 Task: Look for space in Abinsk, Russia from 6th September, 2023 to 15th September, 2023 for 6 adults in price range Rs.8000 to Rs.12000. Place can be entire place or private room with 6 bedrooms having 6 beds and 6 bathrooms. Property type can be house, flat, guest house. Amenities needed are: wifi, TV, free parkinig on premises, gym, breakfast. Booking option can be shelf check-in. Required host language is English.
Action: Mouse moved to (469, 100)
Screenshot: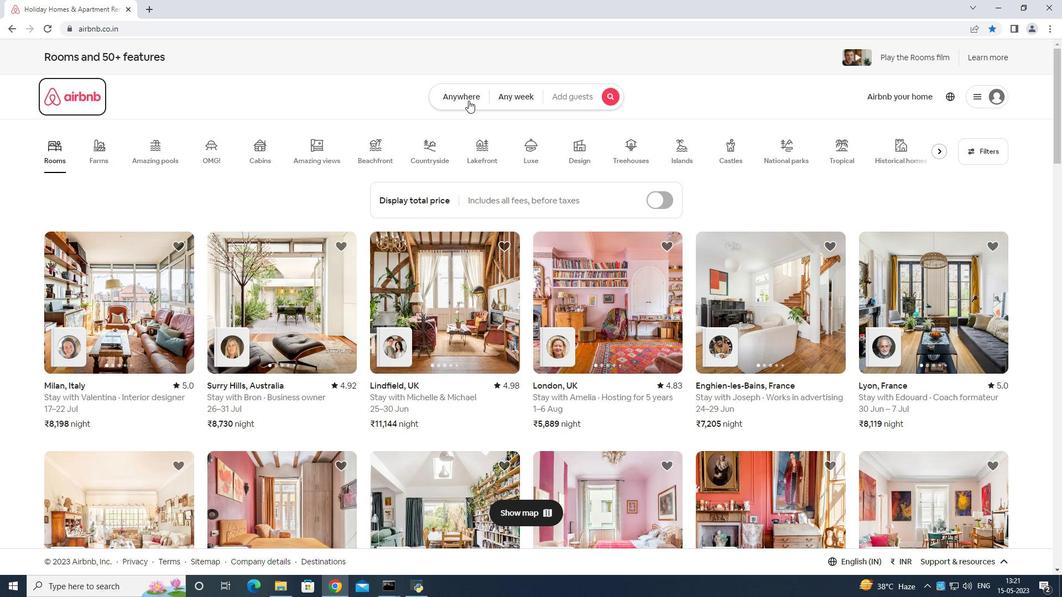 
Action: Mouse pressed left at (469, 100)
Screenshot: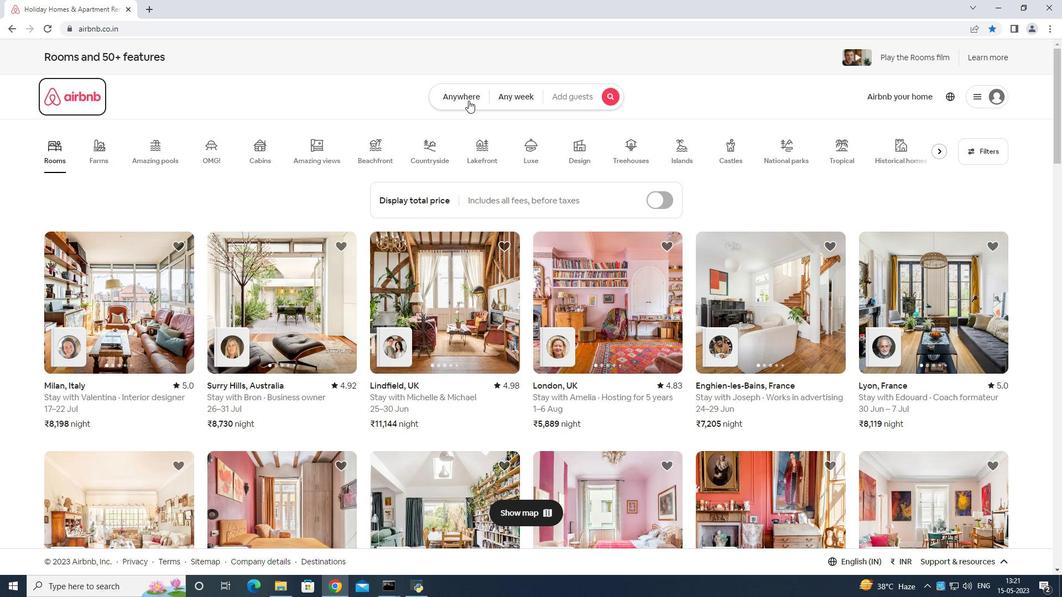 
Action: Mouse moved to (443, 127)
Screenshot: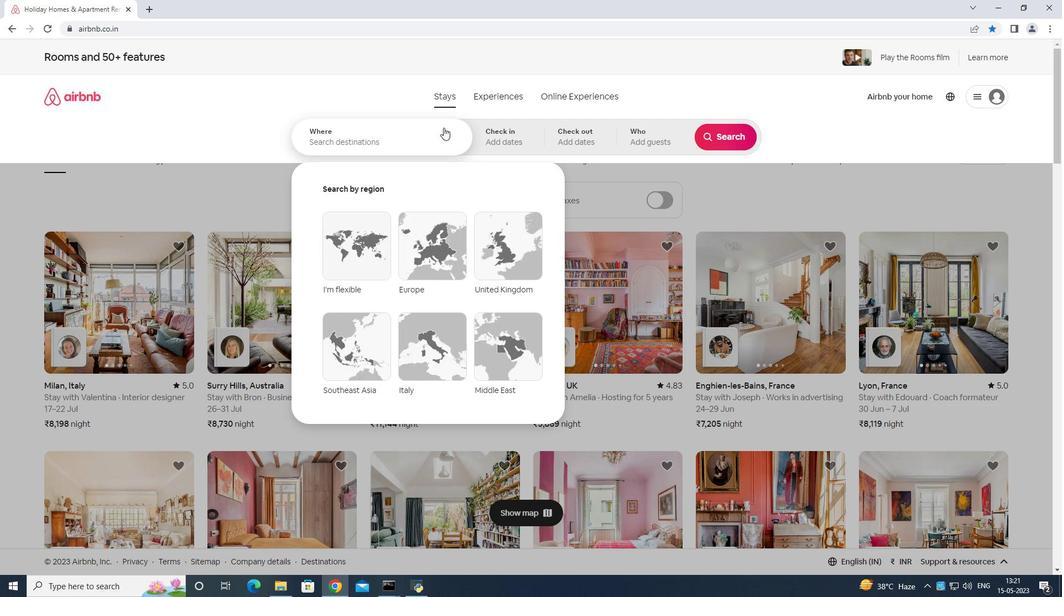 
Action: Mouse pressed left at (443, 127)
Screenshot: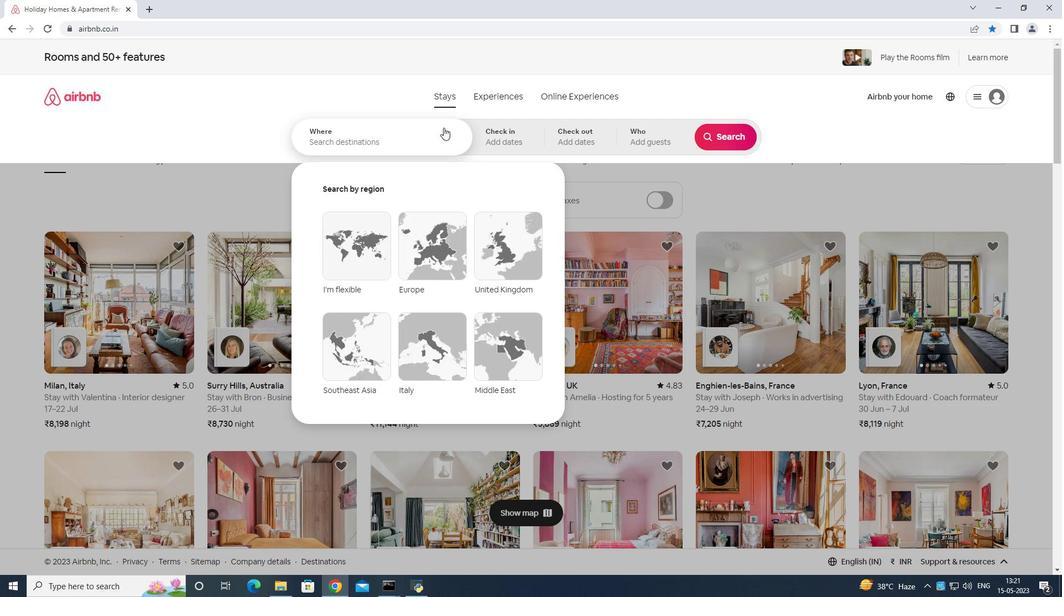 
Action: Mouse moved to (428, 129)
Screenshot: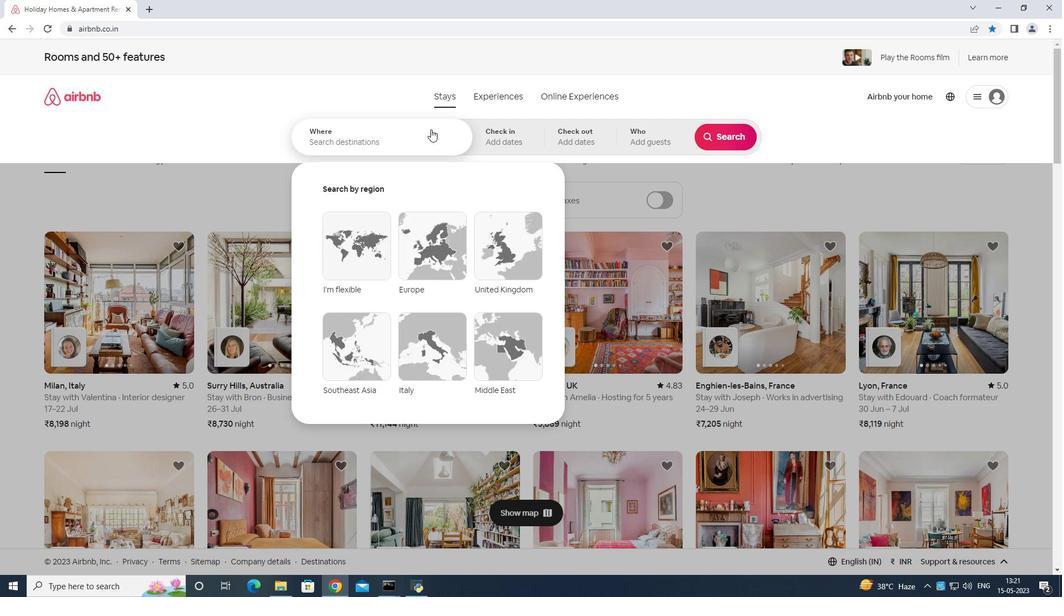 
Action: Key pressed <Key.shift>Abinsk<Key.space><Key.shift>Russia<Key.enter>
Screenshot: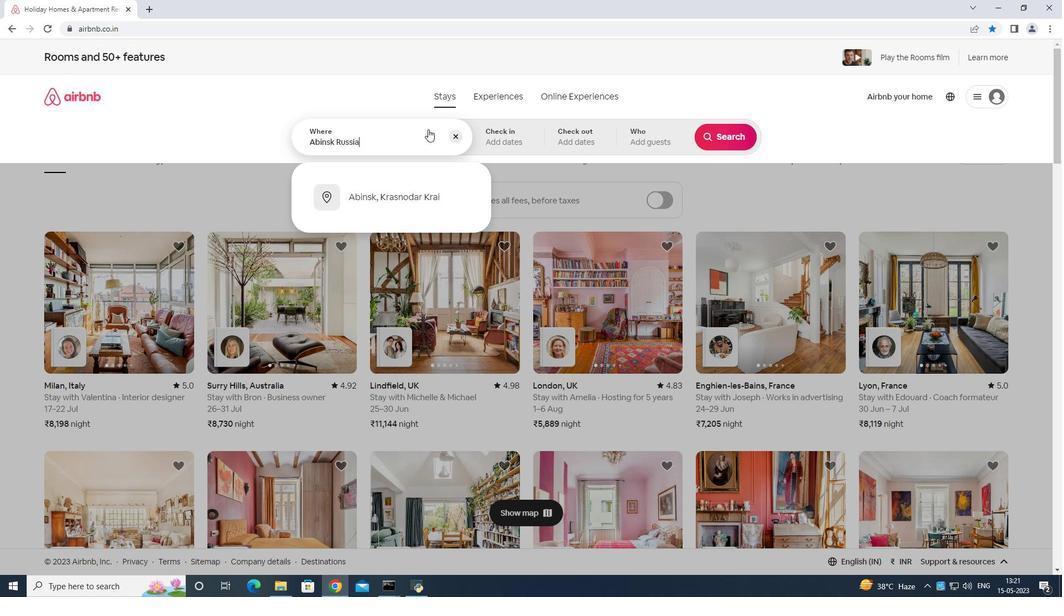 
Action: Mouse moved to (719, 232)
Screenshot: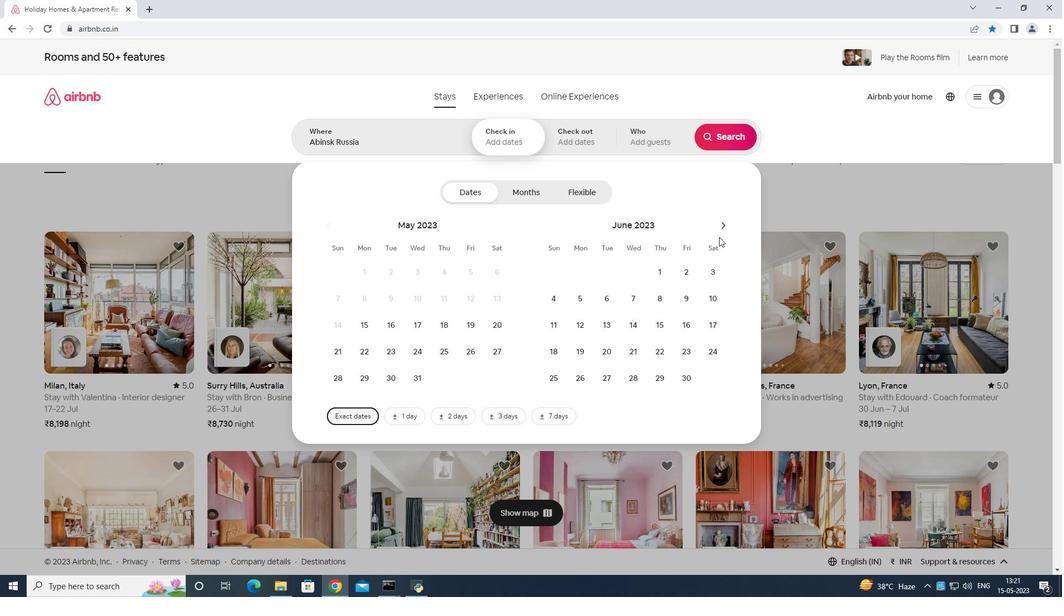 
Action: Mouse pressed left at (719, 232)
Screenshot: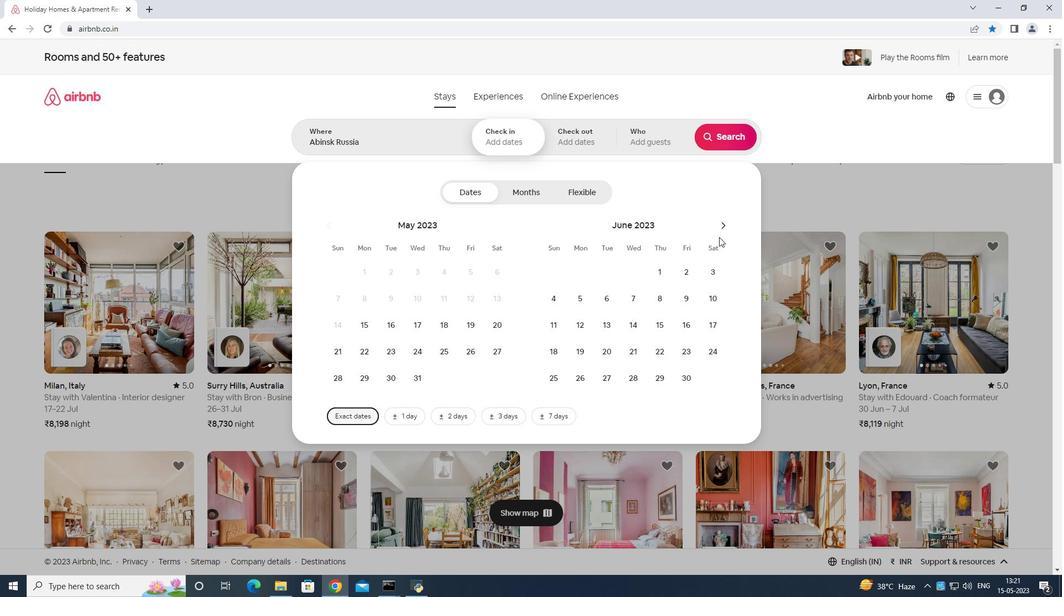 
Action: Mouse moved to (719, 231)
Screenshot: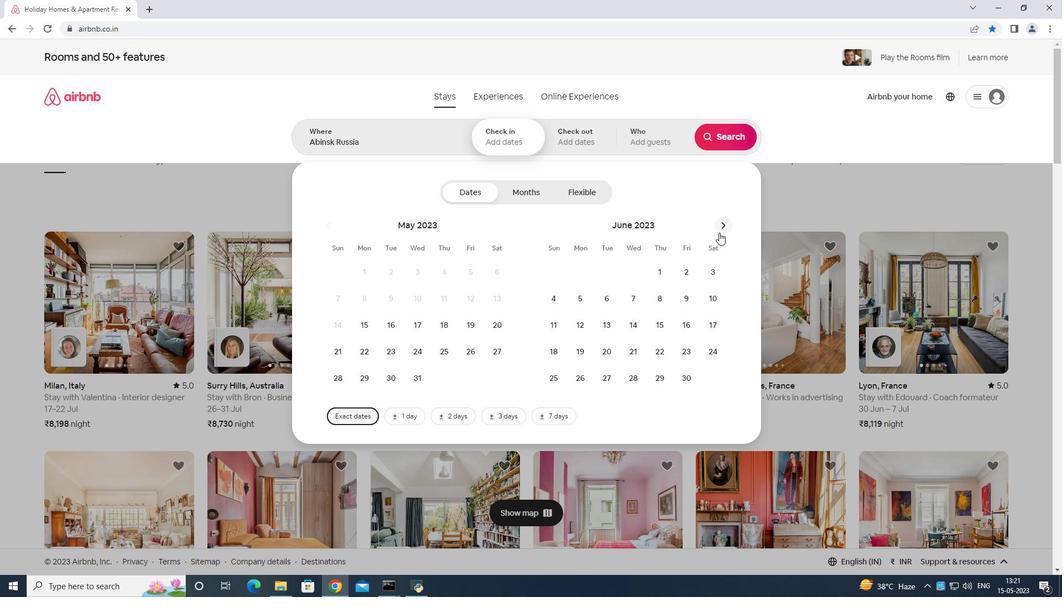
Action: Mouse pressed left at (719, 231)
Screenshot: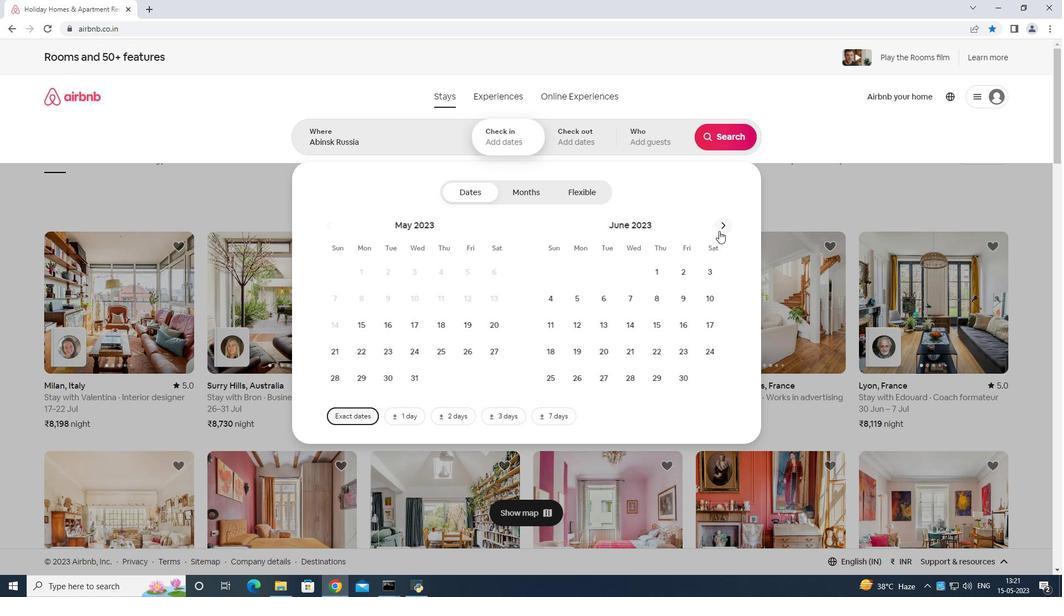 
Action: Mouse moved to (718, 230)
Screenshot: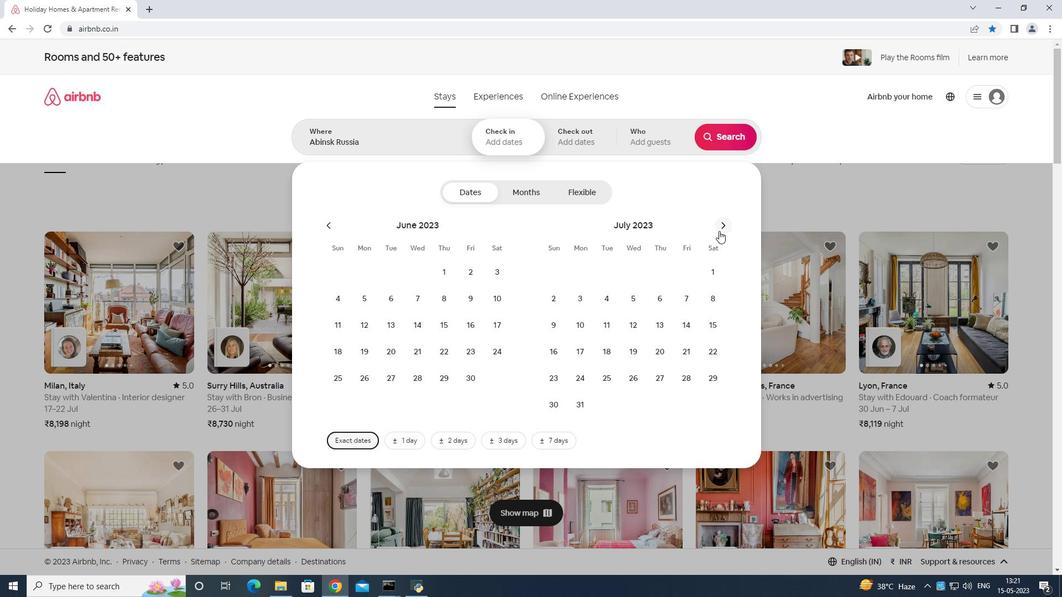 
Action: Mouse pressed left at (718, 230)
Screenshot: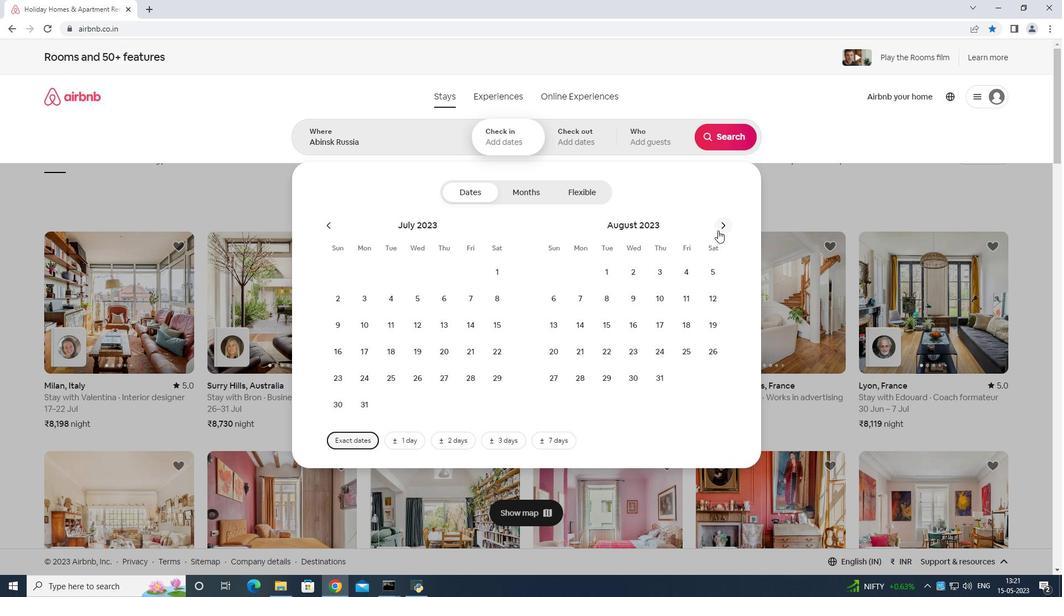 
Action: Mouse moved to (679, 295)
Screenshot: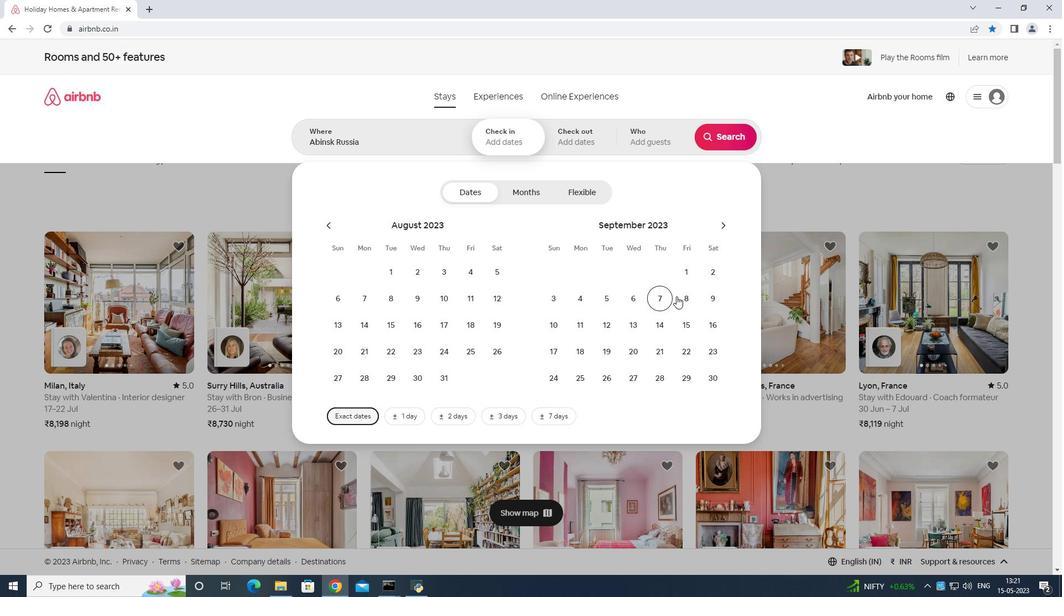 
Action: Mouse pressed left at (679, 295)
Screenshot: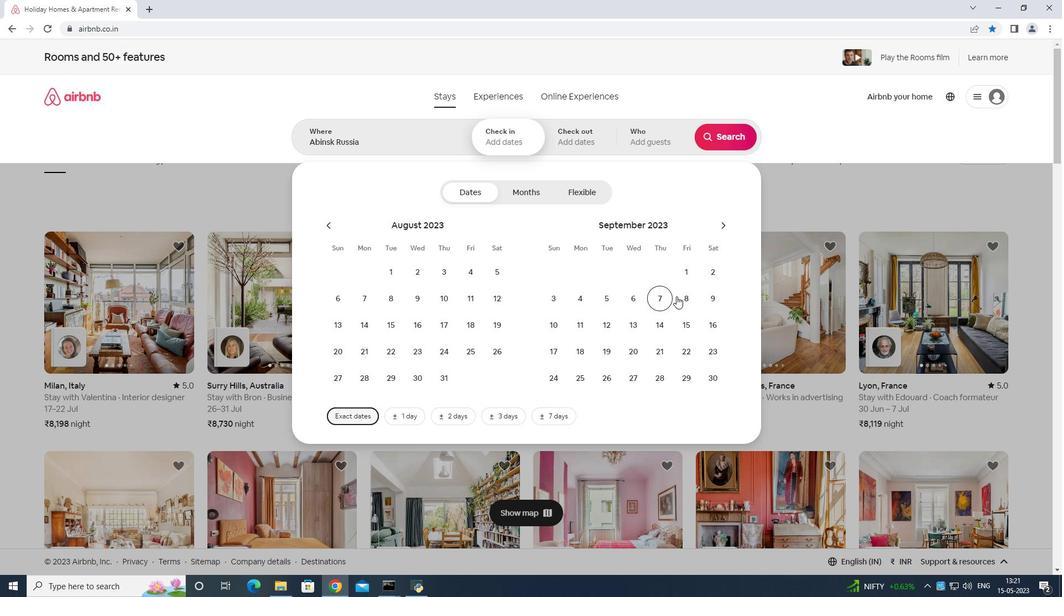 
Action: Mouse moved to (672, 318)
Screenshot: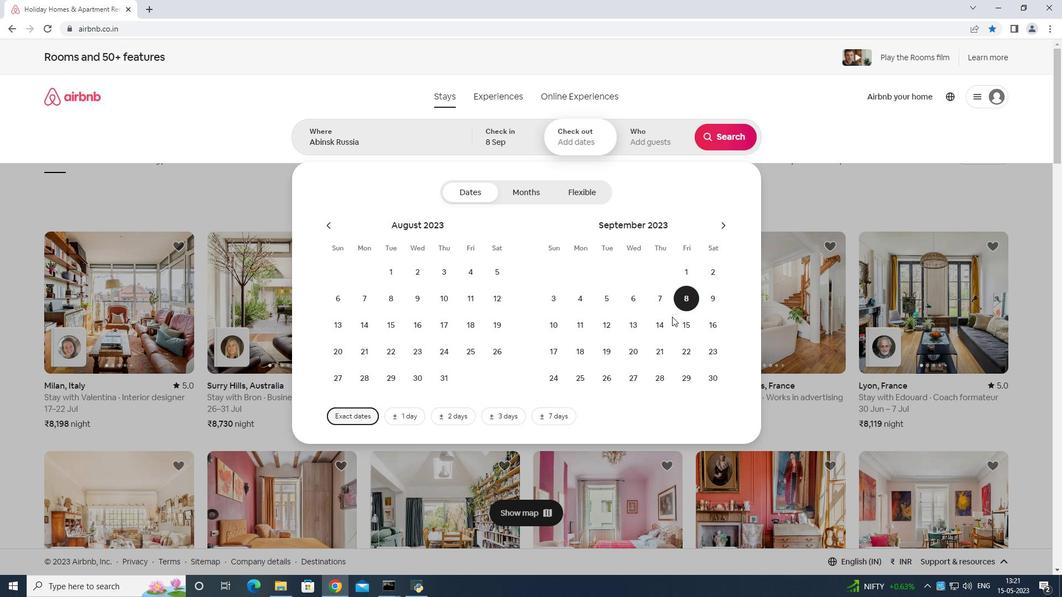 
Action: Mouse pressed left at (672, 318)
Screenshot: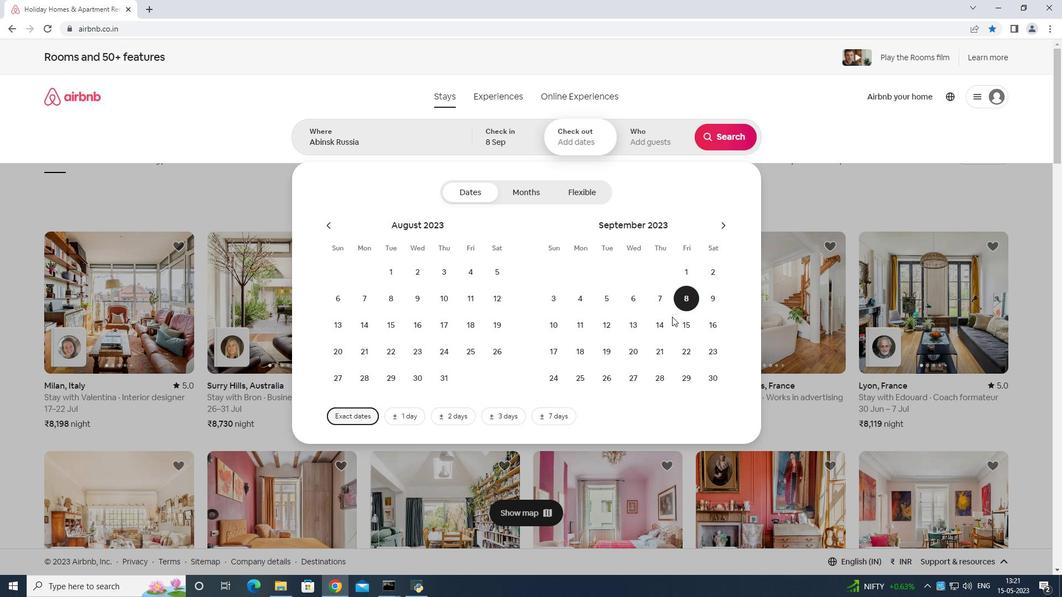 
Action: Mouse moved to (676, 317)
Screenshot: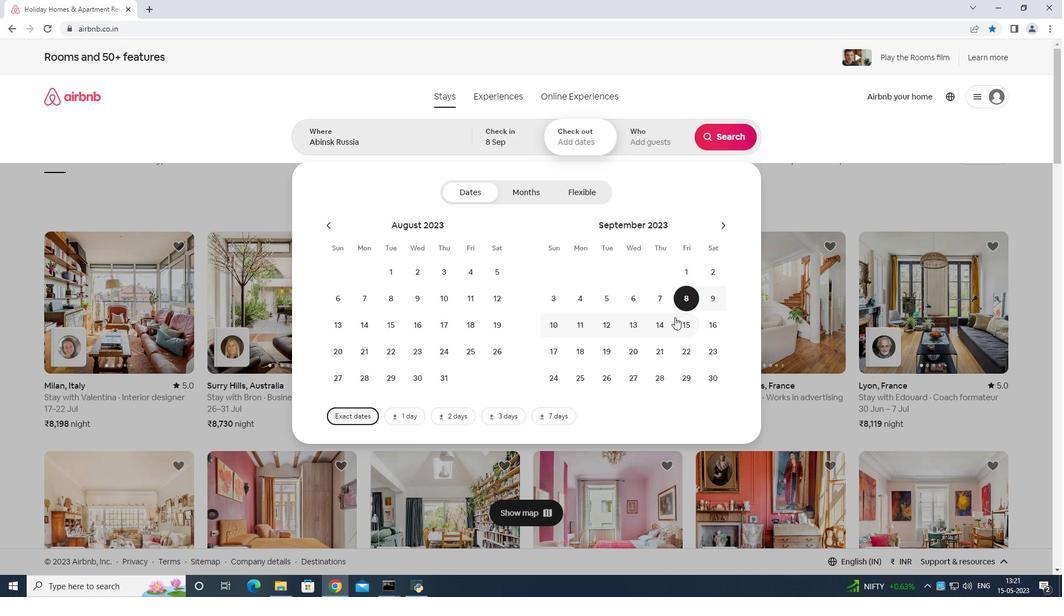 
Action: Mouse pressed left at (676, 317)
Screenshot: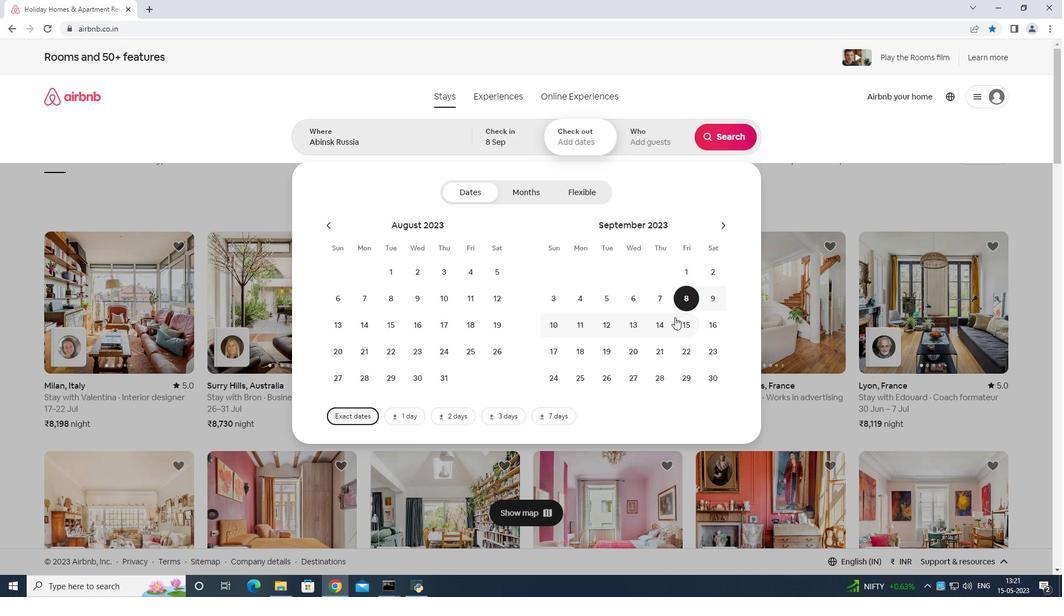 
Action: Mouse moved to (660, 137)
Screenshot: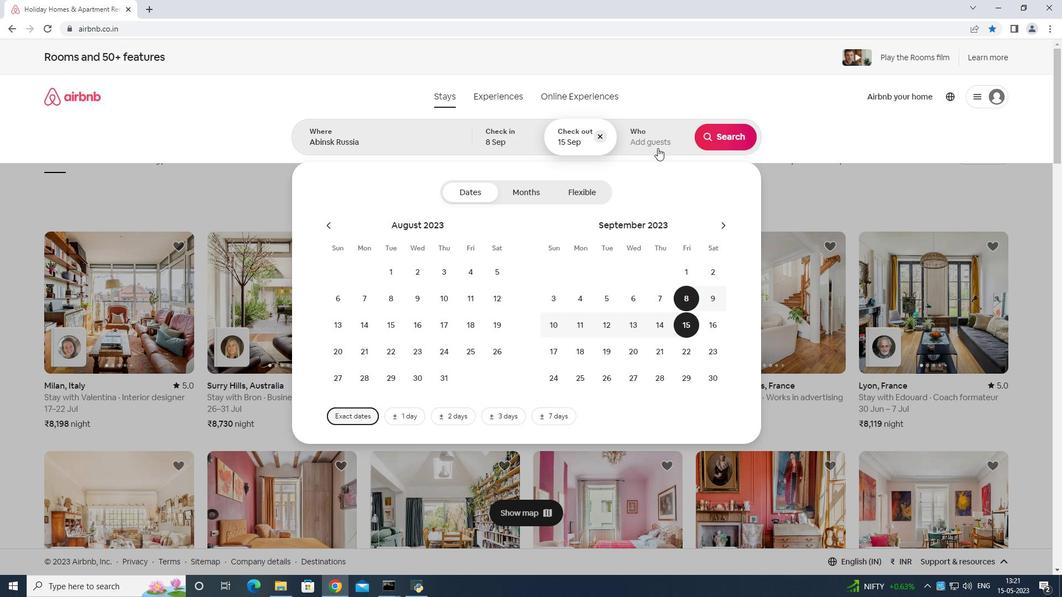 
Action: Mouse pressed left at (660, 137)
Screenshot: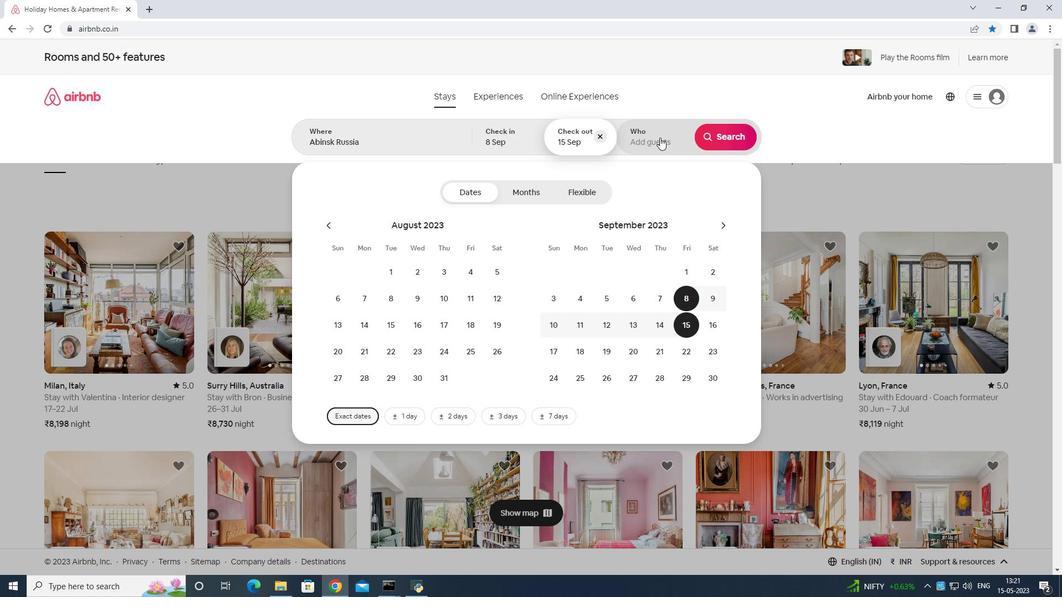 
Action: Mouse moved to (731, 198)
Screenshot: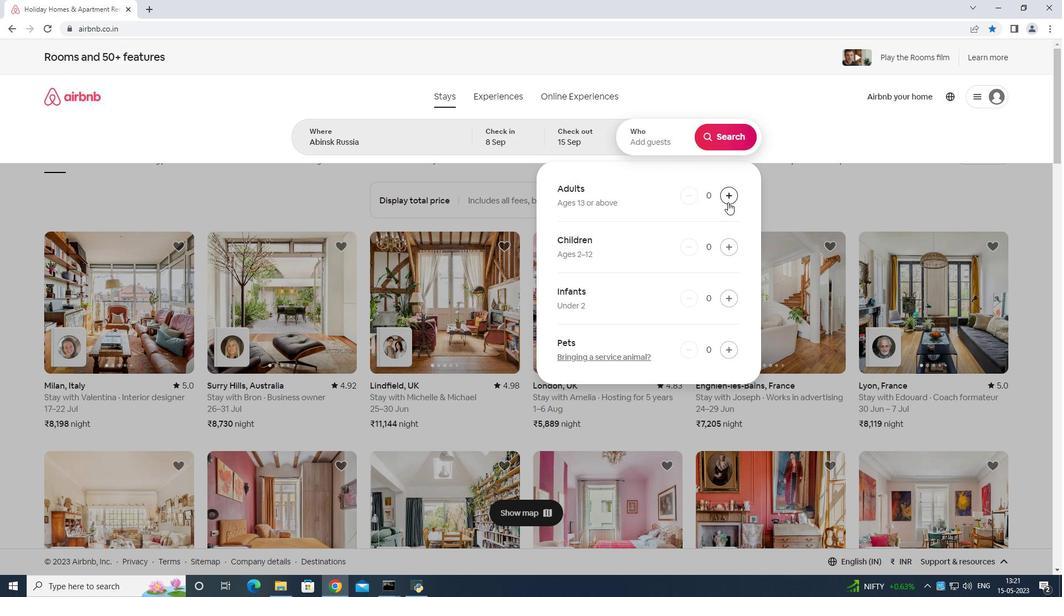 
Action: Mouse pressed left at (731, 198)
Screenshot: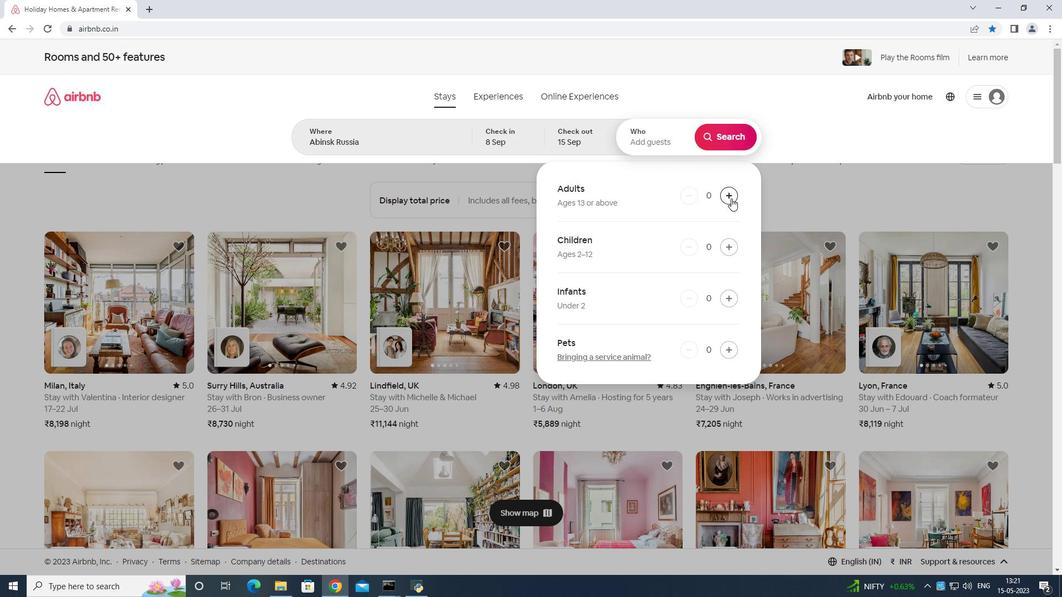
Action: Mouse pressed left at (731, 198)
Screenshot: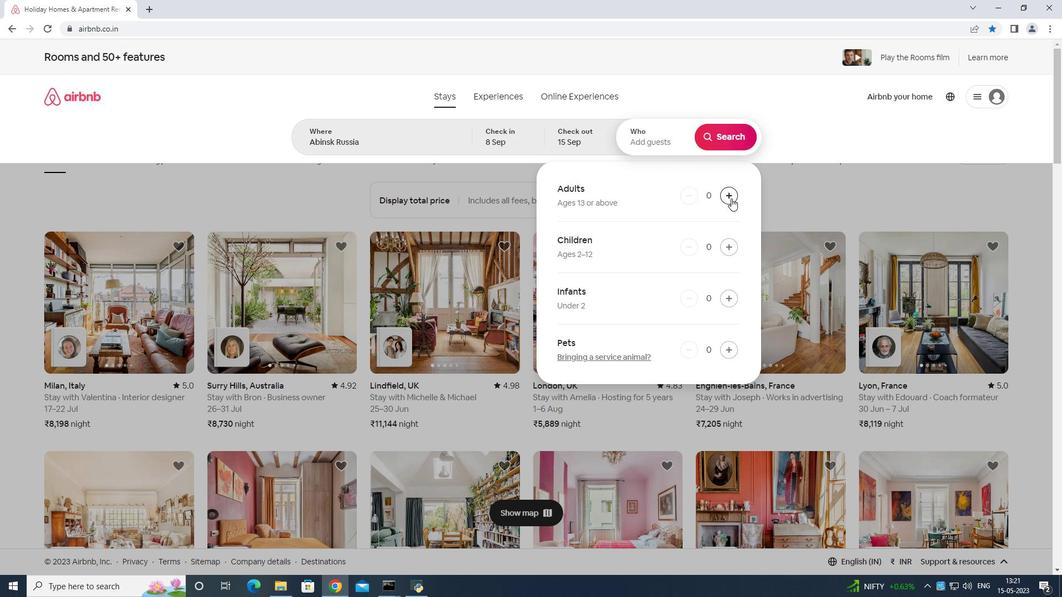 
Action: Mouse moved to (732, 198)
Screenshot: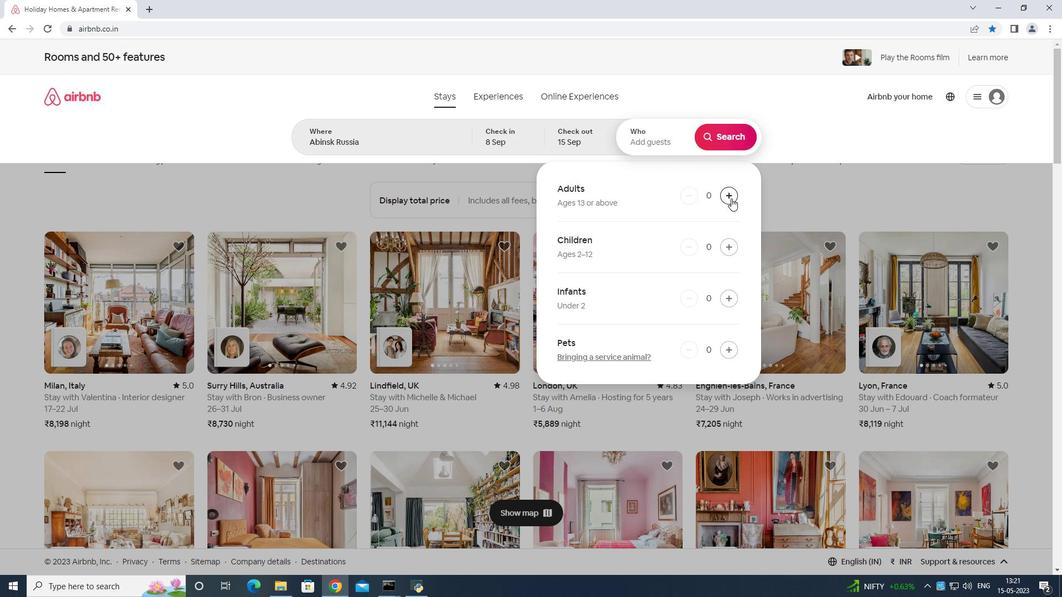 
Action: Mouse pressed left at (732, 198)
Screenshot: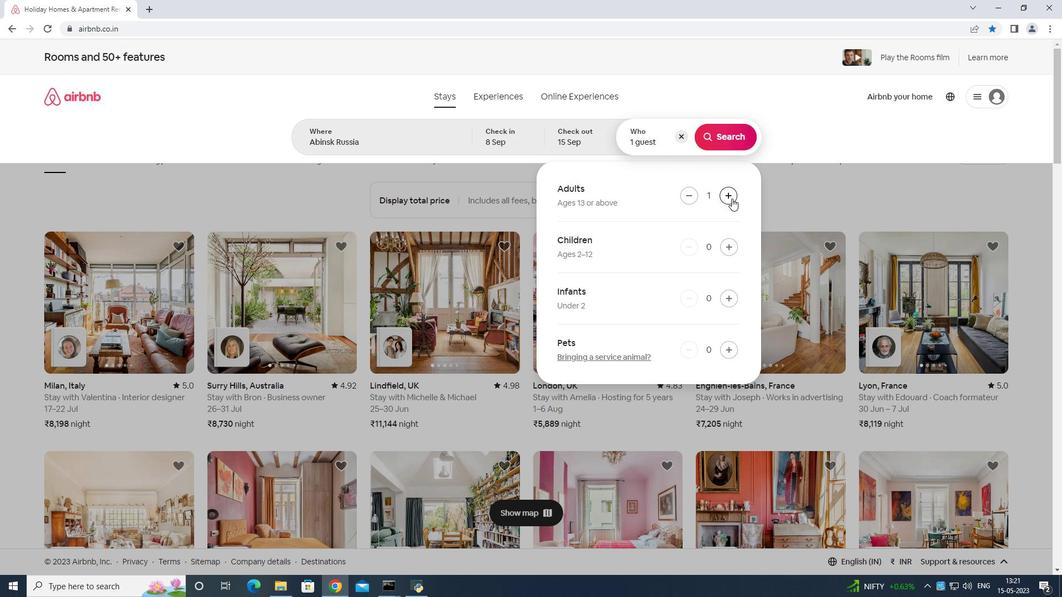 
Action: Mouse pressed left at (732, 198)
Screenshot: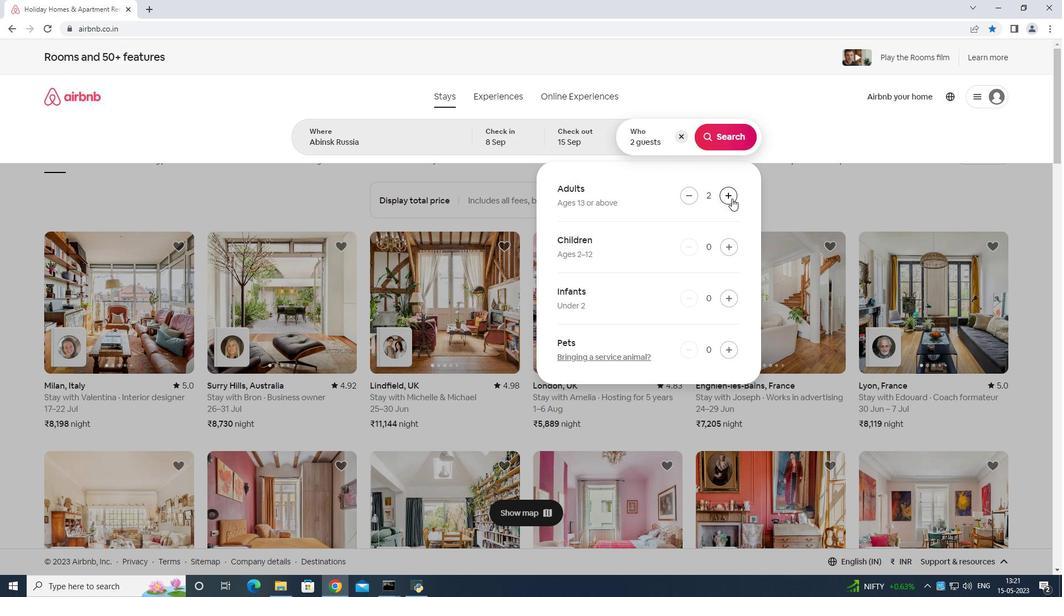 
Action: Mouse pressed left at (732, 198)
Screenshot: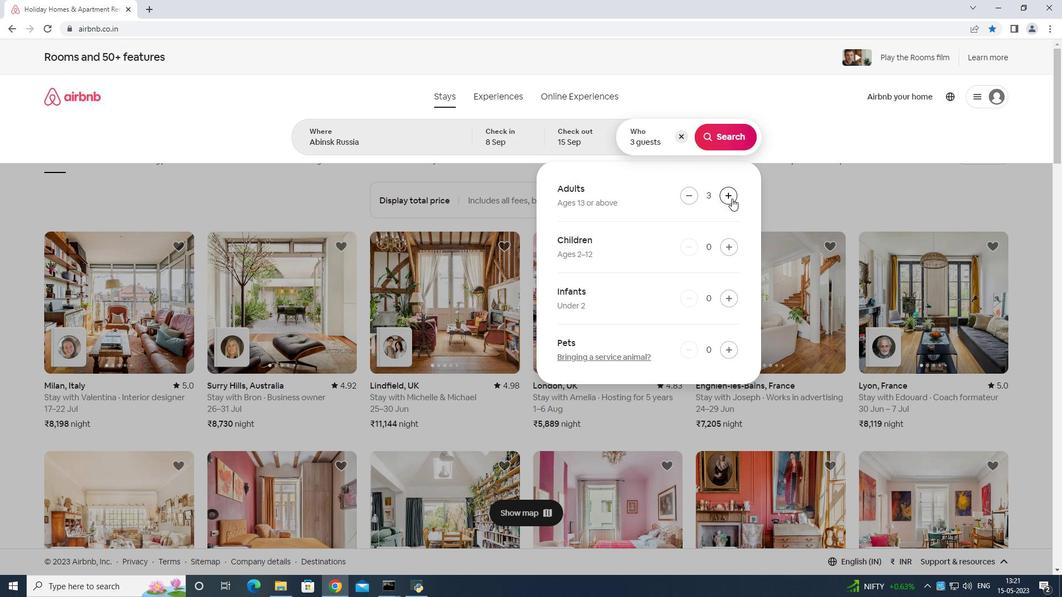 
Action: Mouse pressed left at (732, 198)
Screenshot: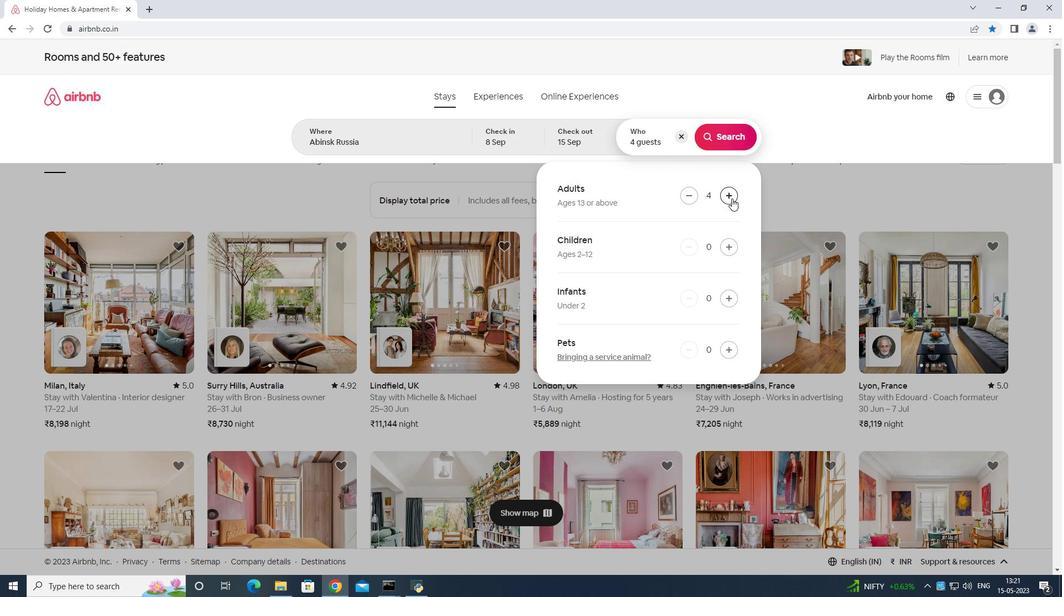 
Action: Mouse moved to (720, 133)
Screenshot: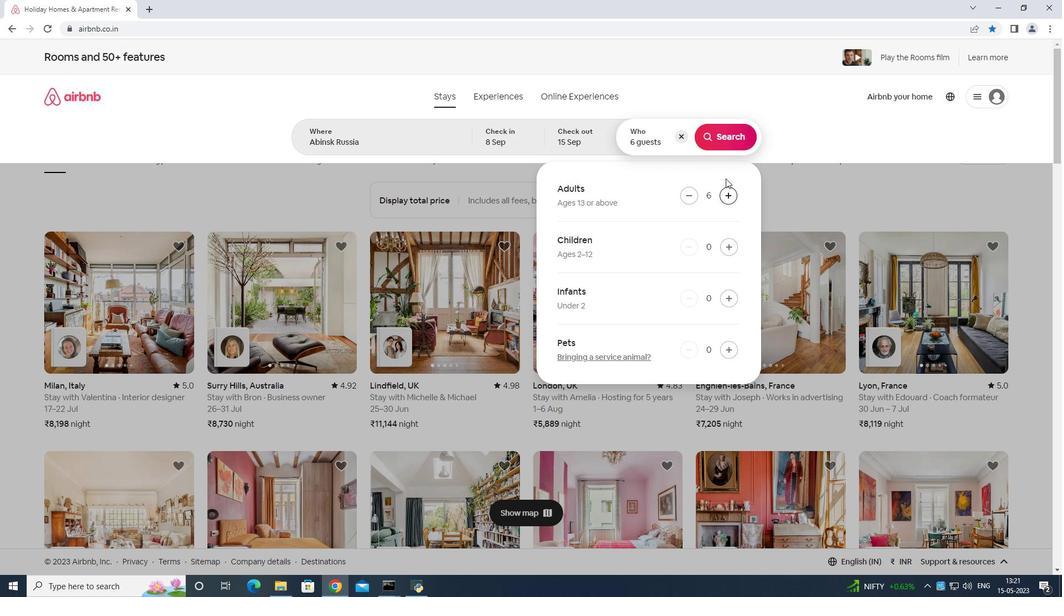 
Action: Mouse pressed left at (720, 133)
Screenshot: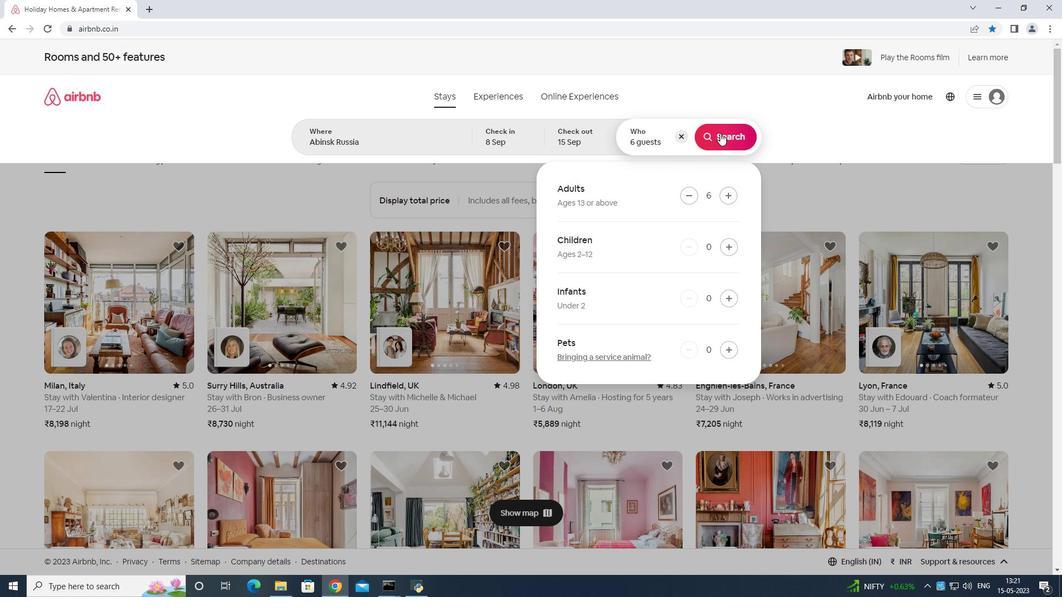 
Action: Mouse moved to (998, 109)
Screenshot: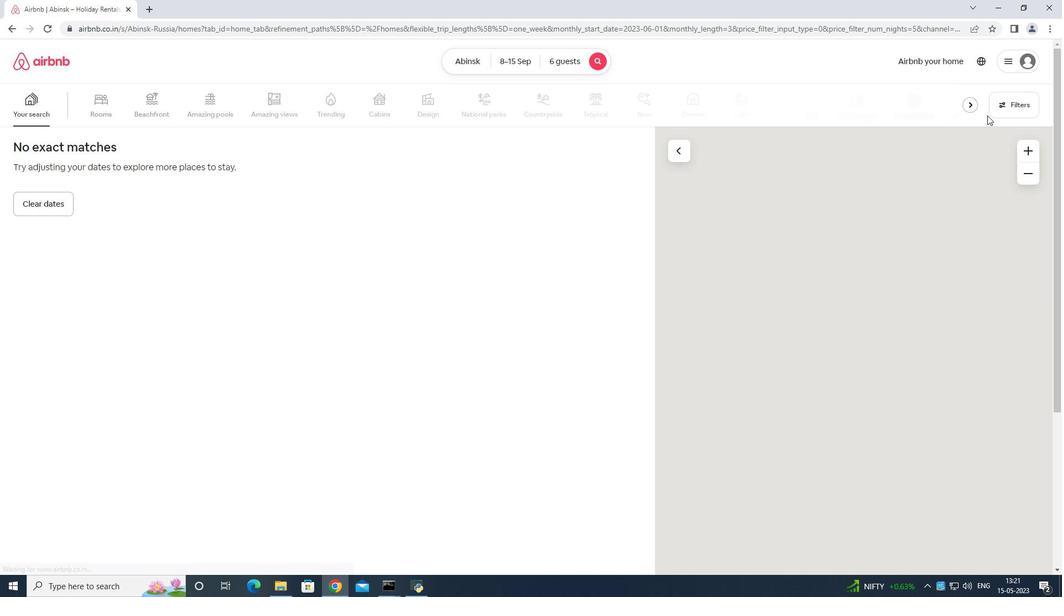
Action: Mouse pressed left at (998, 109)
Screenshot: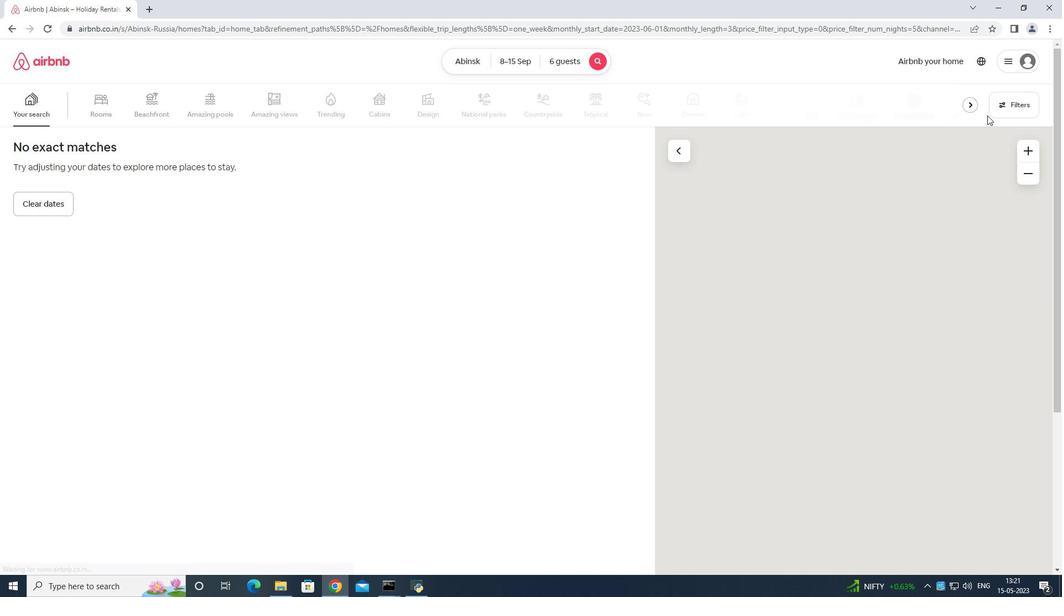 
Action: Mouse moved to (424, 372)
Screenshot: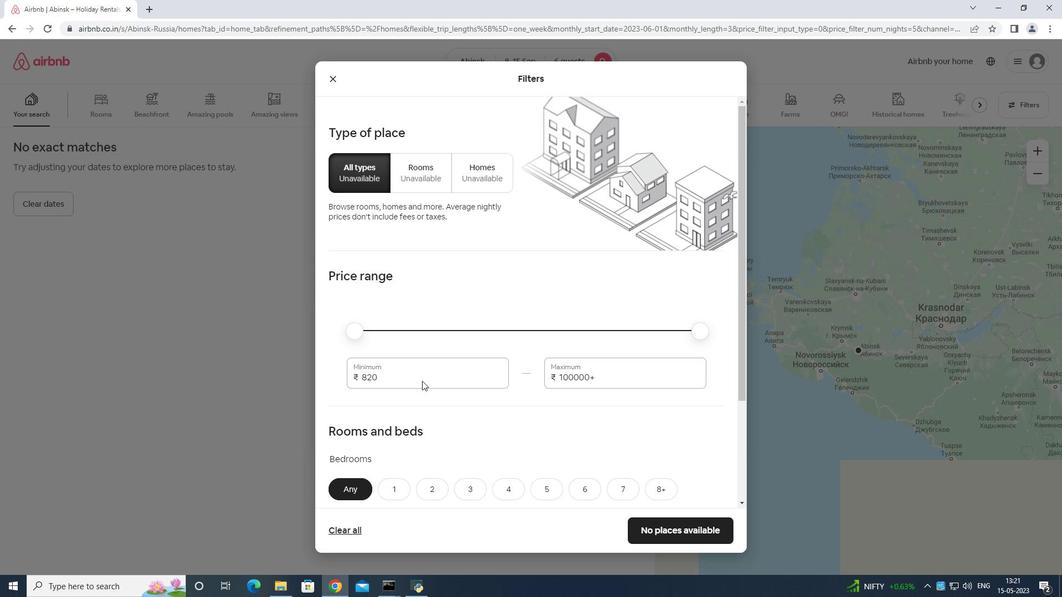 
Action: Mouse pressed left at (424, 372)
Screenshot: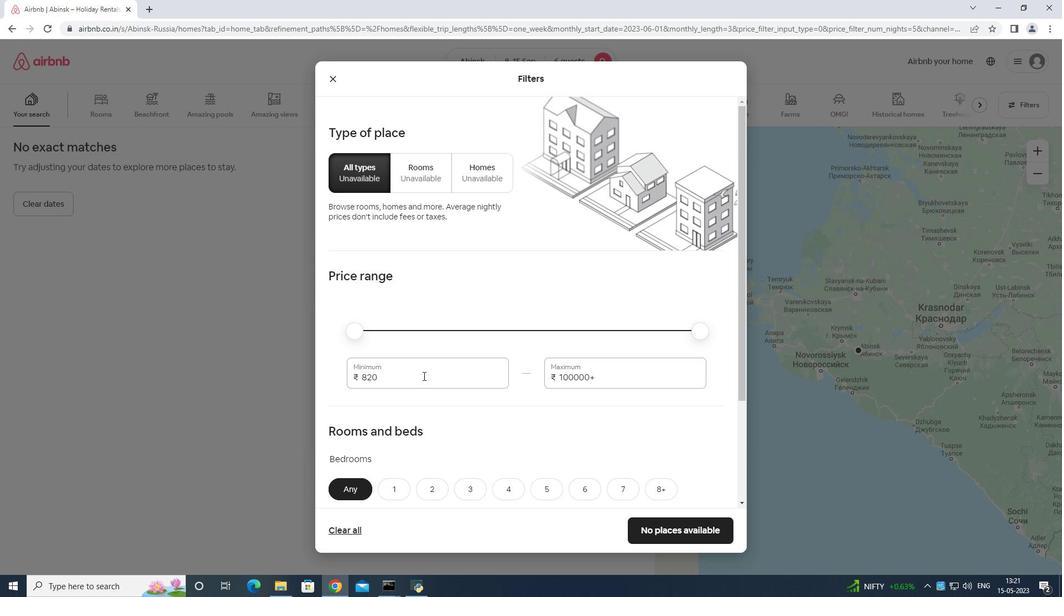 
Action: Key pressed <Key.backspace>
Screenshot: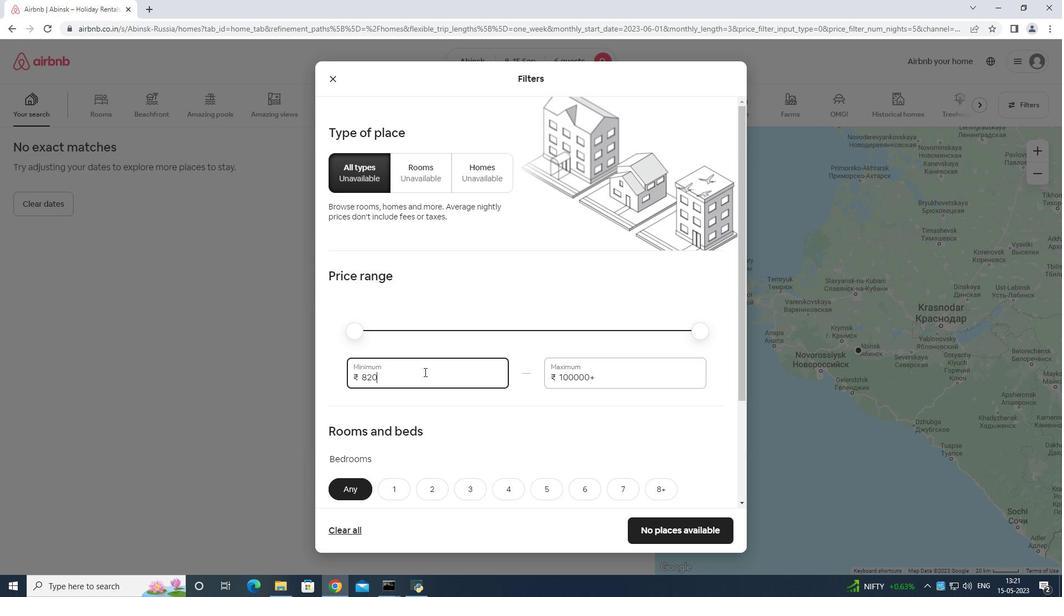 
Action: Mouse moved to (423, 373)
Screenshot: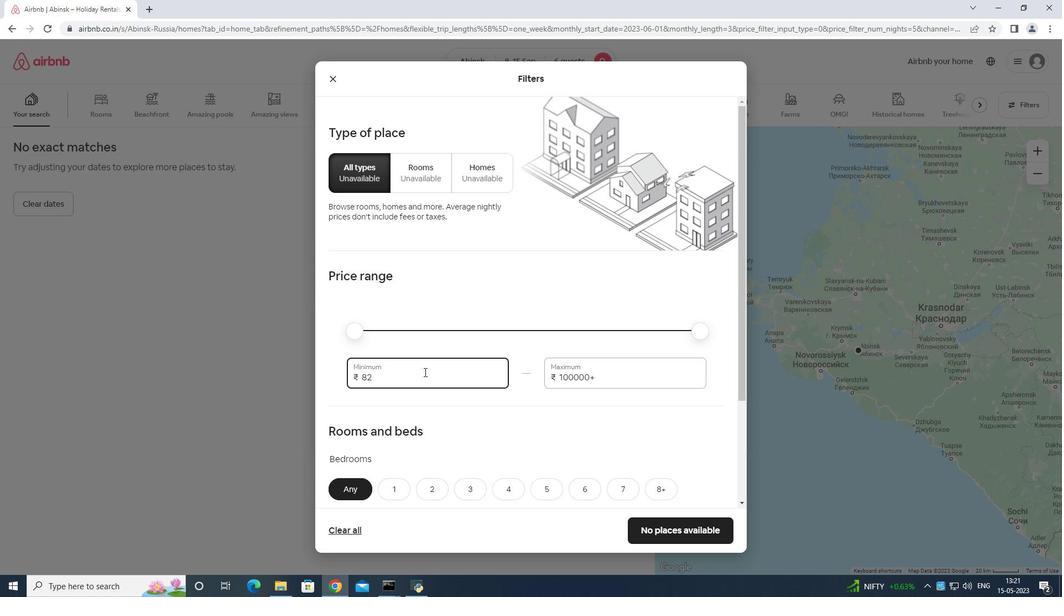 
Action: Key pressed <Key.backspace><Key.backspace><Key.backspace><Key.backspace><Key.backspace><Key.backspace><Key.backspace>
Screenshot: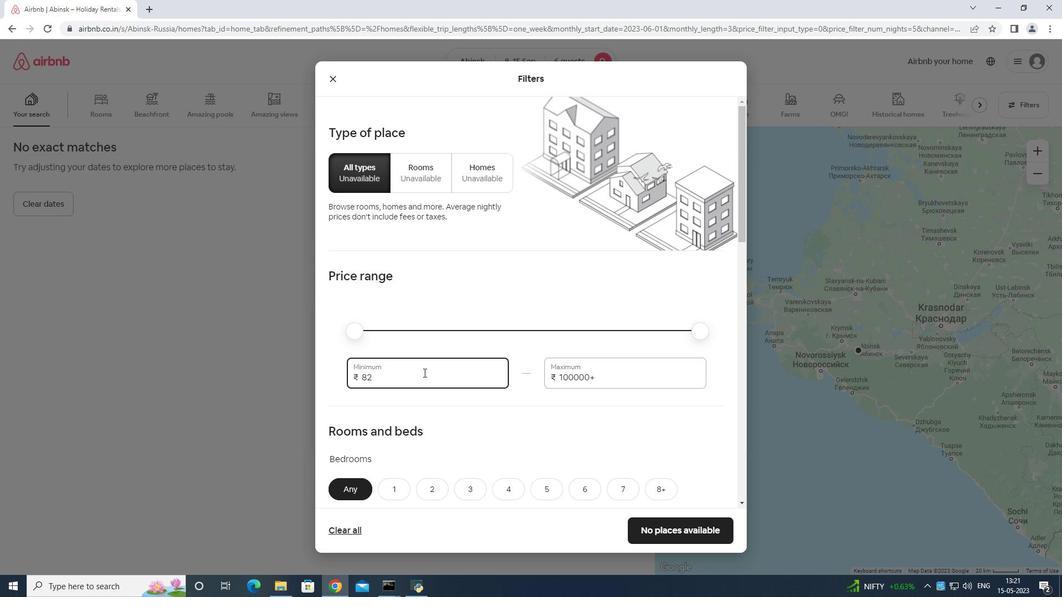 
Action: Mouse moved to (423, 374)
Screenshot: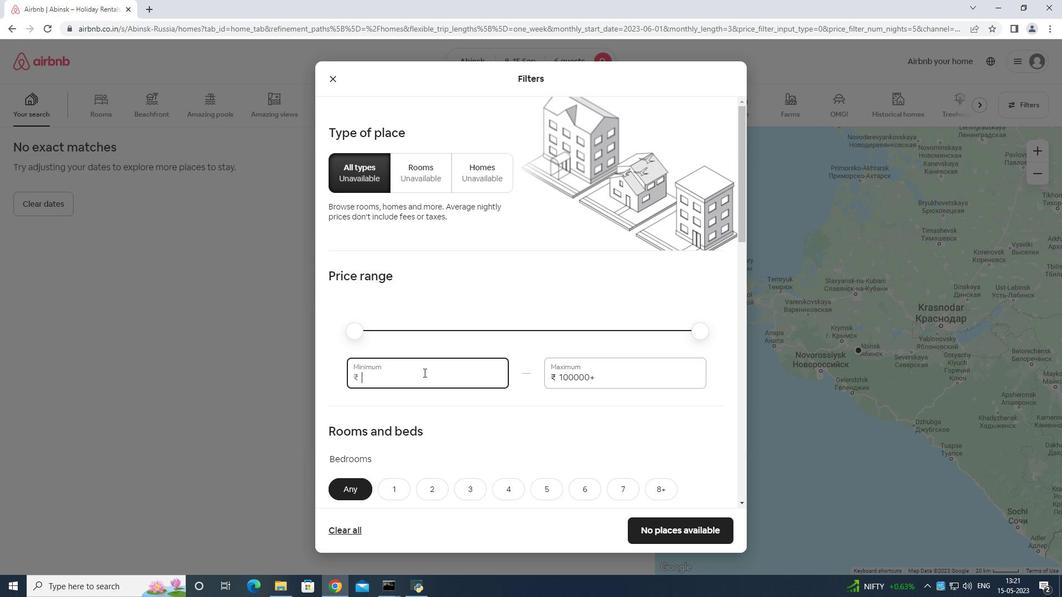 
Action: Key pressed 8
Screenshot: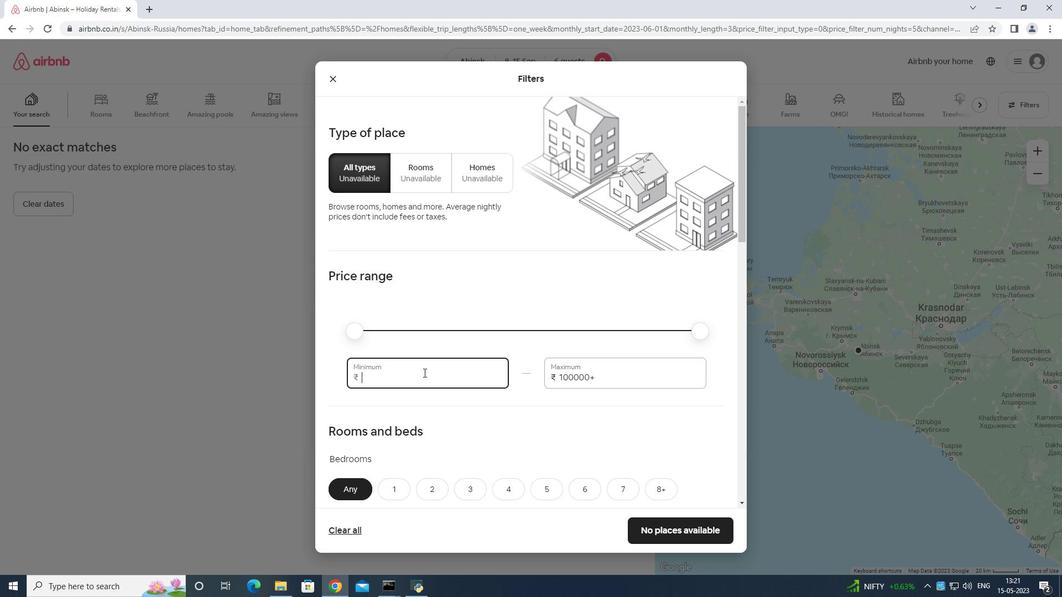 
Action: Mouse moved to (421, 376)
Screenshot: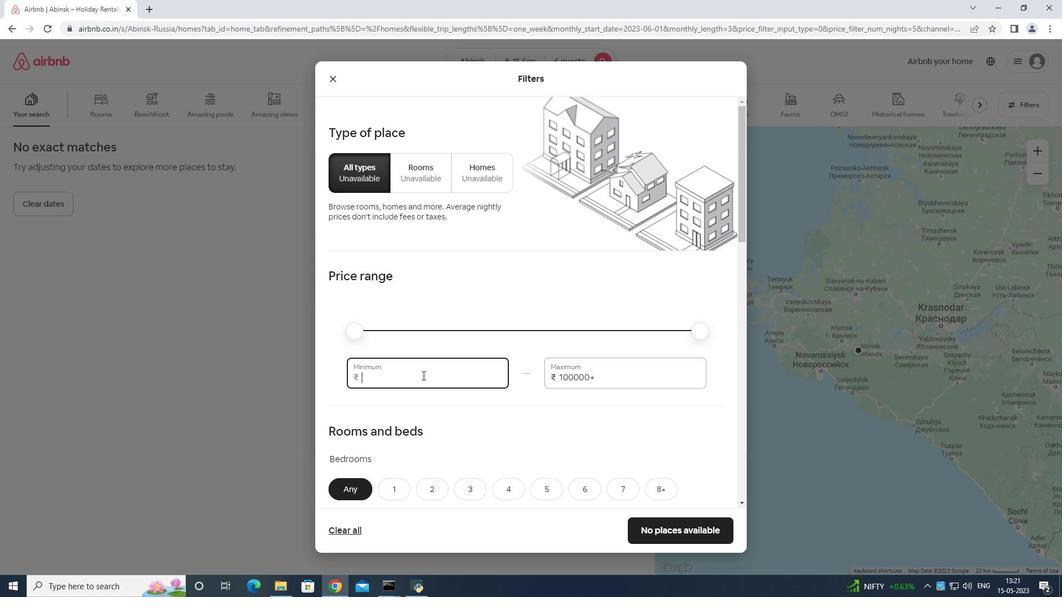 
Action: Key pressed 0
Screenshot: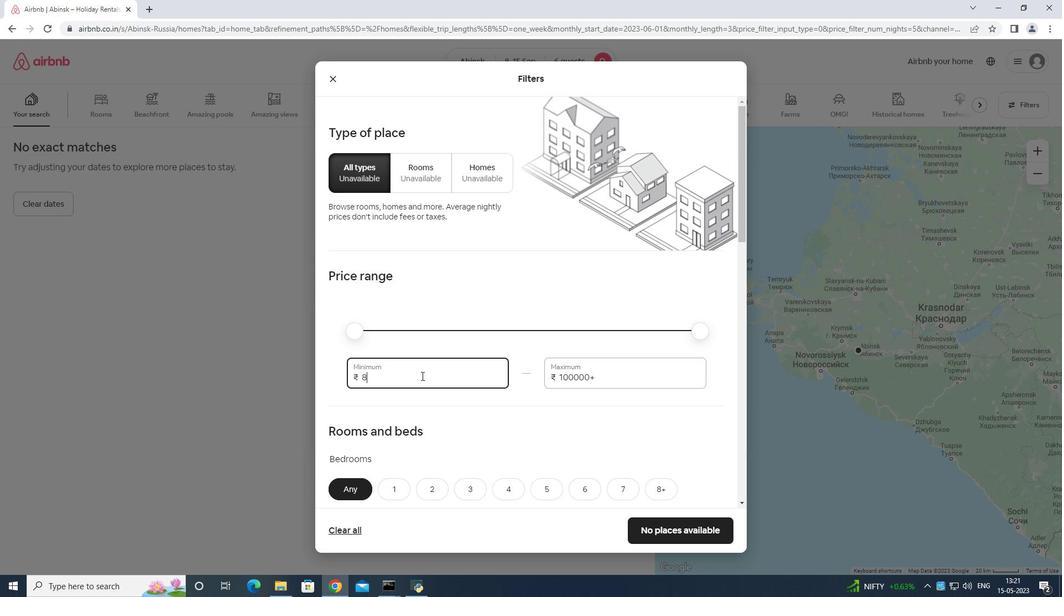 
Action: Mouse moved to (418, 377)
Screenshot: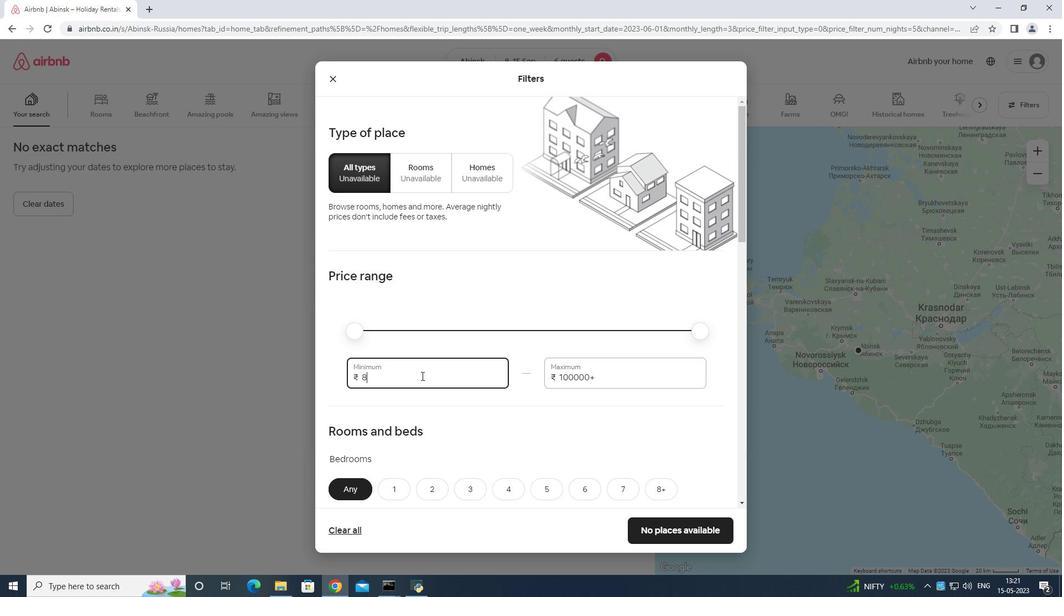 
Action: Key pressed 0
Screenshot: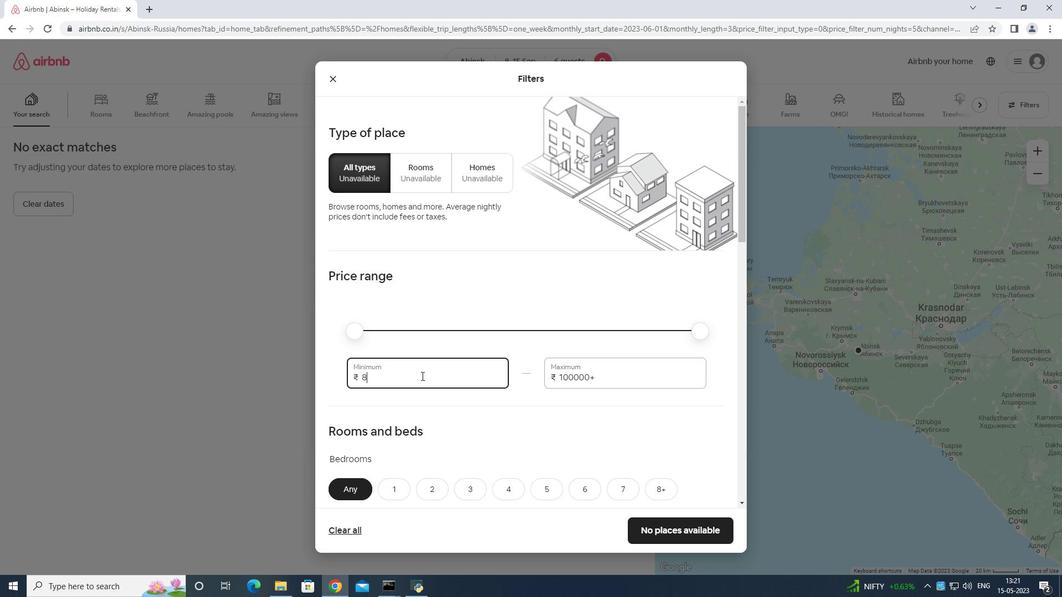 
Action: Mouse moved to (414, 380)
Screenshot: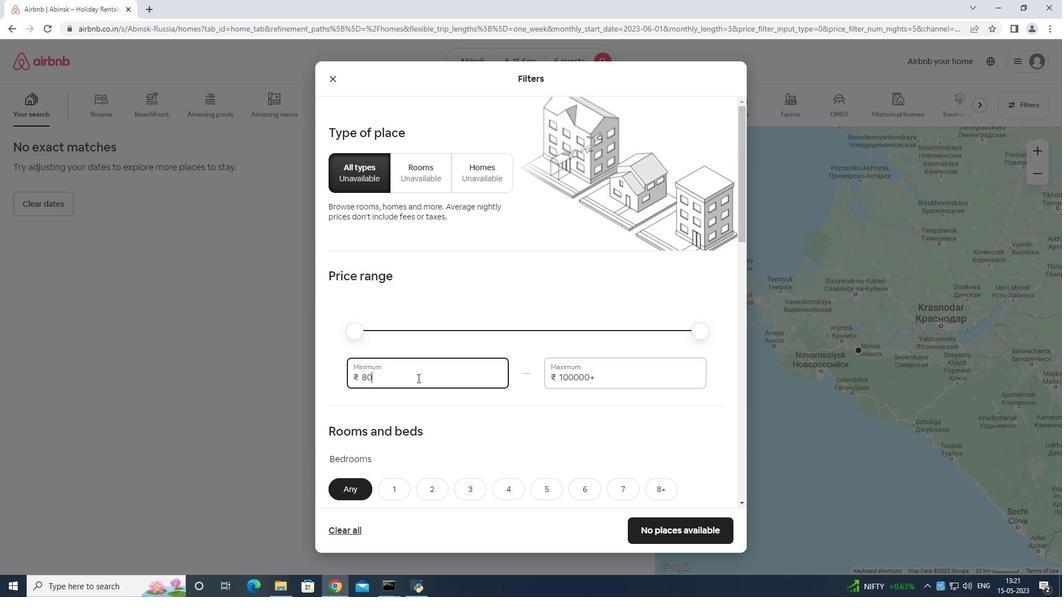 
Action: Key pressed 0
Screenshot: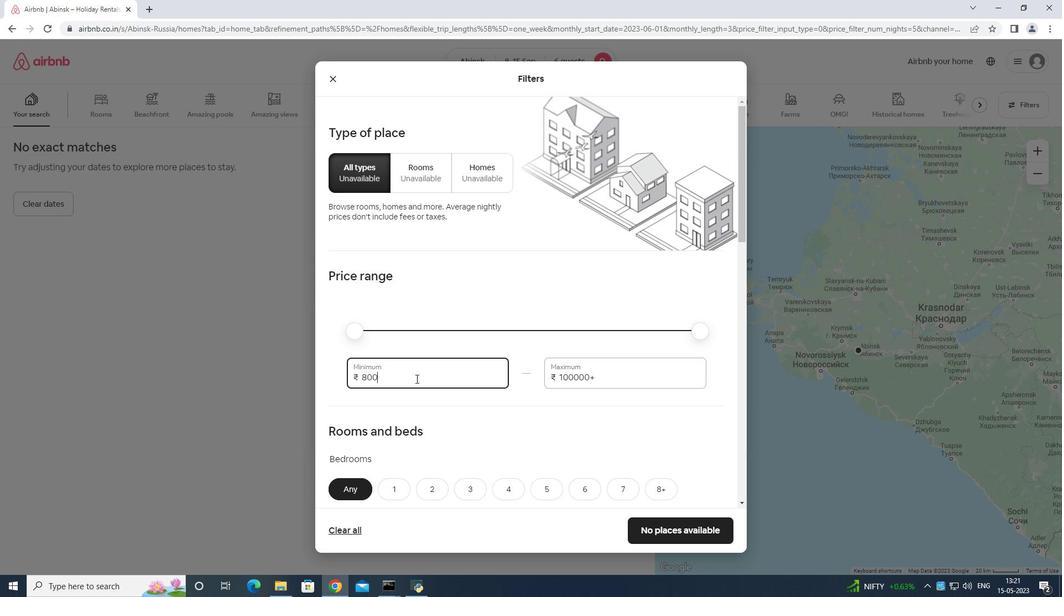
Action: Mouse moved to (591, 368)
Screenshot: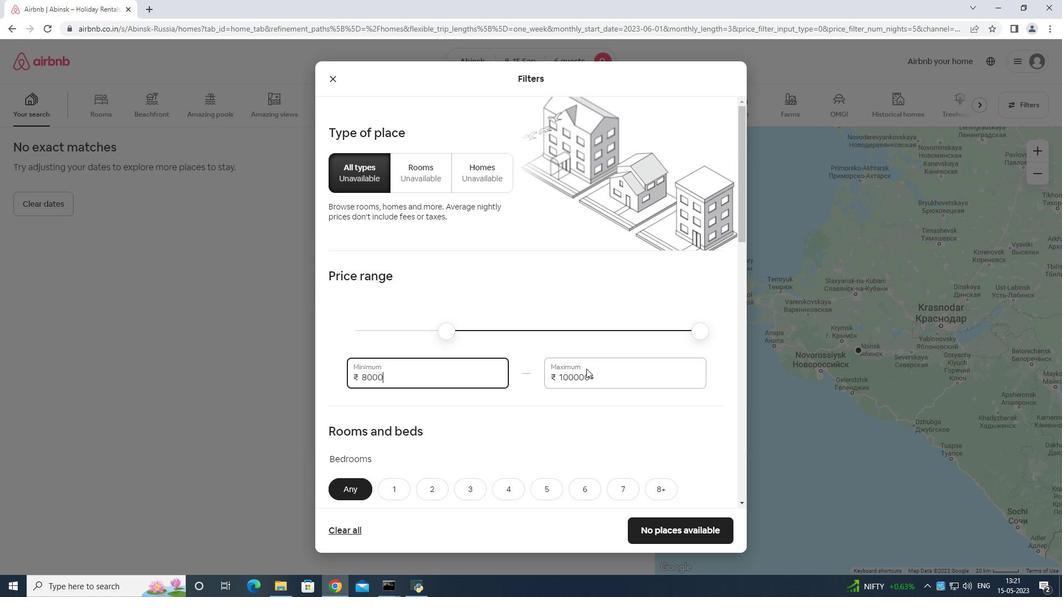 
Action: Mouse pressed left at (591, 368)
Screenshot: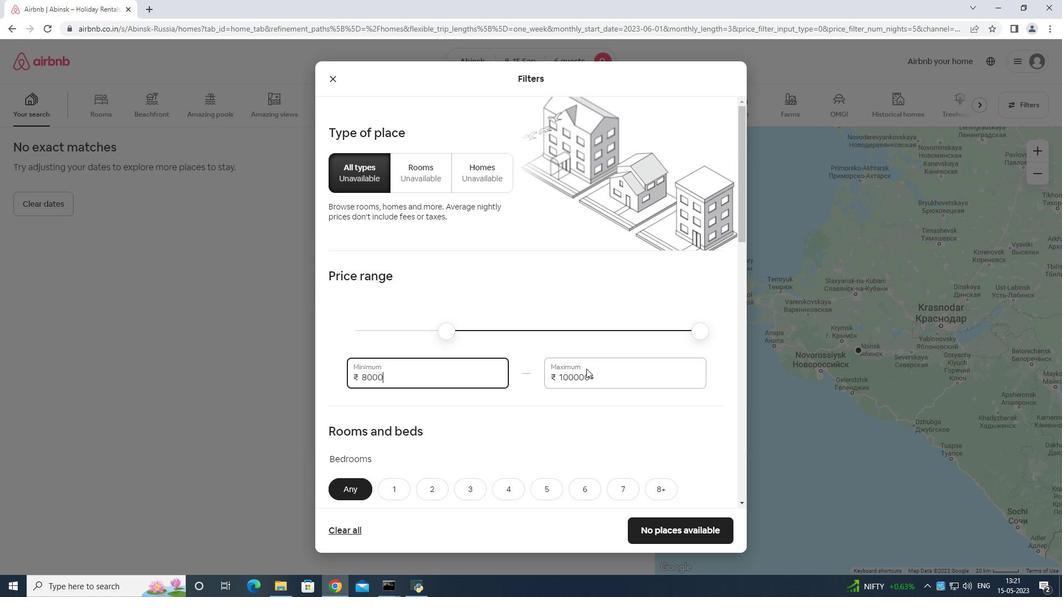 
Action: Mouse moved to (590, 371)
Screenshot: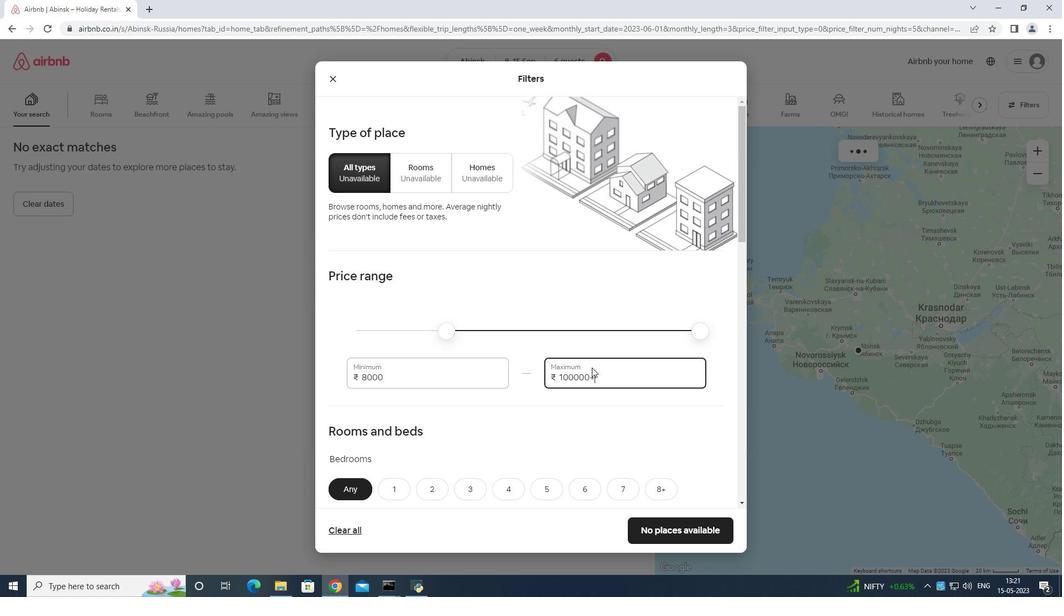 
Action: Key pressed <Key.backspace>
Screenshot: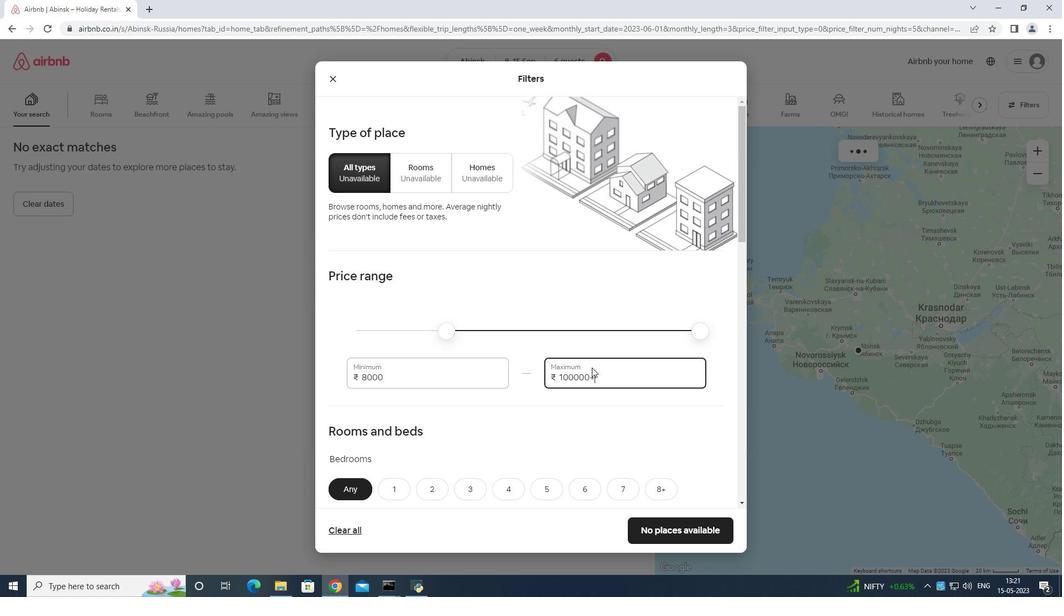 
Action: Mouse moved to (584, 383)
Screenshot: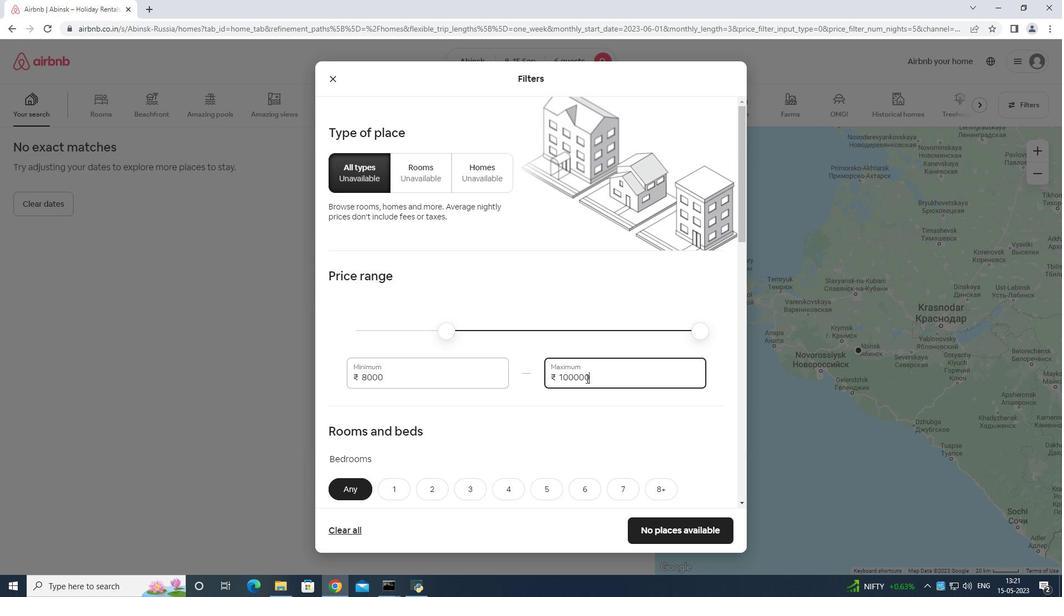 
Action: Key pressed <Key.backspace><Key.backspace>
Screenshot: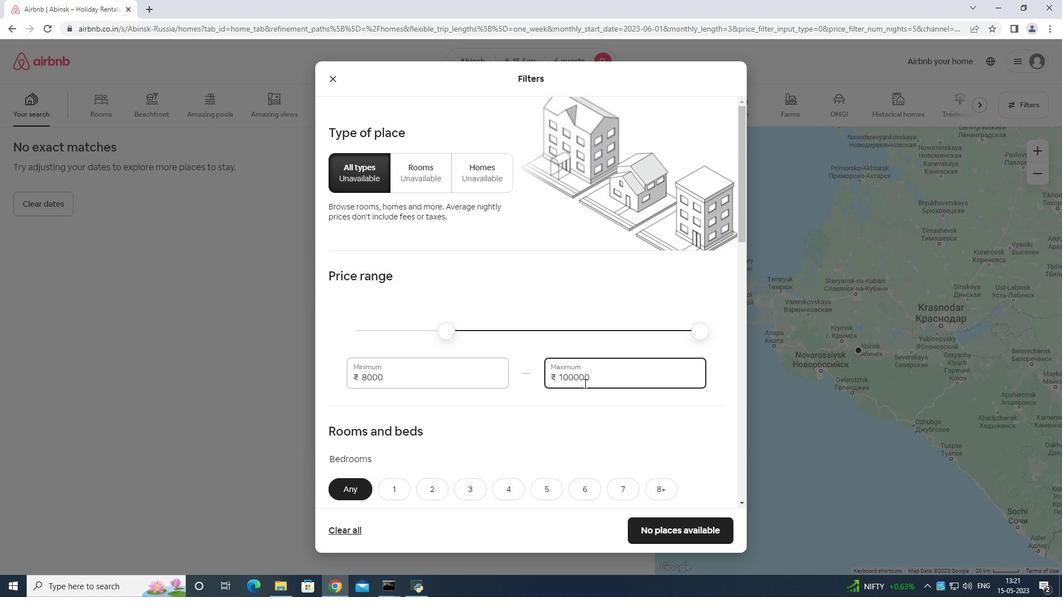 
Action: Mouse moved to (583, 383)
Screenshot: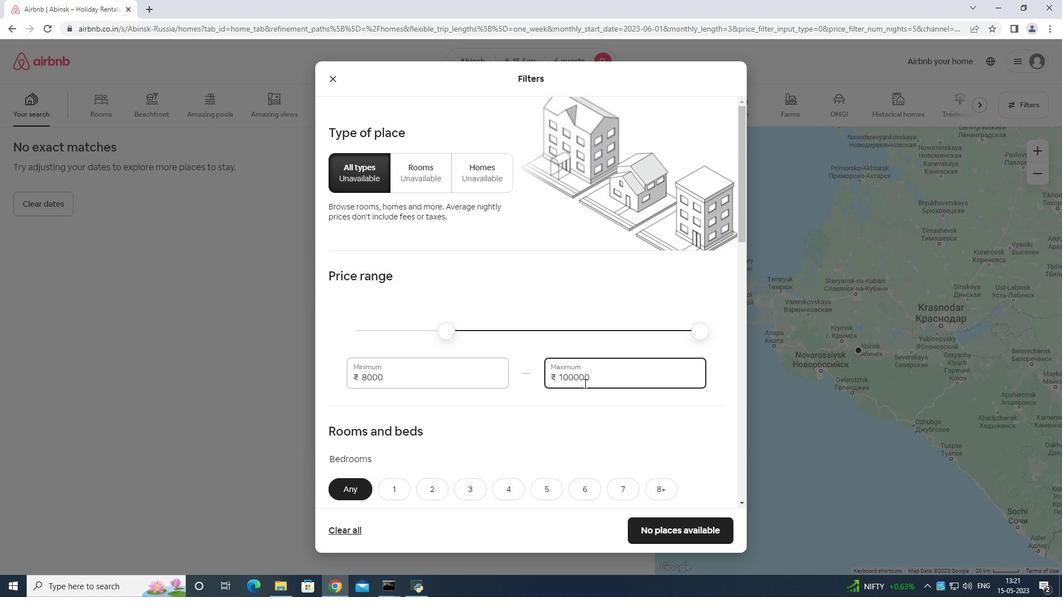 
Action: Key pressed <Key.backspace>
Screenshot: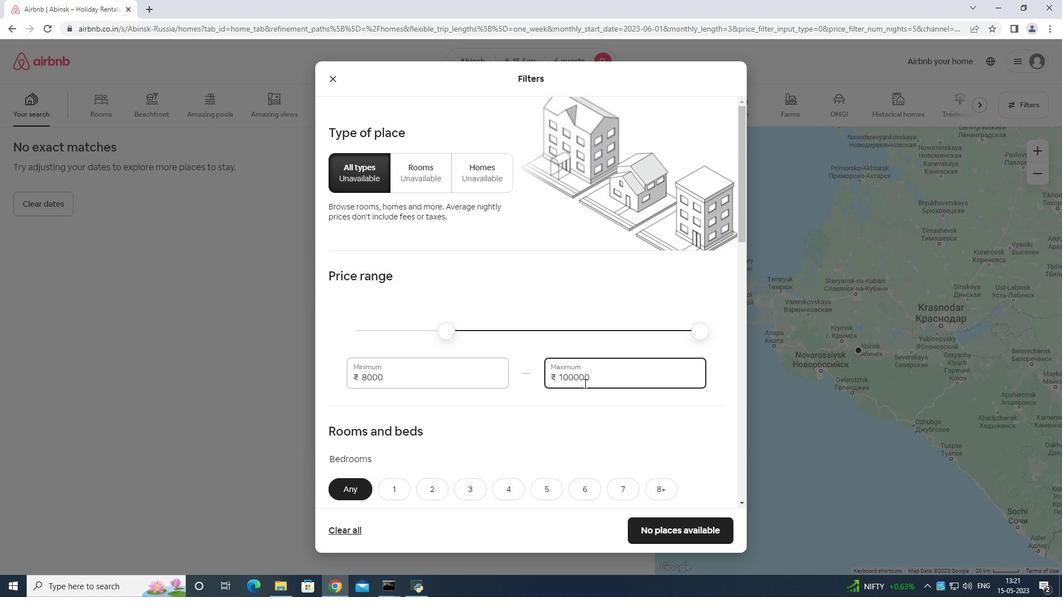
Action: Mouse moved to (583, 383)
Screenshot: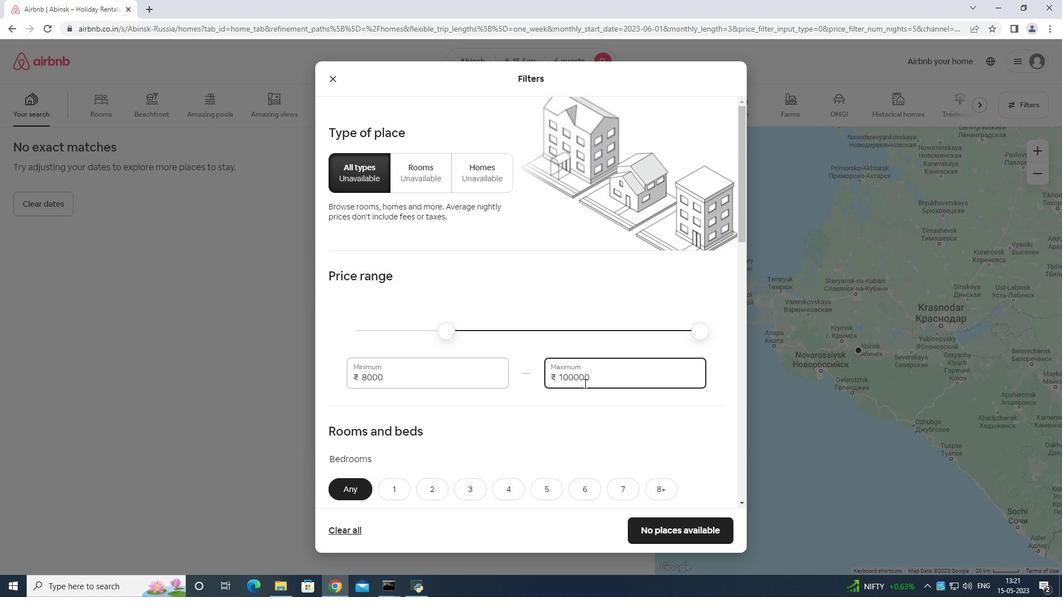 
Action: Key pressed <Key.backspace><Key.backspace><Key.backspace><Key.backspace><Key.backspace><Key.backspace><Key.backspace><Key.backspace><Key.backspace><Key.backspace>1
Screenshot: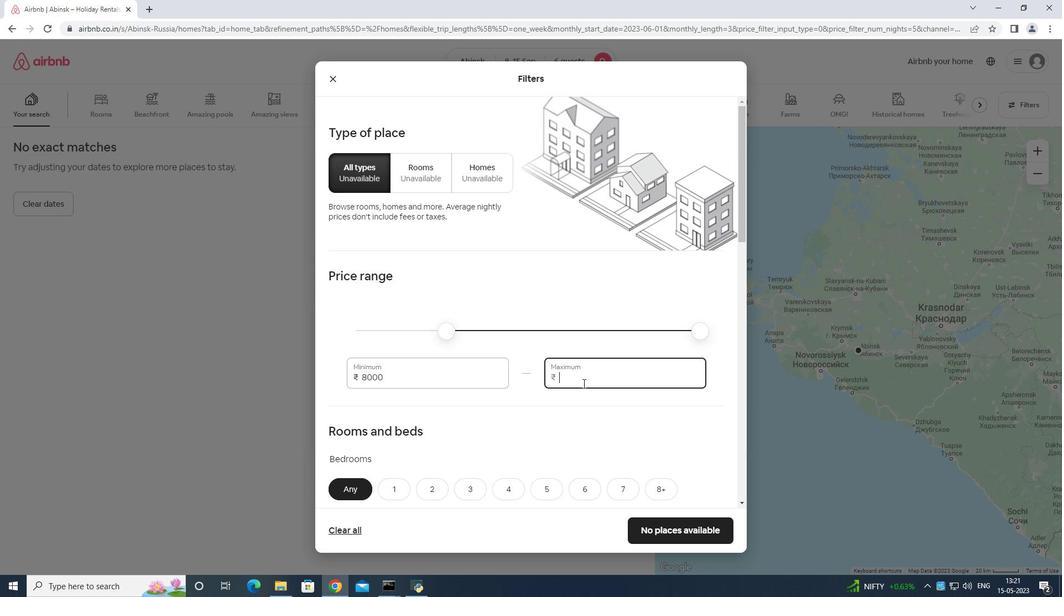 
Action: Mouse moved to (582, 384)
Screenshot: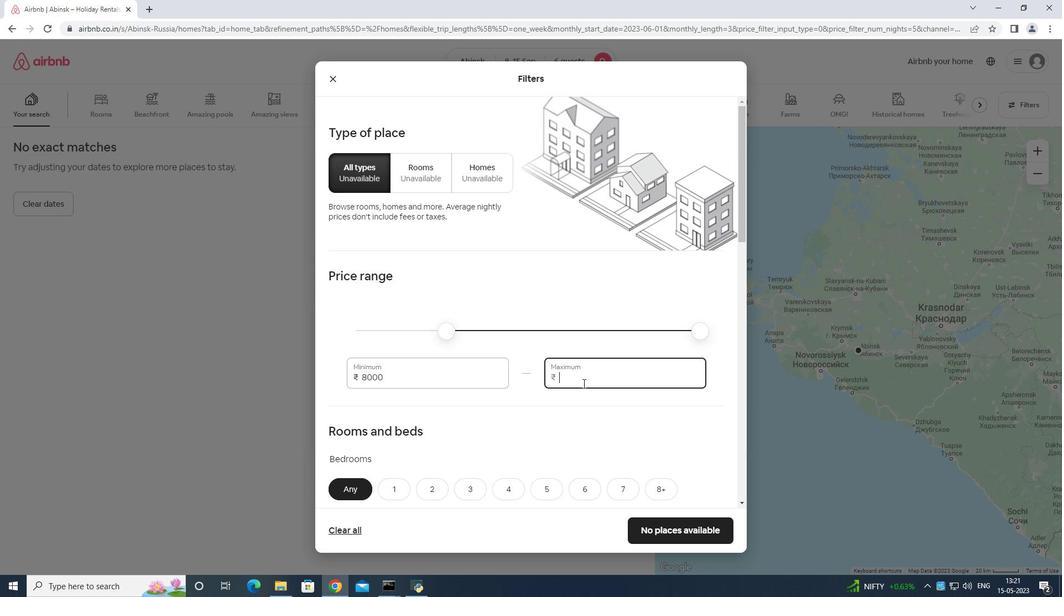 
Action: Key pressed 2
Screenshot: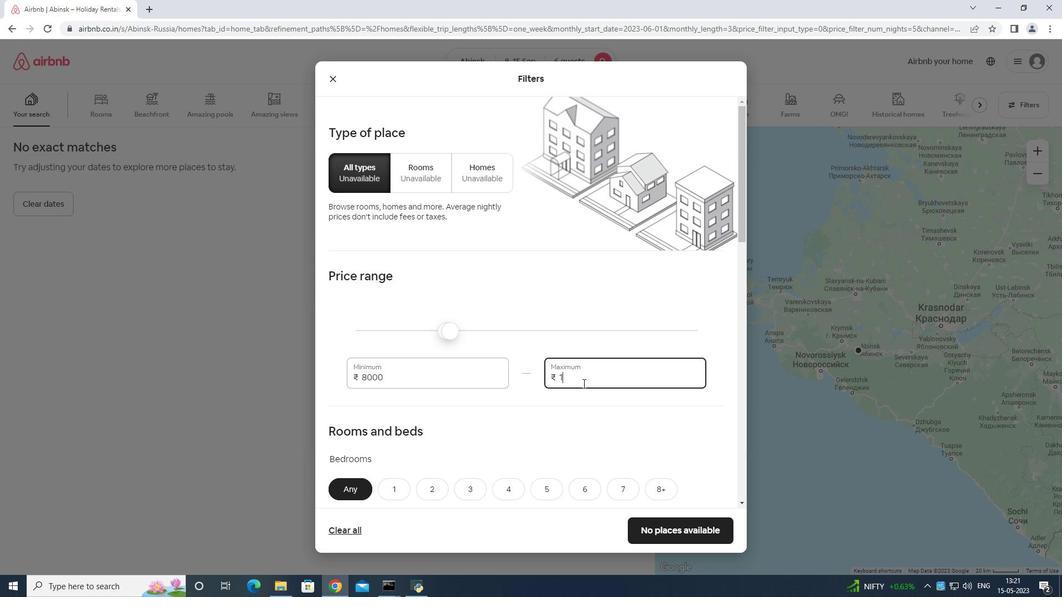 
Action: Mouse moved to (580, 387)
Screenshot: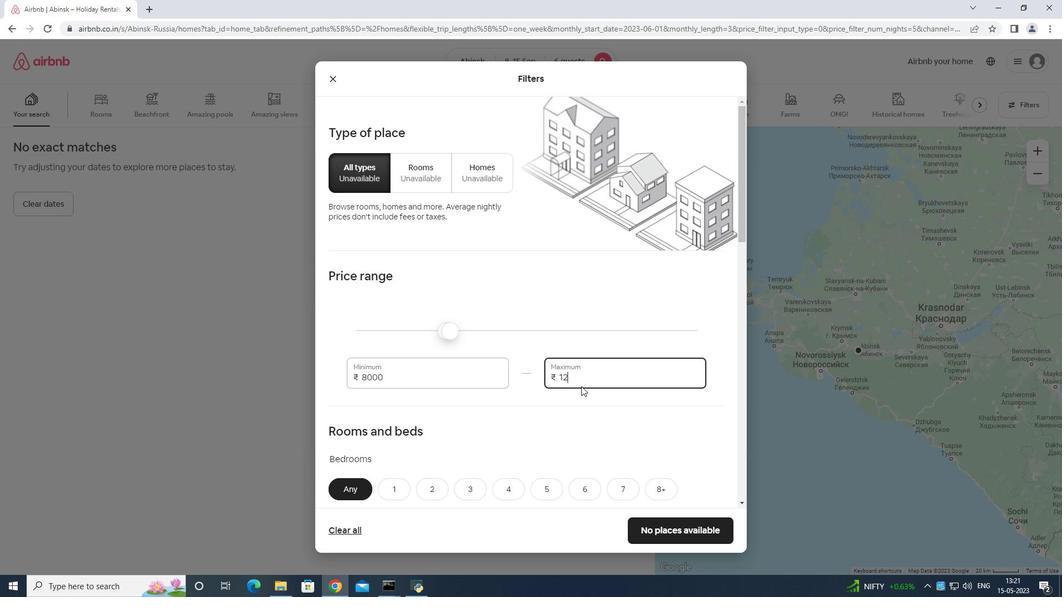 
Action: Key pressed 0
Screenshot: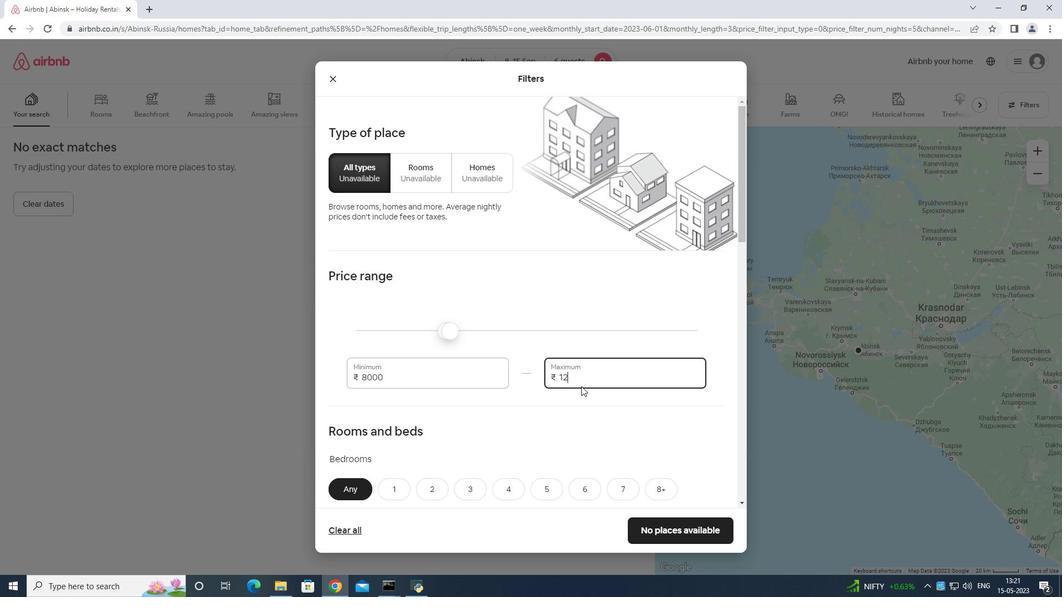 
Action: Mouse moved to (578, 386)
Screenshot: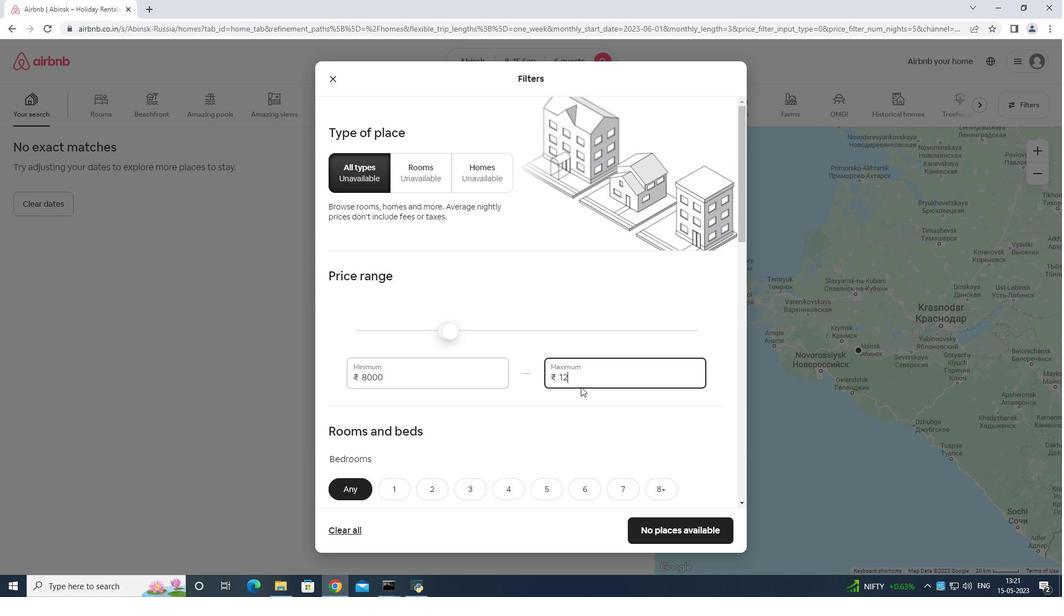 
Action: Key pressed 0
Screenshot: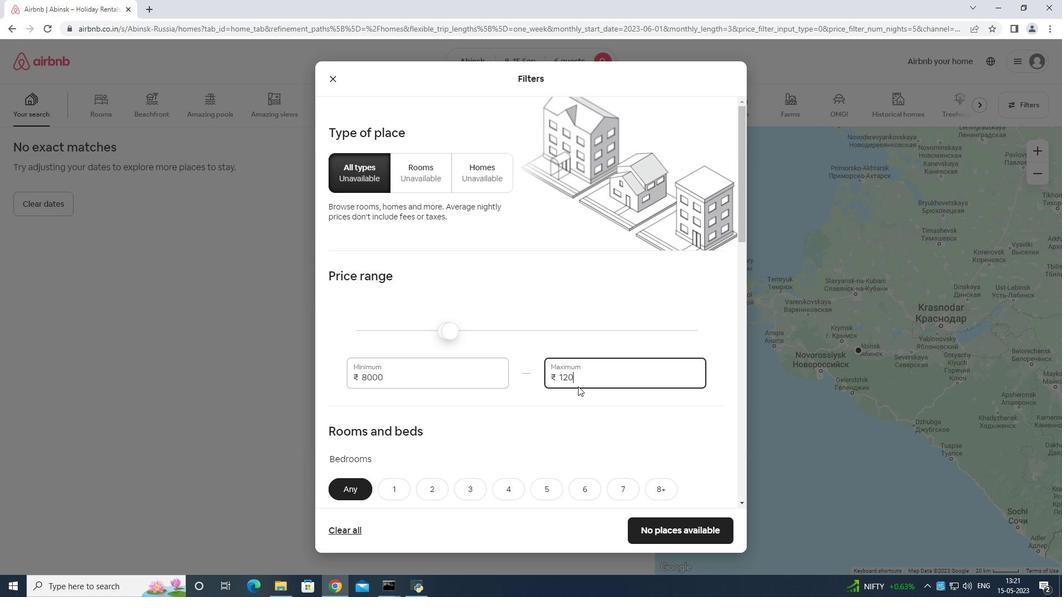 
Action: Mouse moved to (576, 387)
Screenshot: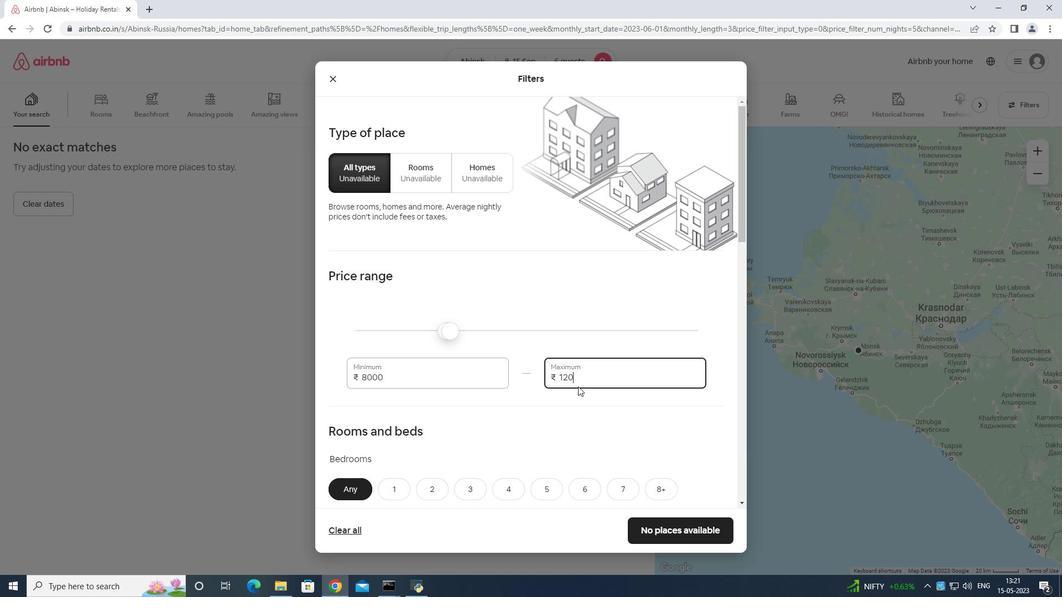 
Action: Key pressed 0
Screenshot: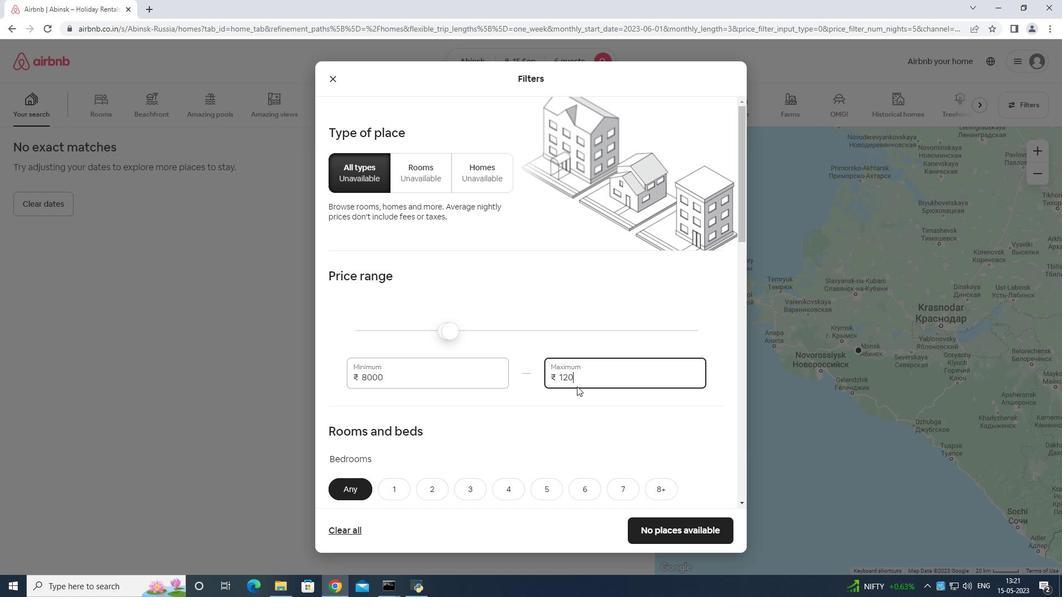 
Action: Mouse moved to (531, 421)
Screenshot: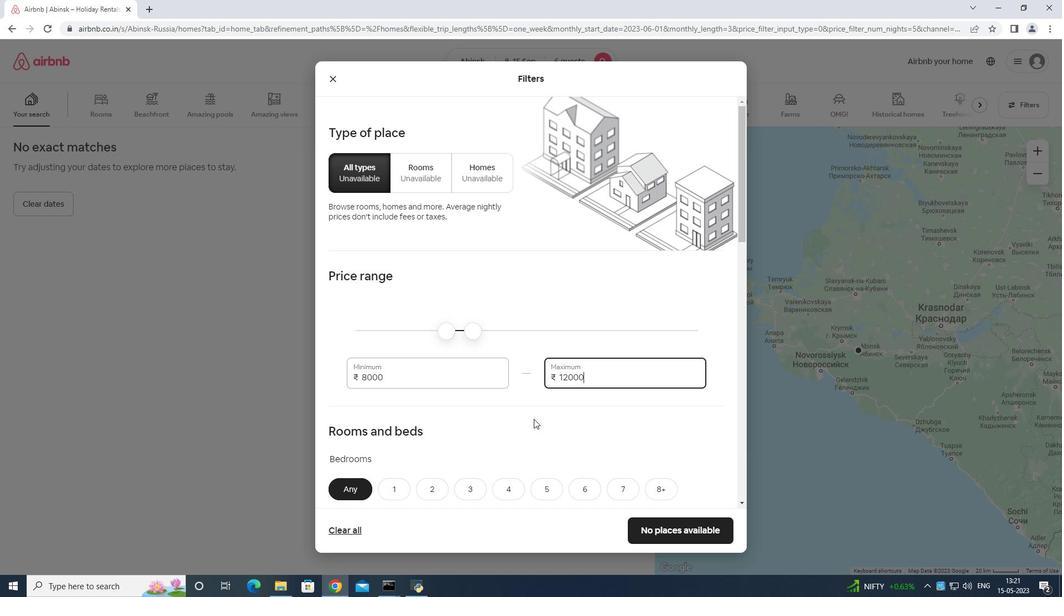
Action: Mouse scrolled (531, 421) with delta (0, 0)
Screenshot: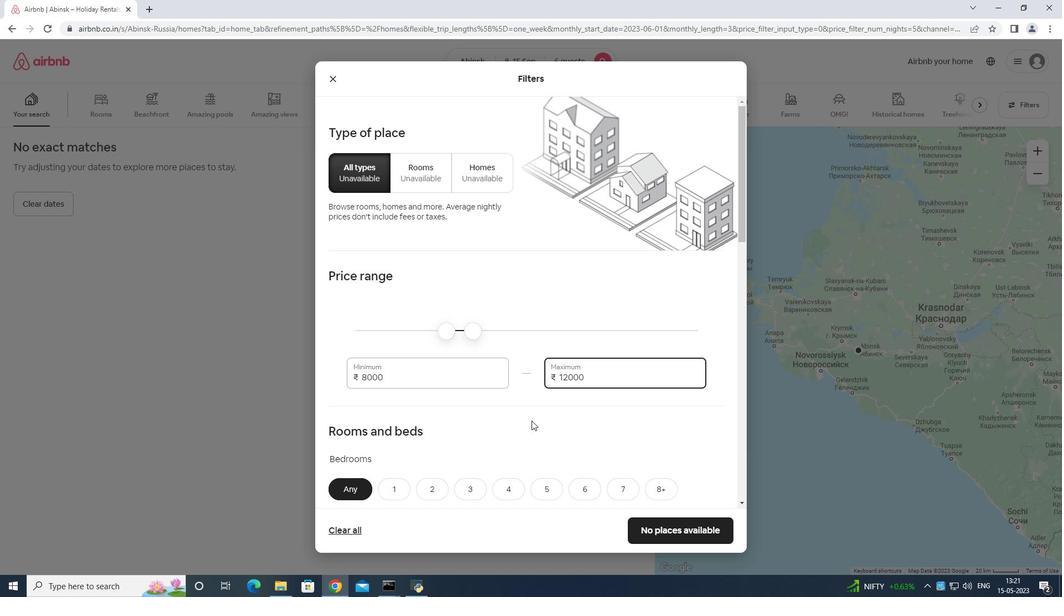 
Action: Mouse scrolled (531, 421) with delta (0, 0)
Screenshot: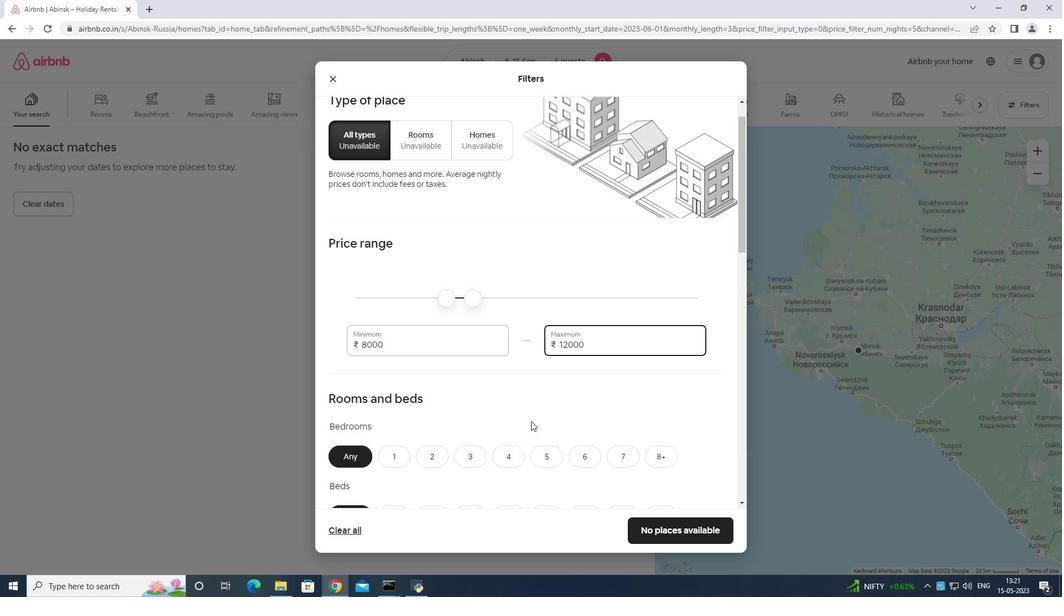 
Action: Mouse moved to (530, 422)
Screenshot: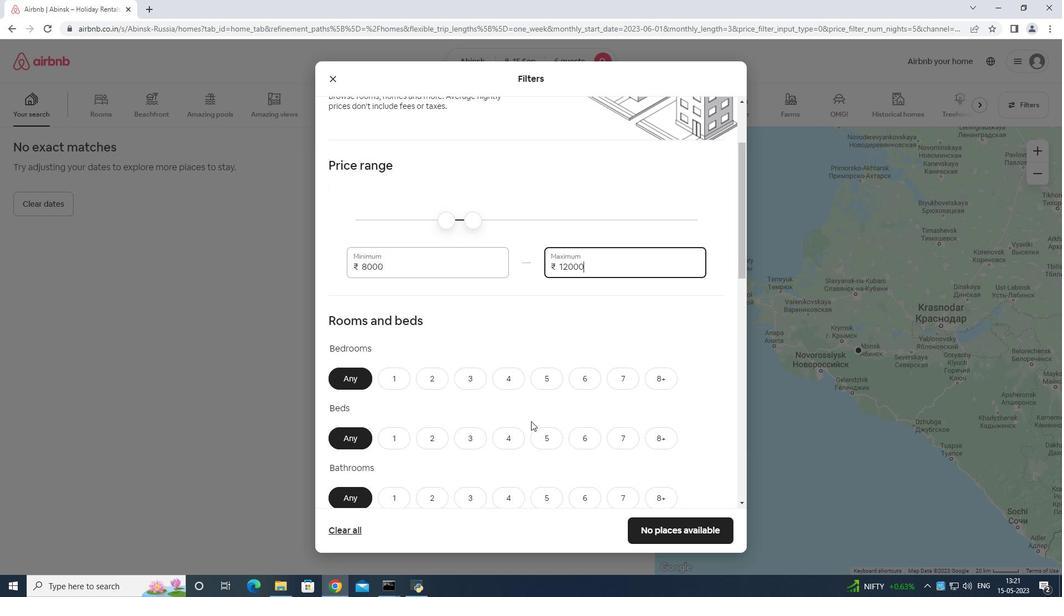 
Action: Mouse scrolled (530, 421) with delta (0, 0)
Screenshot: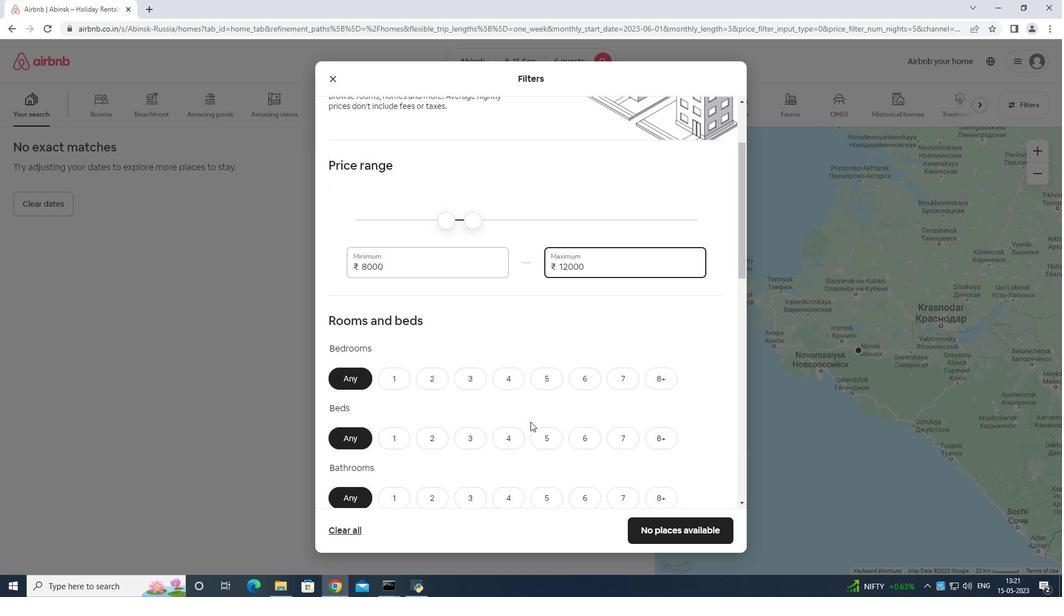 
Action: Mouse moved to (583, 331)
Screenshot: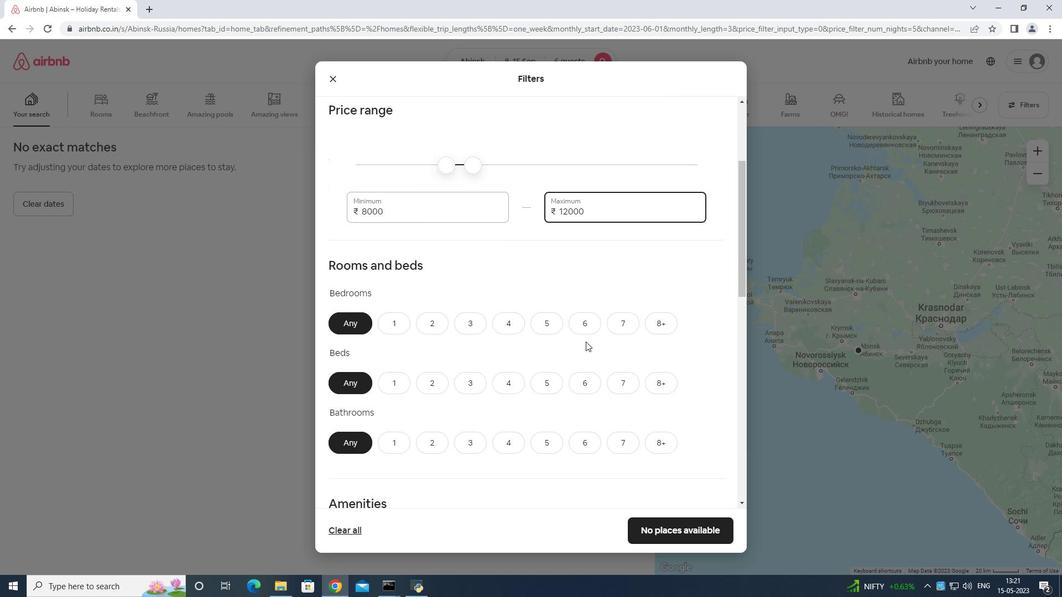 
Action: Mouse pressed left at (583, 331)
Screenshot: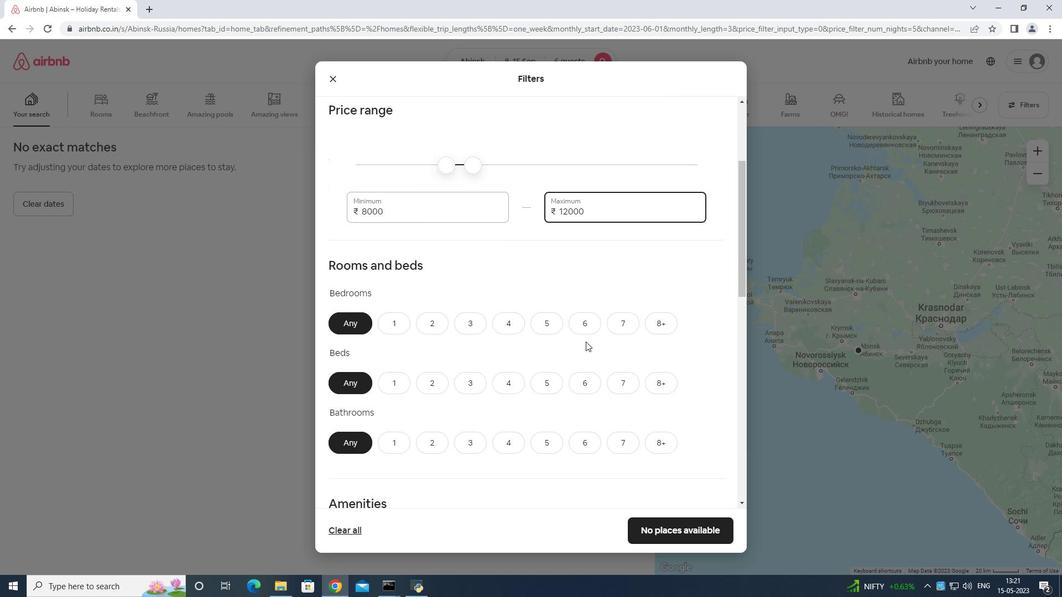 
Action: Mouse moved to (583, 384)
Screenshot: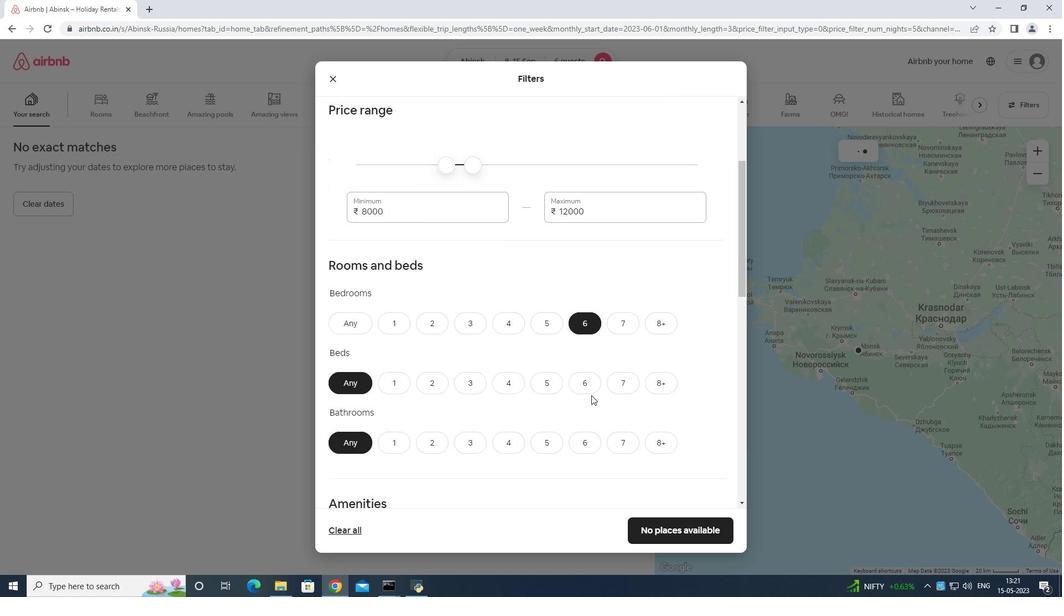 
Action: Mouse pressed left at (583, 384)
Screenshot: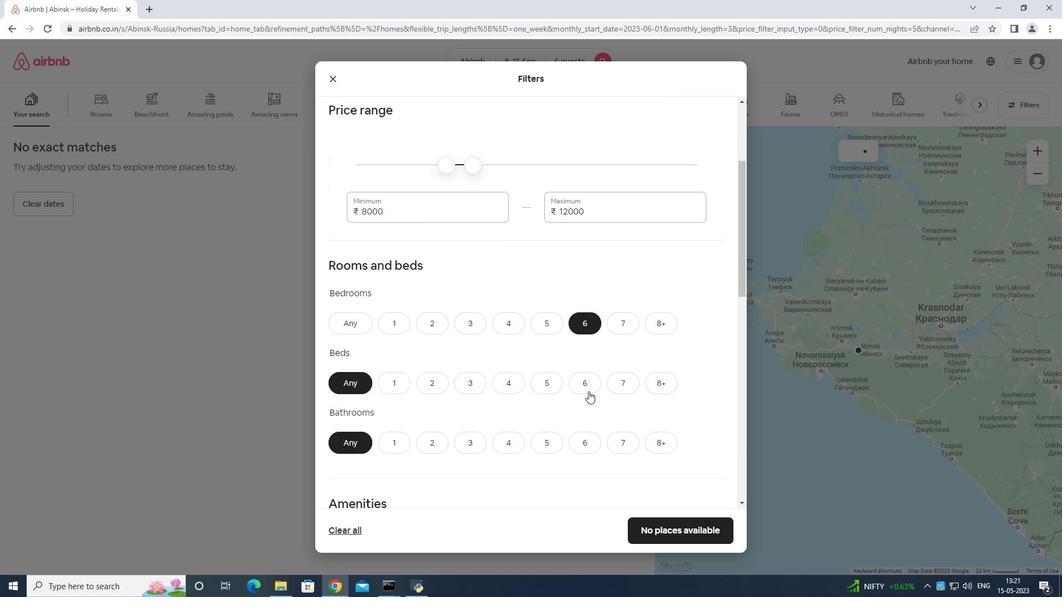 
Action: Mouse moved to (581, 441)
Screenshot: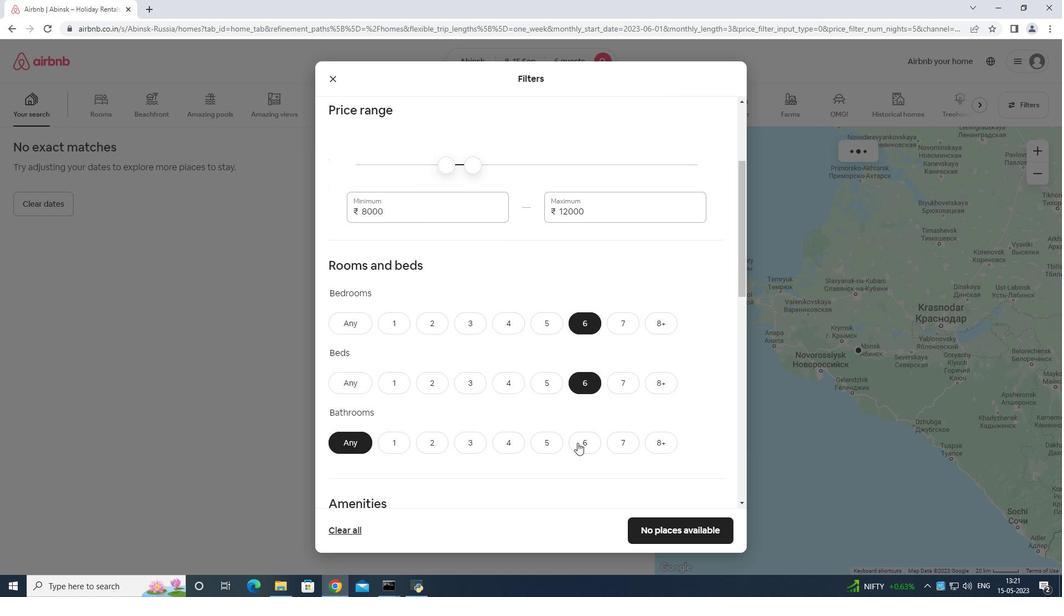 
Action: Mouse pressed left at (581, 441)
Screenshot: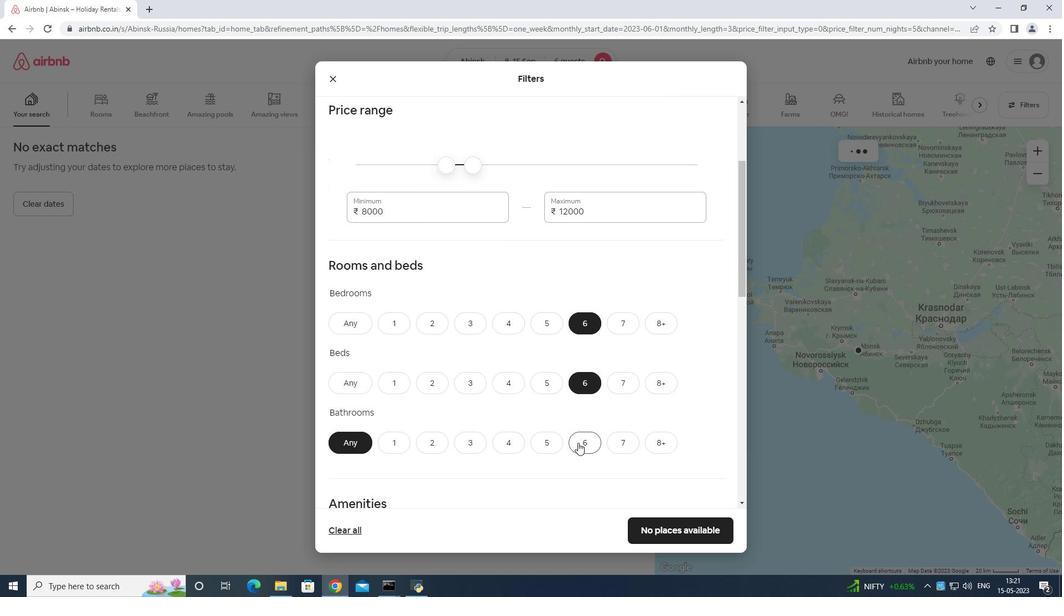 
Action: Mouse moved to (556, 487)
Screenshot: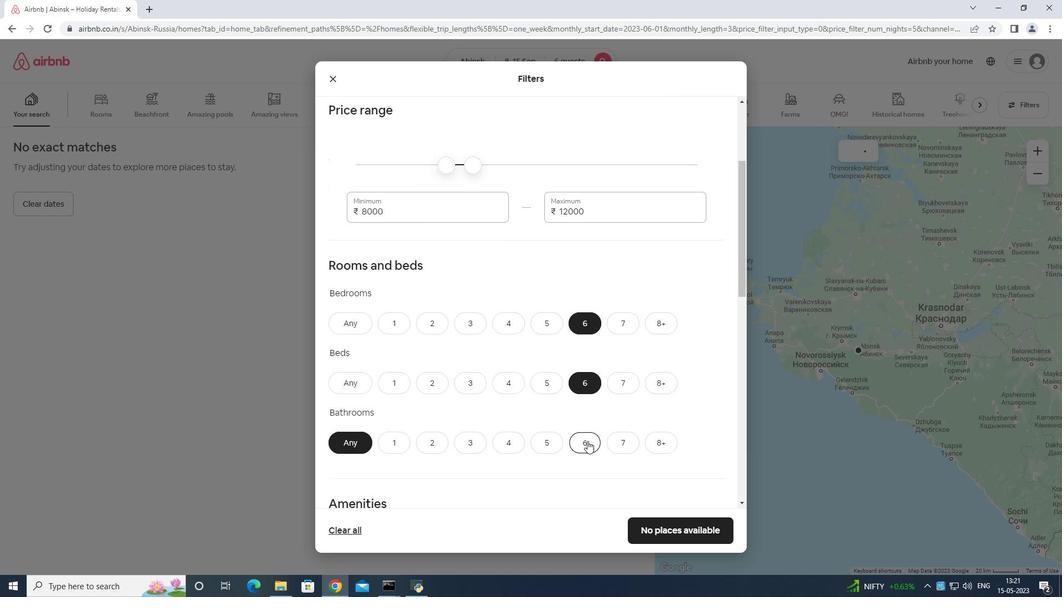 
Action: Mouse scrolled (556, 487) with delta (0, 0)
Screenshot: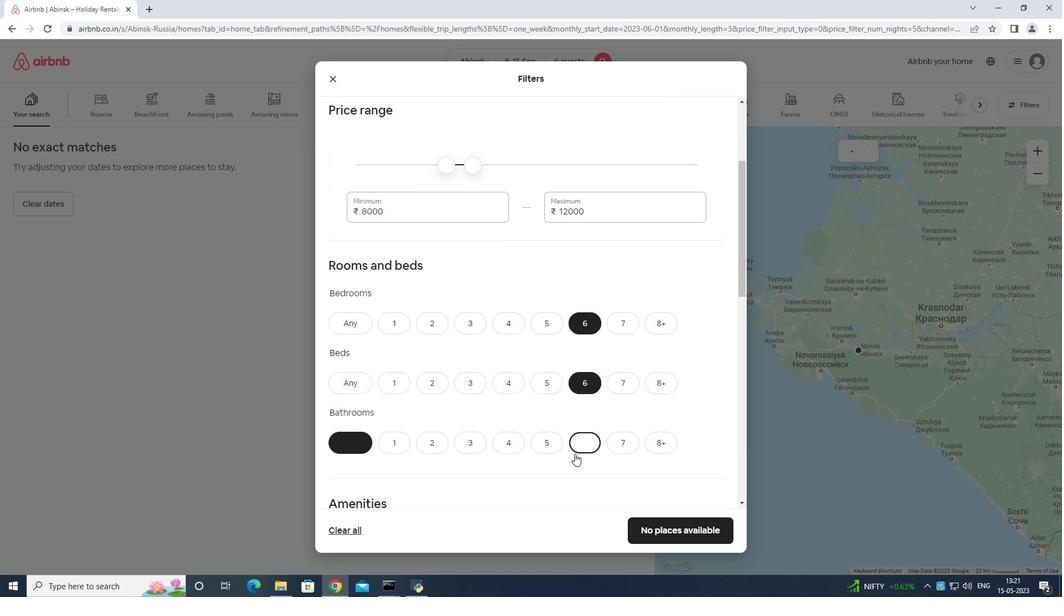 
Action: Mouse scrolled (556, 487) with delta (0, 0)
Screenshot: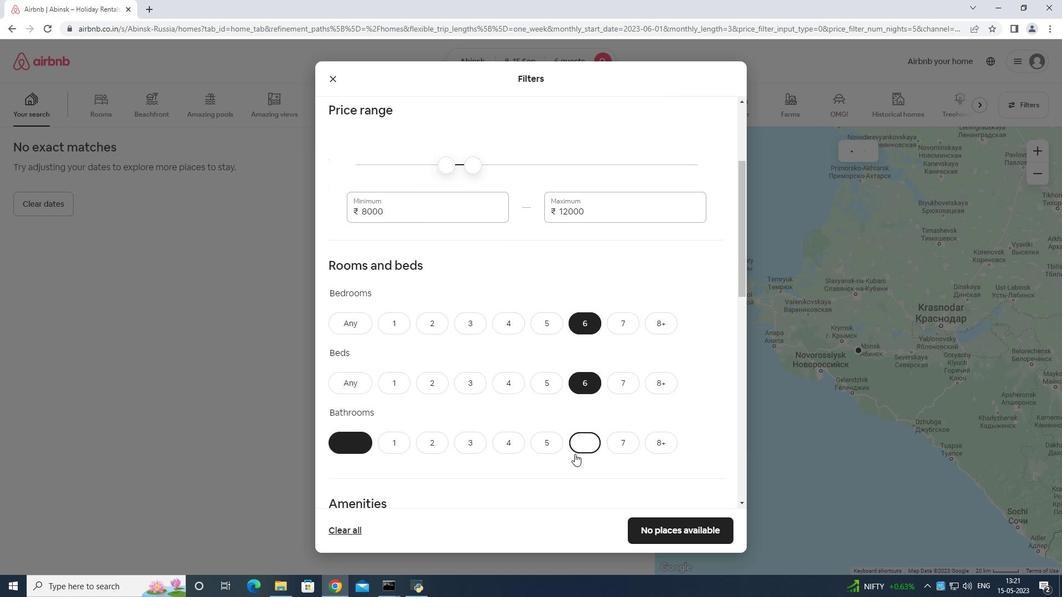 
Action: Mouse moved to (556, 485)
Screenshot: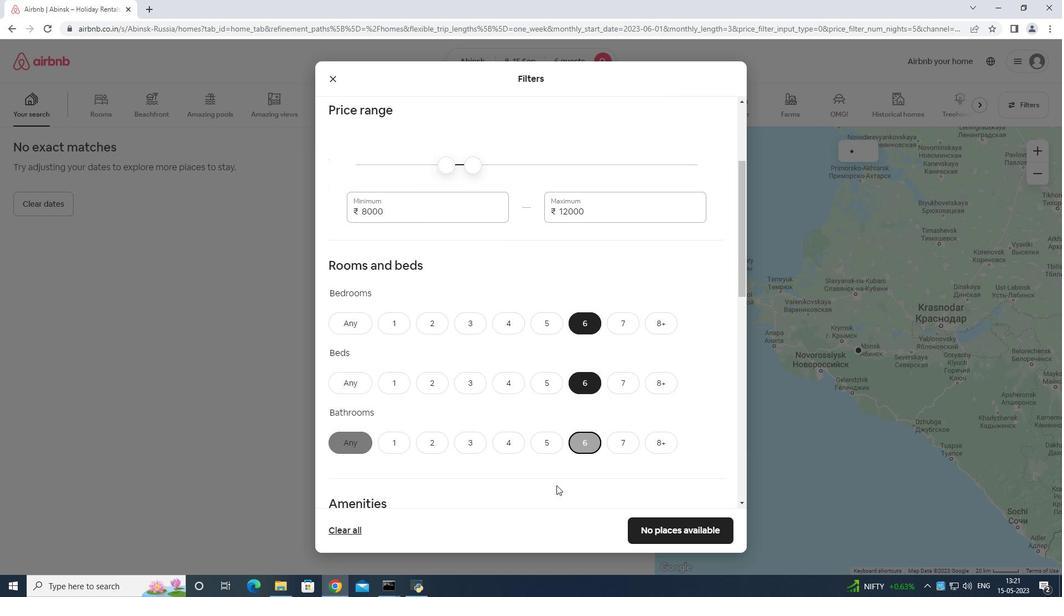 
Action: Mouse scrolled (556, 486) with delta (0, 0)
Screenshot: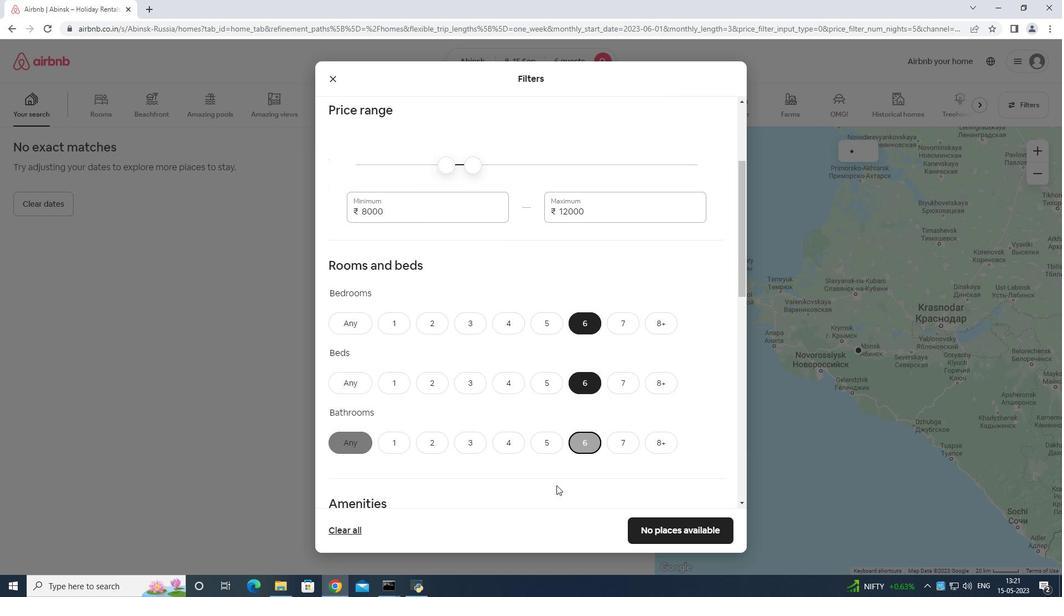 
Action: Mouse moved to (552, 475)
Screenshot: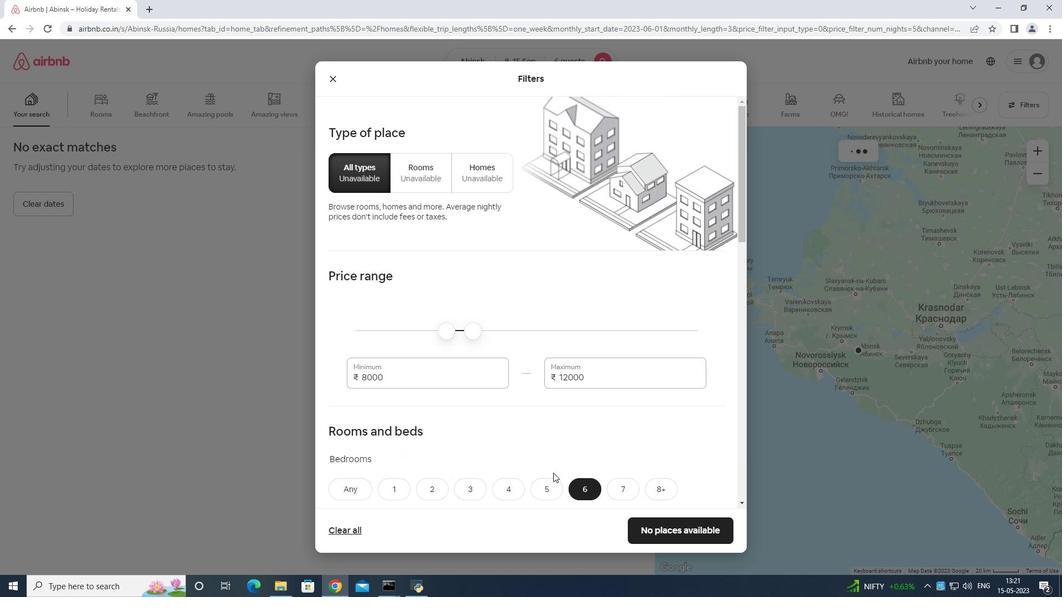 
Action: Mouse scrolled (552, 475) with delta (0, 0)
Screenshot: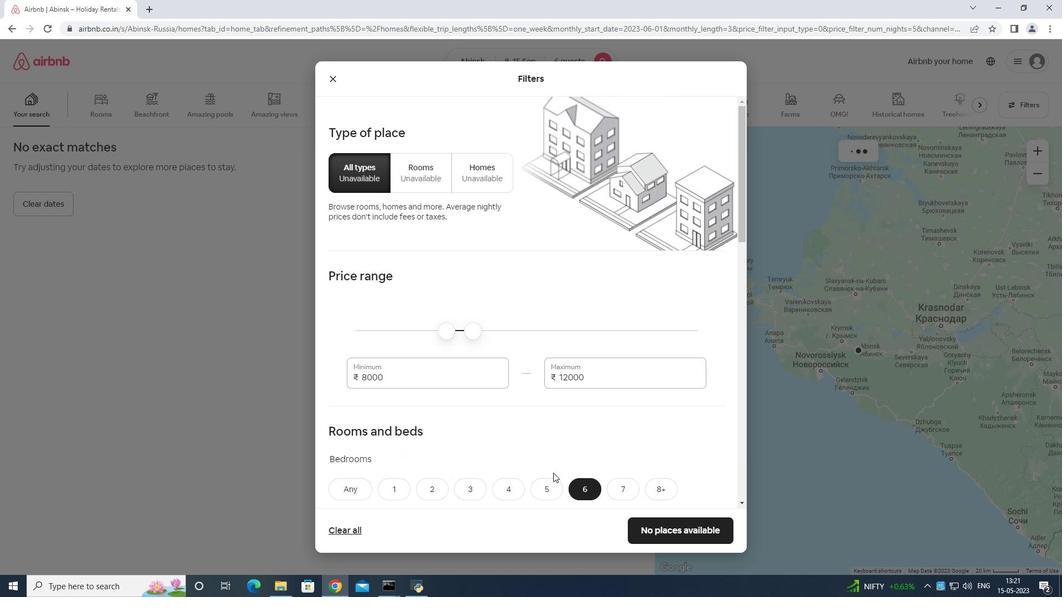 
Action: Mouse moved to (552, 477)
Screenshot: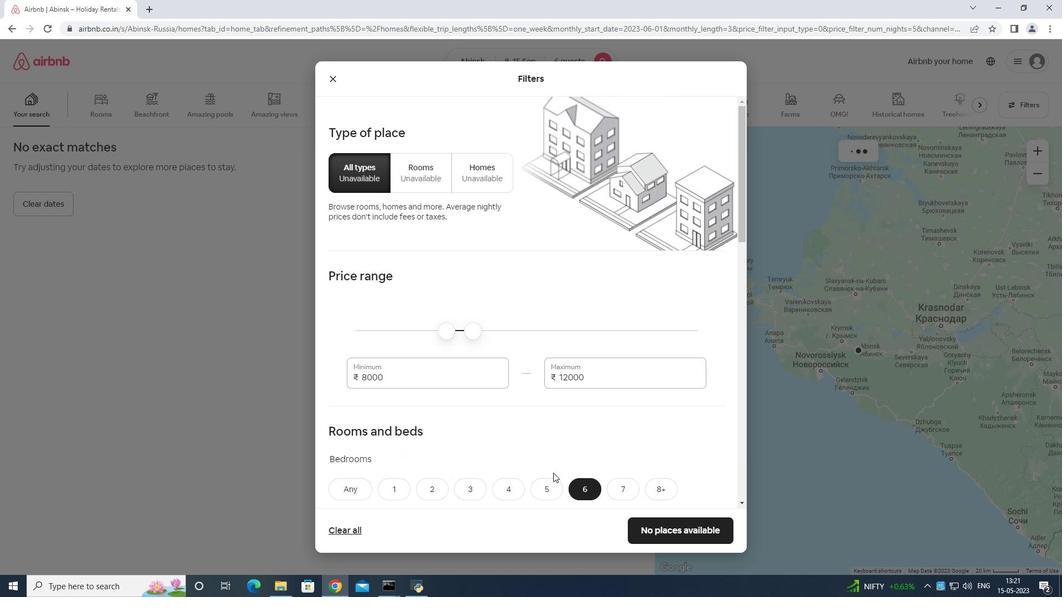 
Action: Mouse scrolled (552, 476) with delta (0, 0)
Screenshot: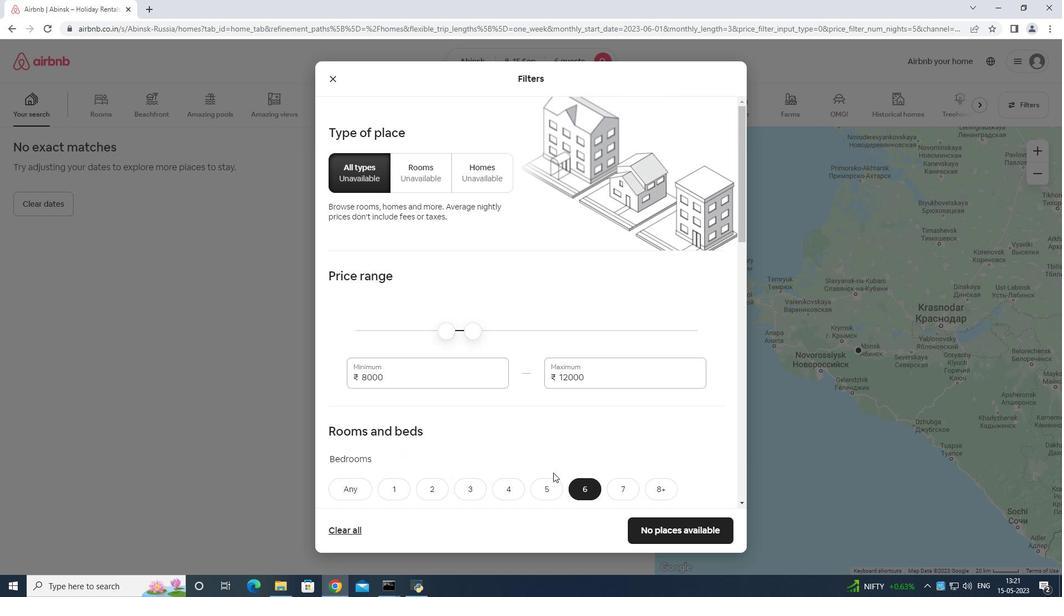 
Action: Mouse moved to (551, 477)
Screenshot: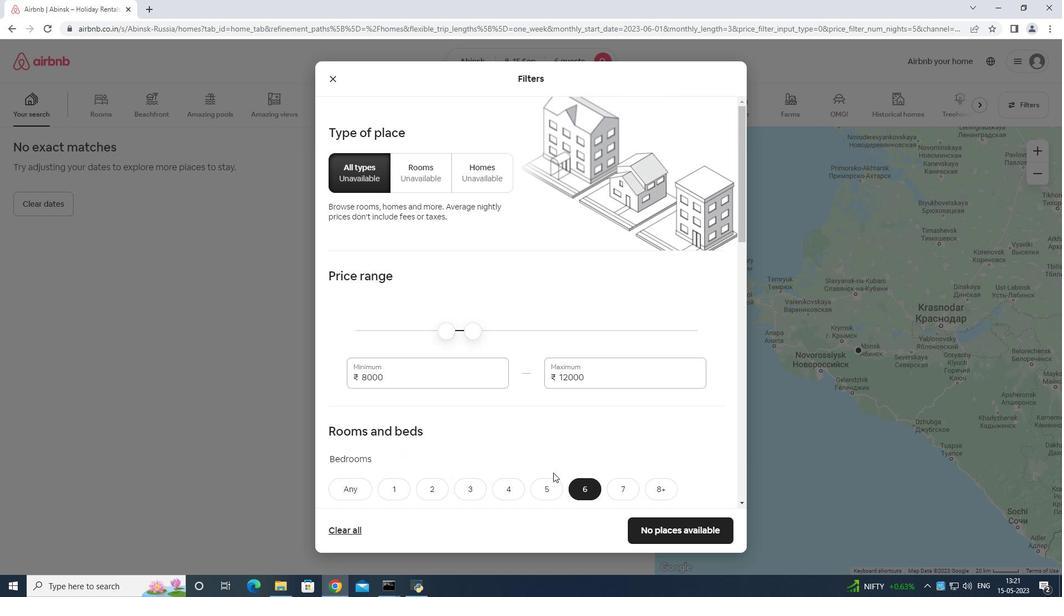 
Action: Mouse scrolled (551, 476) with delta (0, 0)
Screenshot: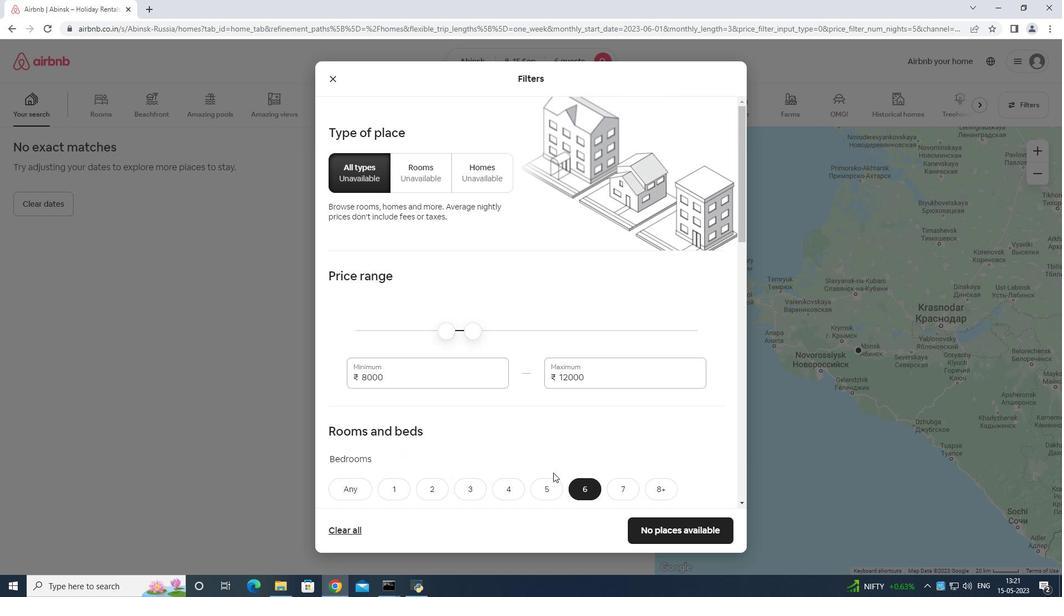 
Action: Mouse scrolled (551, 476) with delta (0, 0)
Screenshot: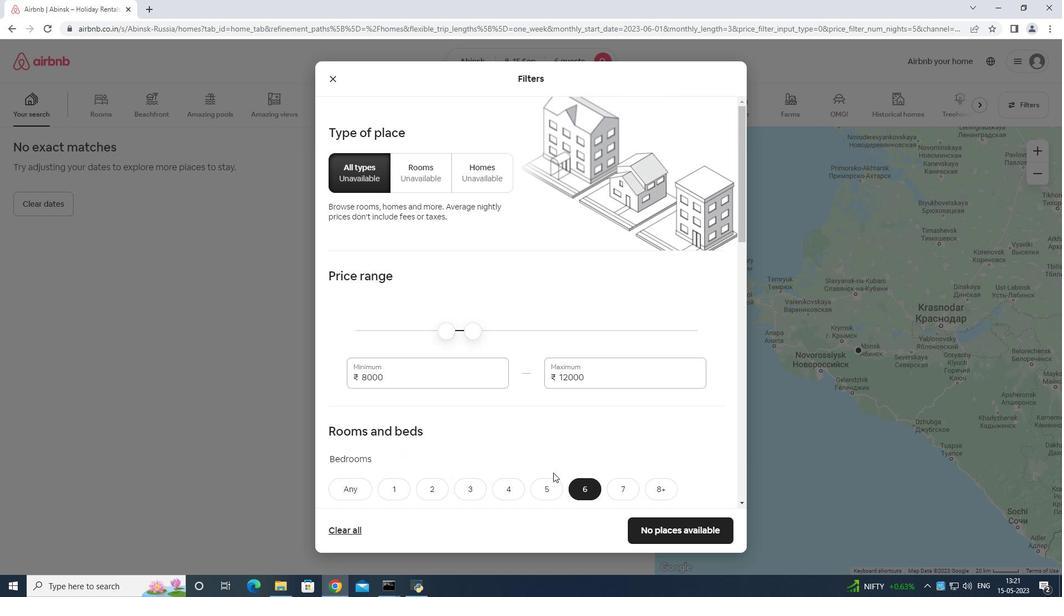
Action: Mouse moved to (551, 478)
Screenshot: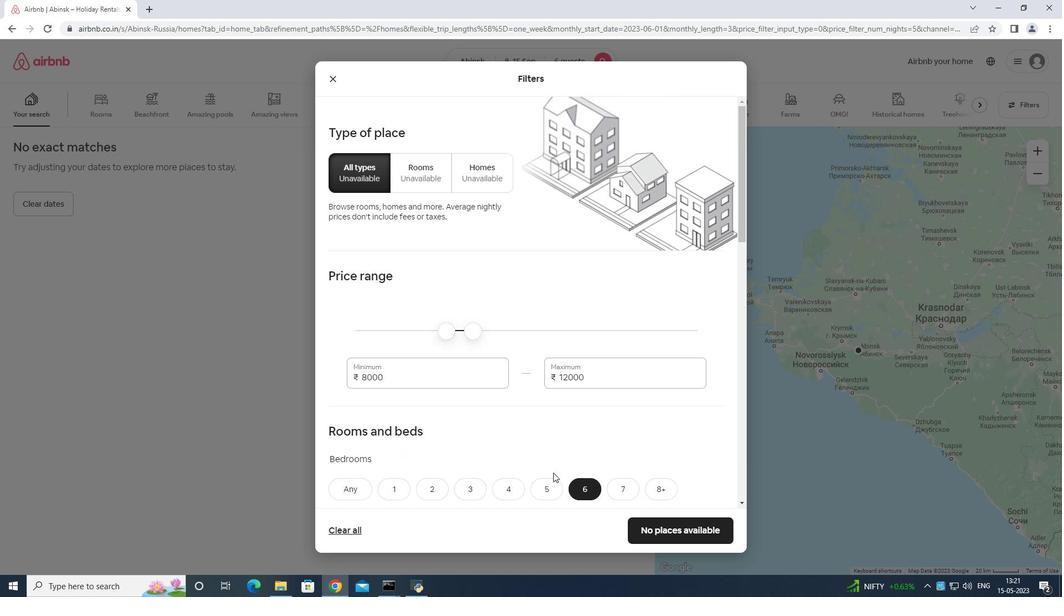 
Action: Mouse scrolled (551, 477) with delta (0, 0)
Screenshot: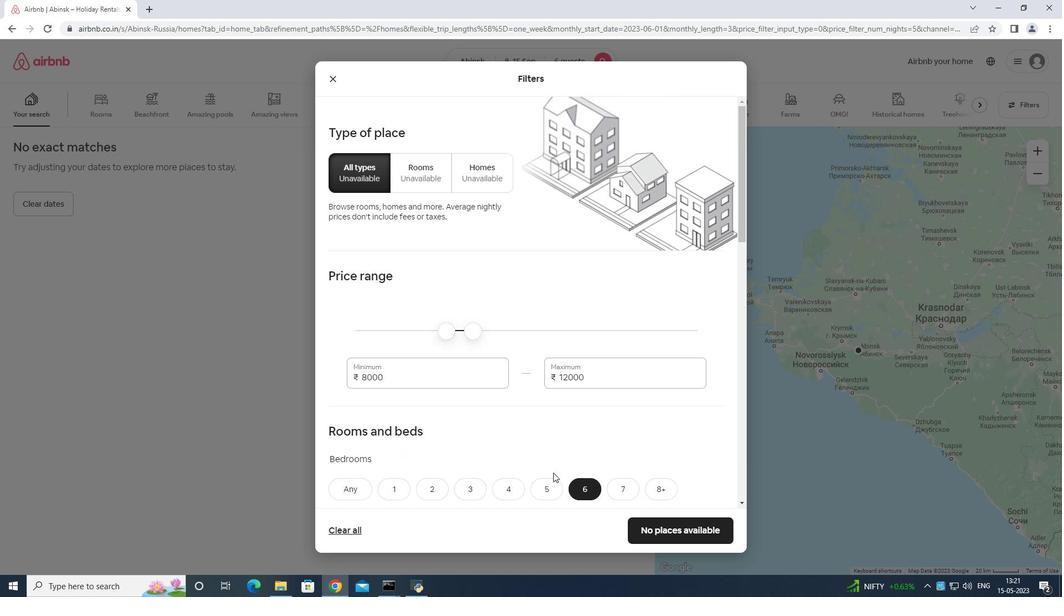 
Action: Mouse scrolled (551, 477) with delta (0, 0)
Screenshot: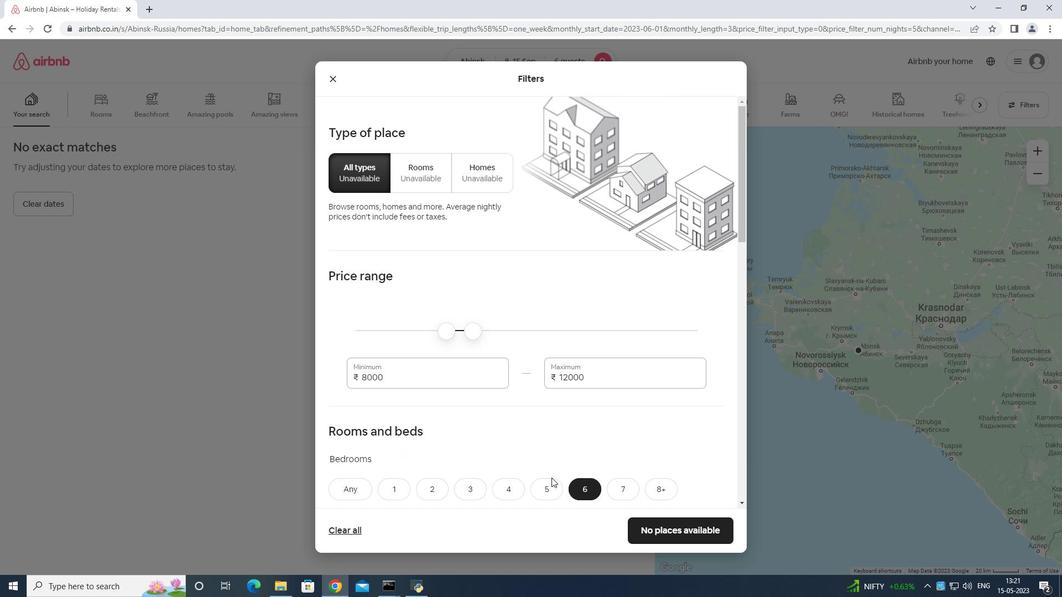 
Action: Mouse scrolled (551, 477) with delta (0, 0)
Screenshot: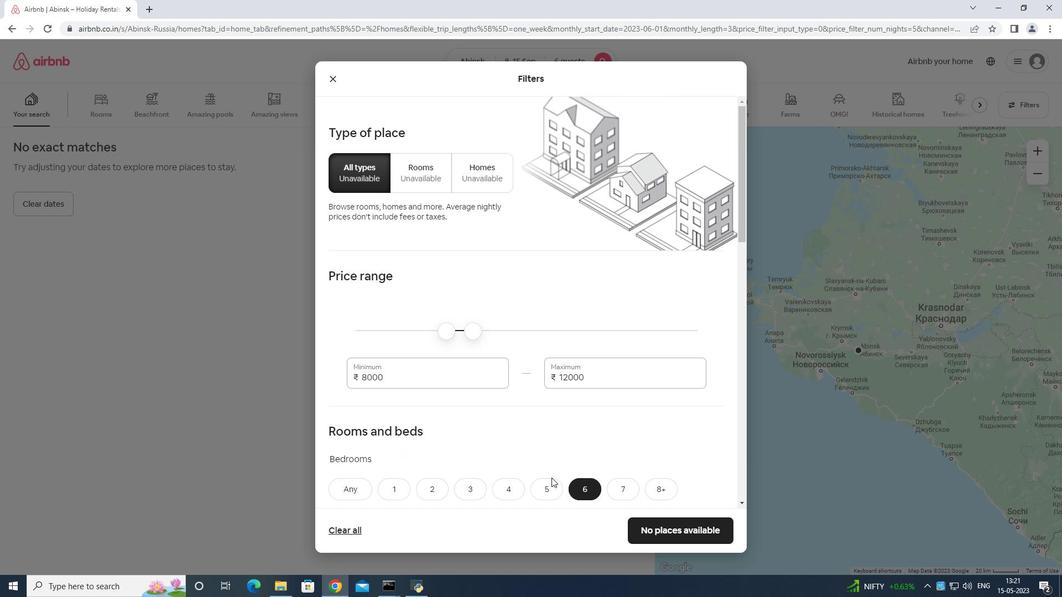 
Action: Mouse moved to (328, 327)
Screenshot: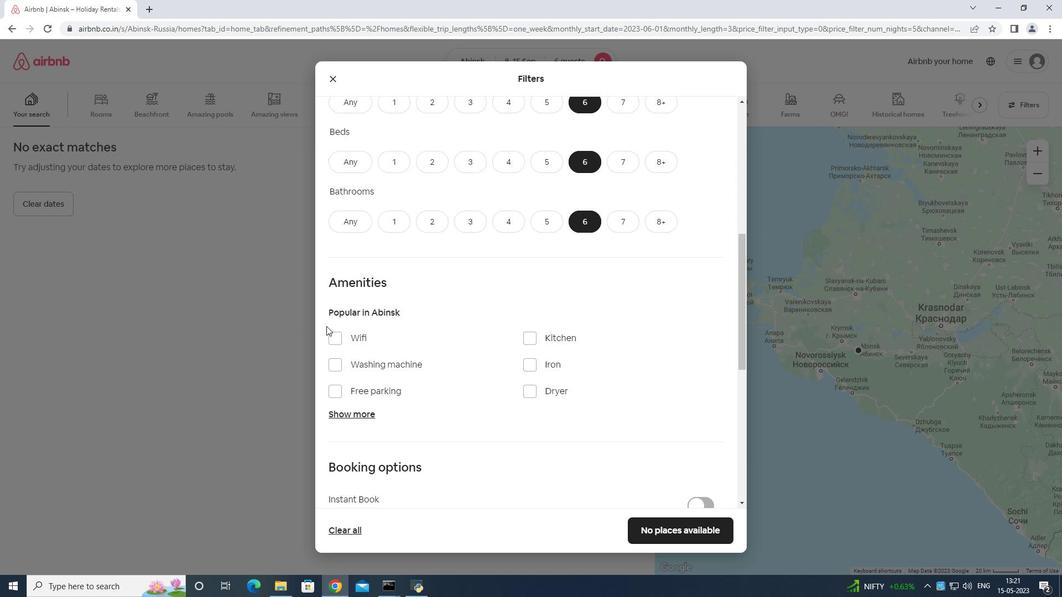 
Action: Mouse pressed left at (328, 327)
Screenshot: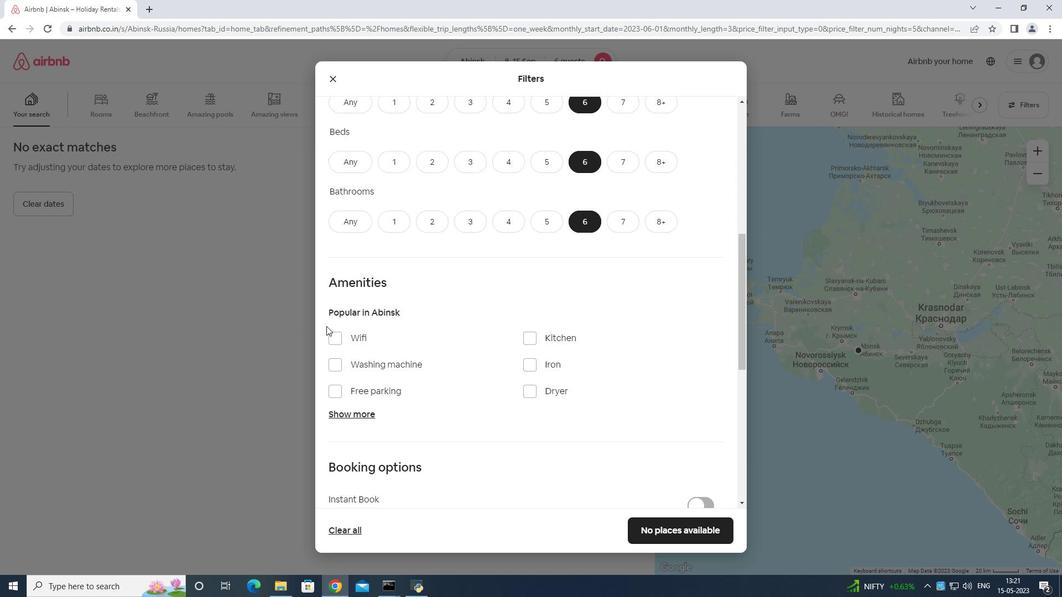 
Action: Mouse moved to (332, 334)
Screenshot: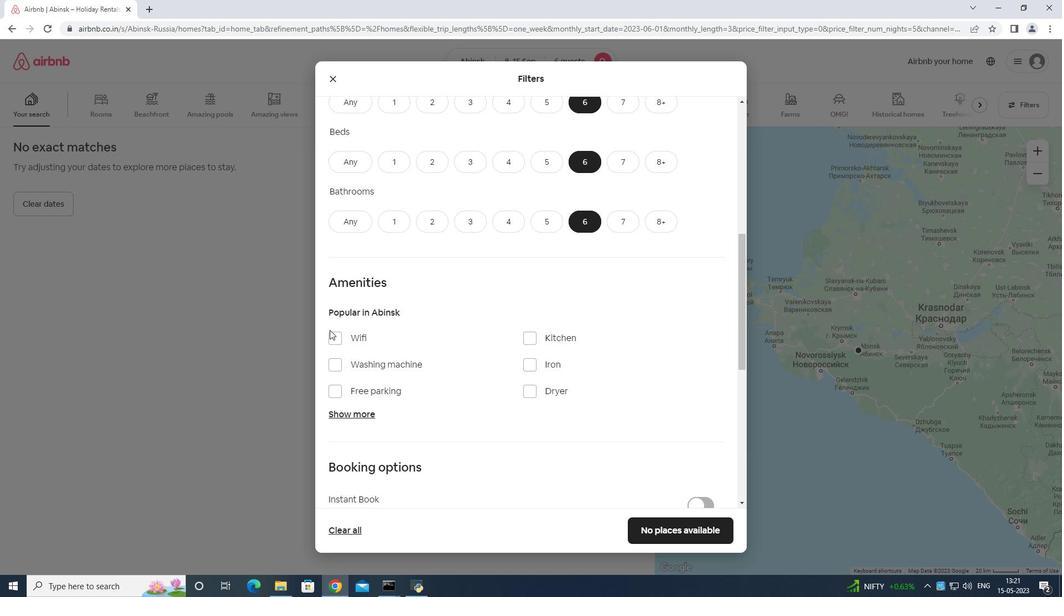 
Action: Mouse pressed left at (332, 334)
Screenshot: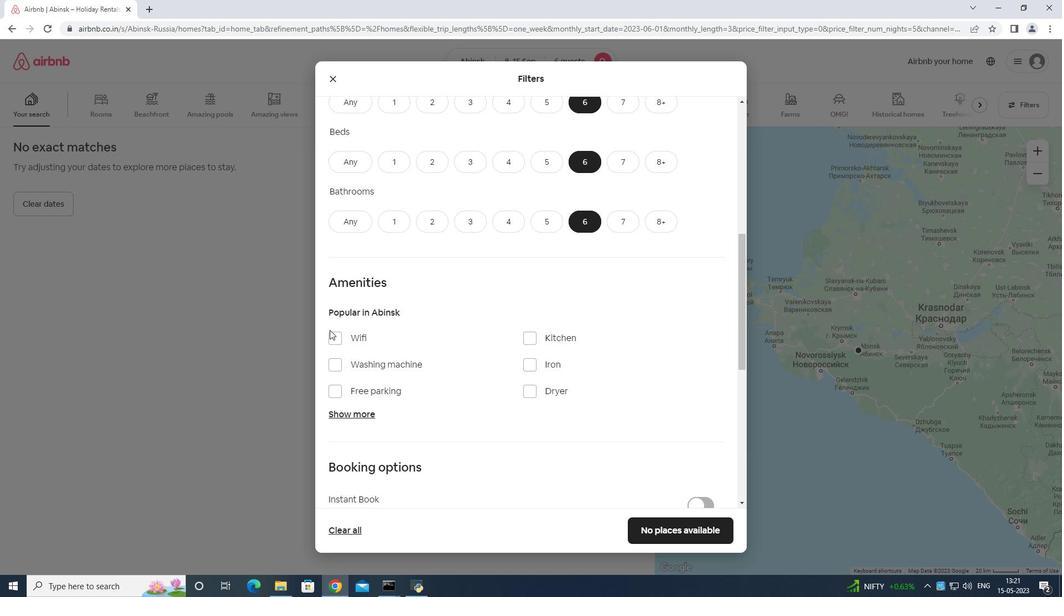 
Action: Mouse moved to (348, 389)
Screenshot: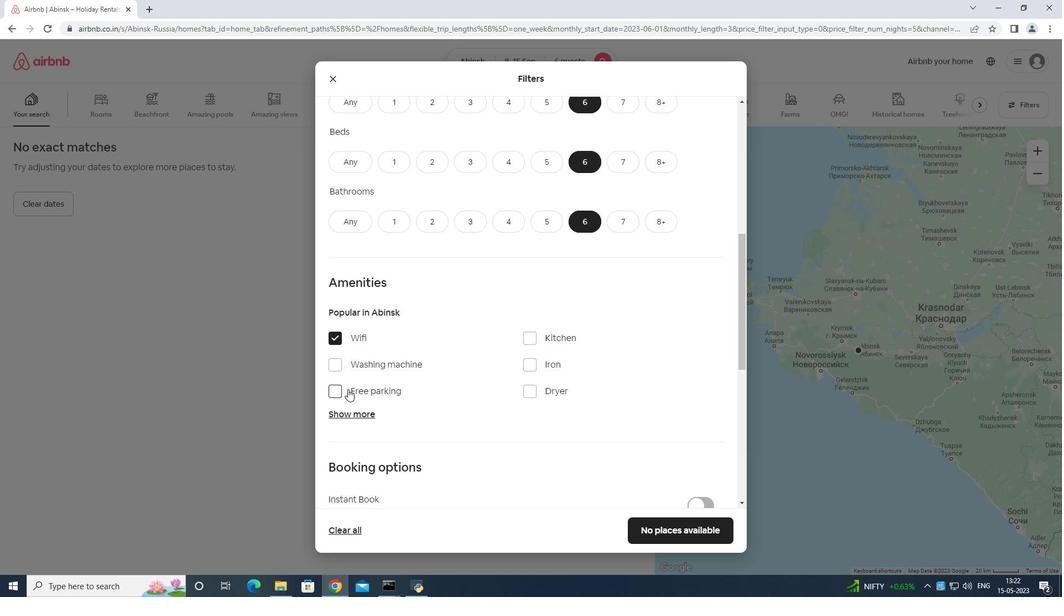 
Action: Mouse pressed left at (348, 389)
Screenshot: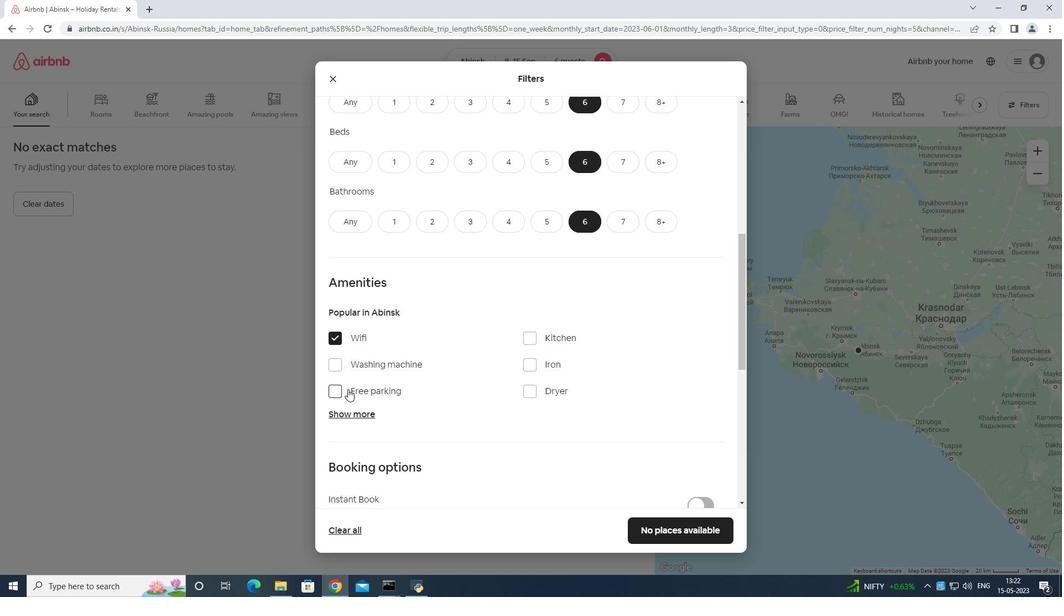 
Action: Mouse moved to (345, 408)
Screenshot: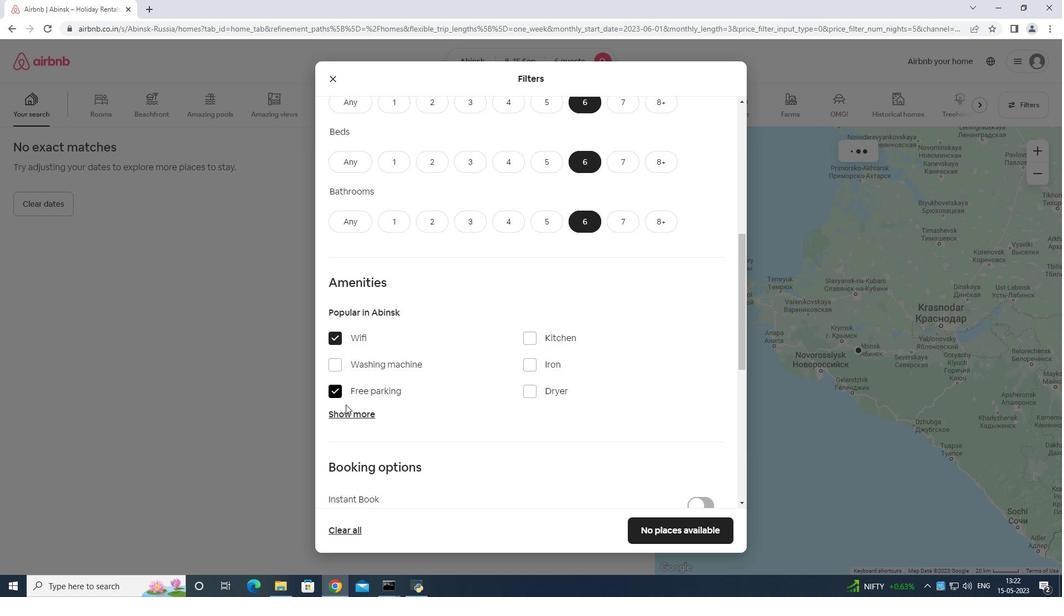 
Action: Mouse pressed left at (345, 408)
Screenshot: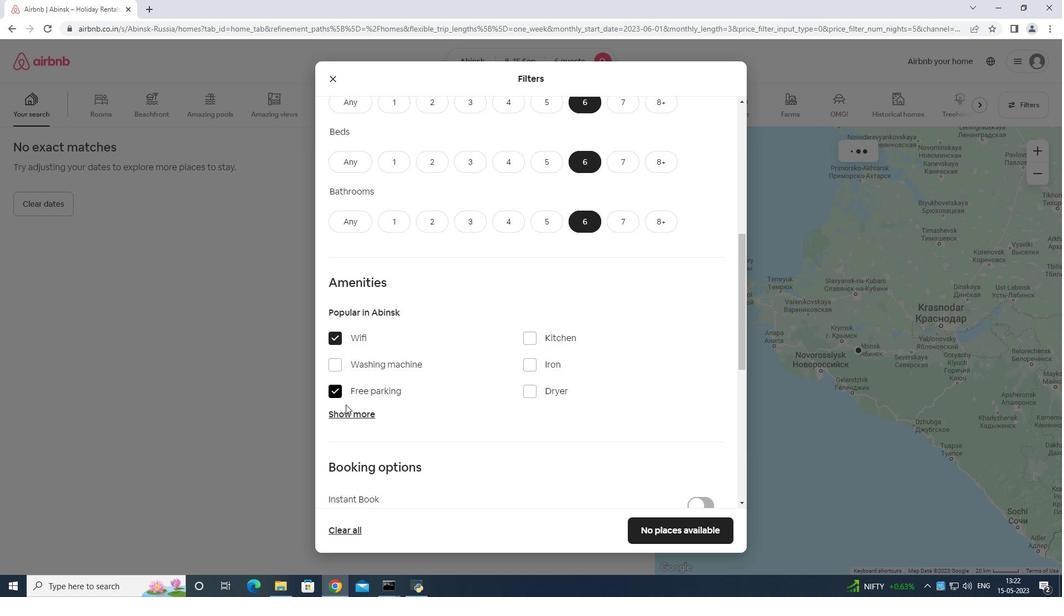 
Action: Mouse moved to (346, 412)
Screenshot: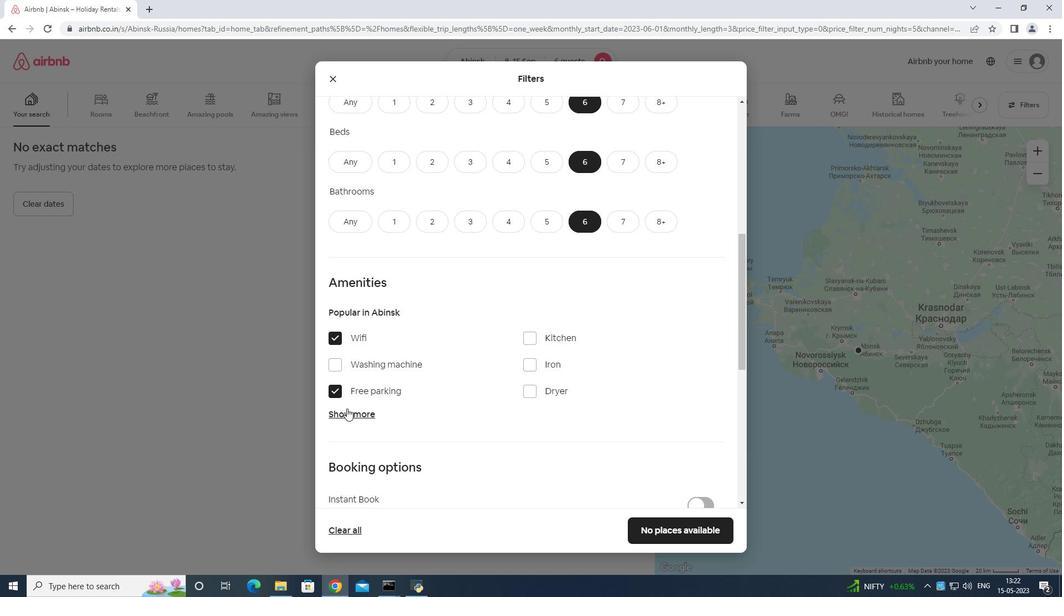 
Action: Mouse pressed left at (346, 412)
Screenshot: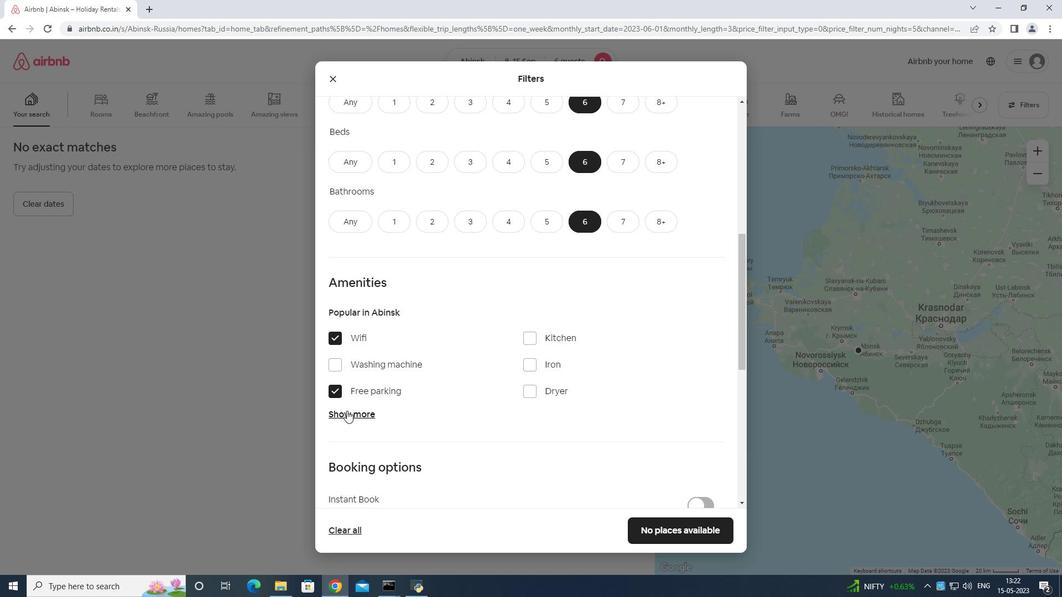 
Action: Mouse moved to (351, 409)
Screenshot: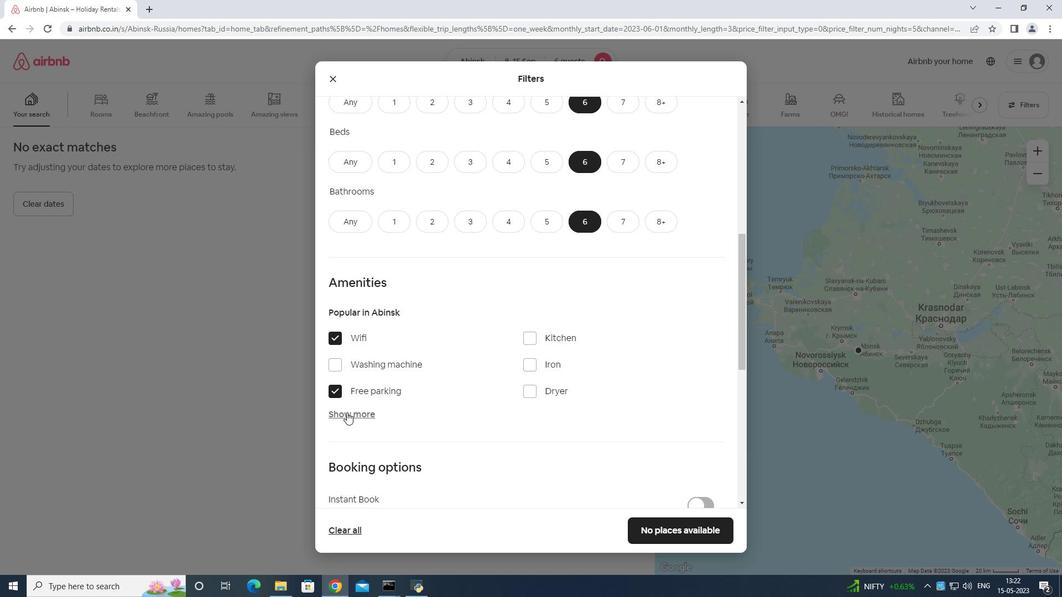 
Action: Mouse scrolled (351, 408) with delta (0, 0)
Screenshot: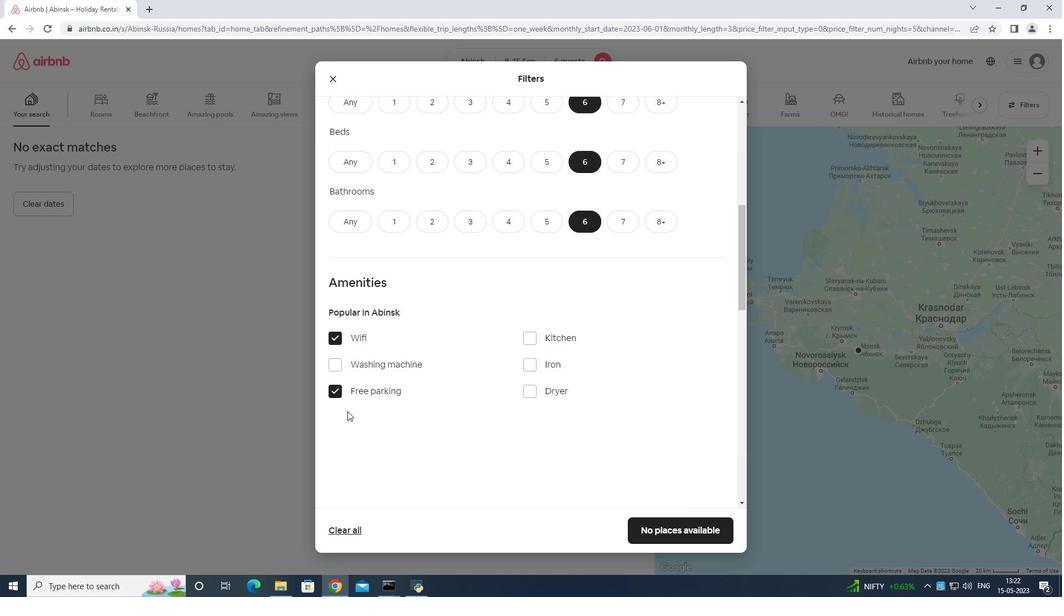 
Action: Mouse scrolled (351, 408) with delta (0, 0)
Screenshot: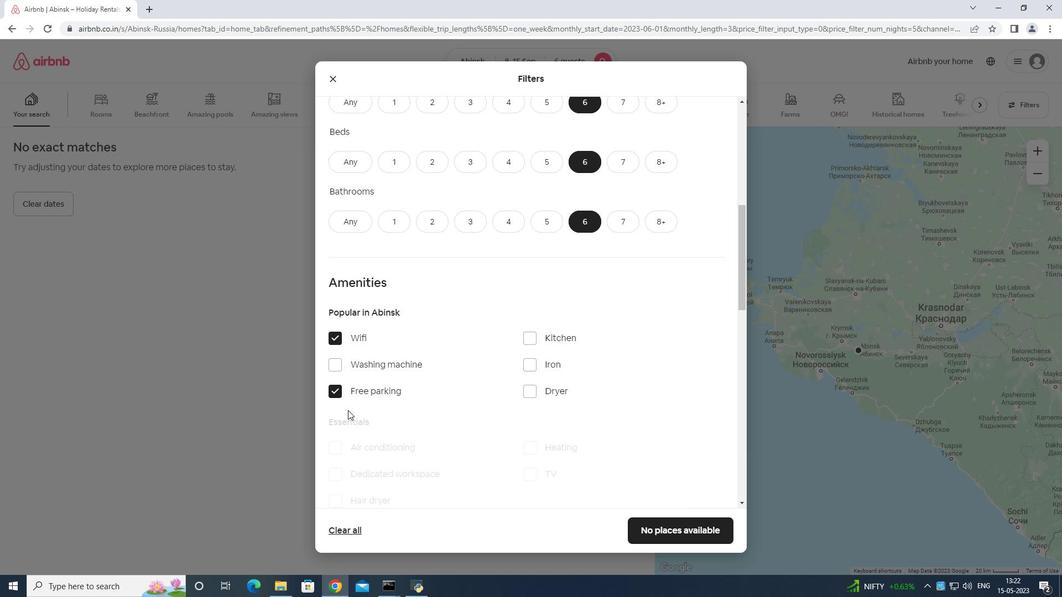 
Action: Mouse moved to (353, 409)
Screenshot: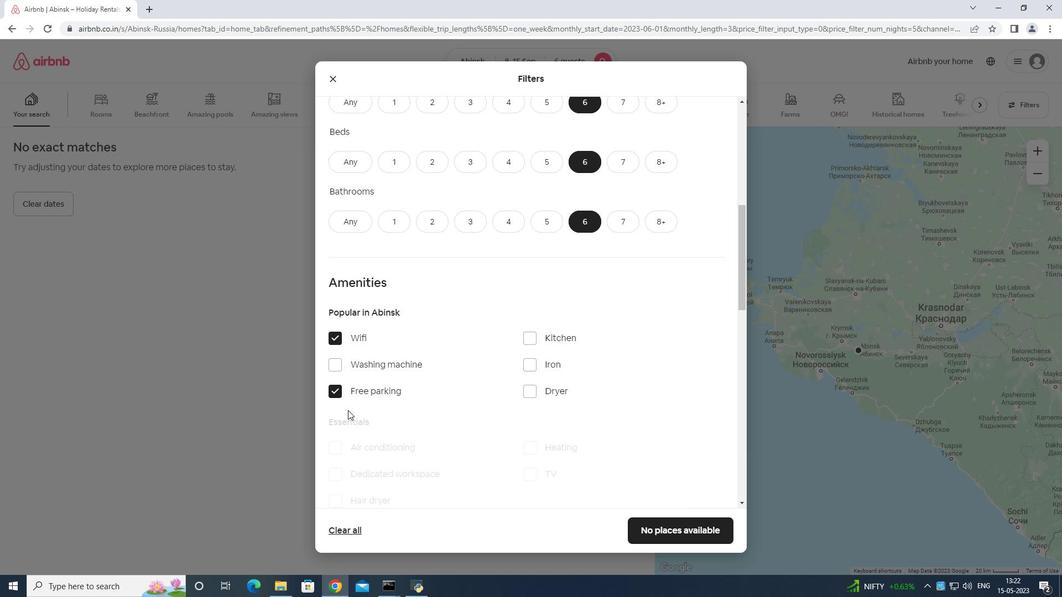 
Action: Mouse scrolled (353, 408) with delta (0, 0)
Screenshot: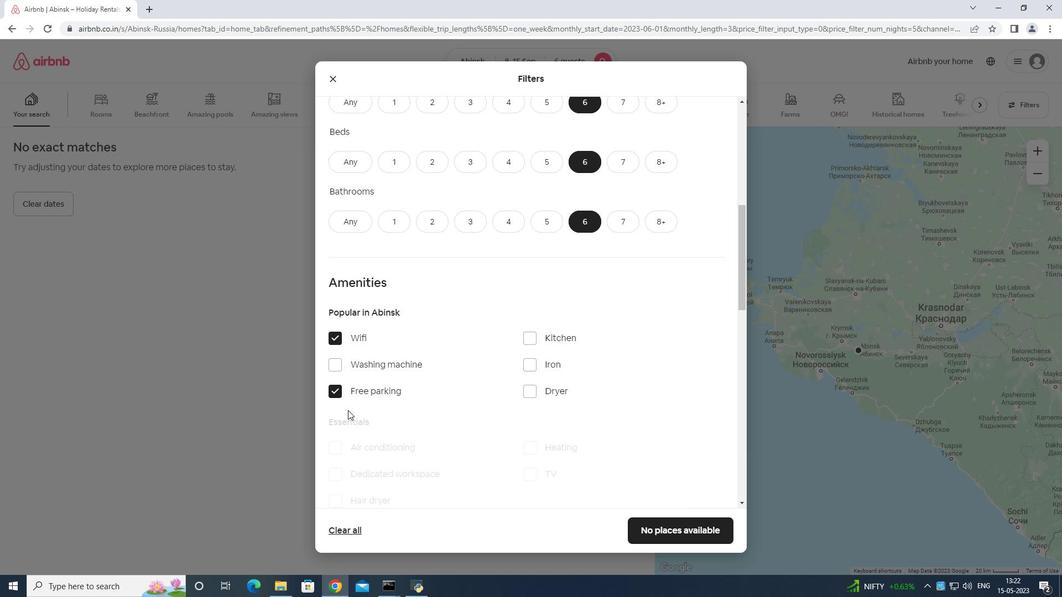 
Action: Mouse moved to (522, 312)
Screenshot: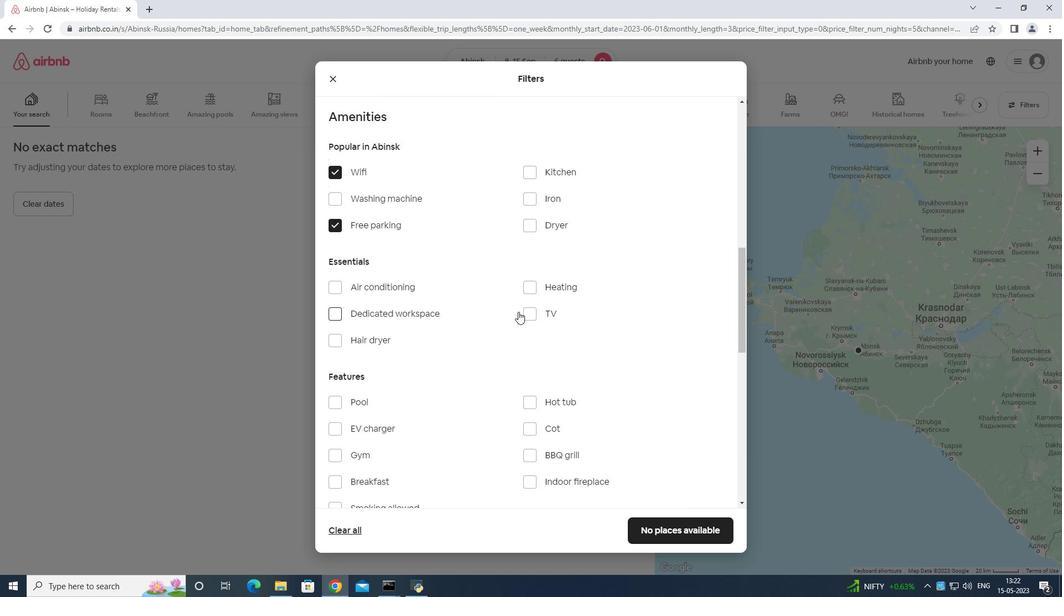 
Action: Mouse pressed left at (522, 312)
Screenshot: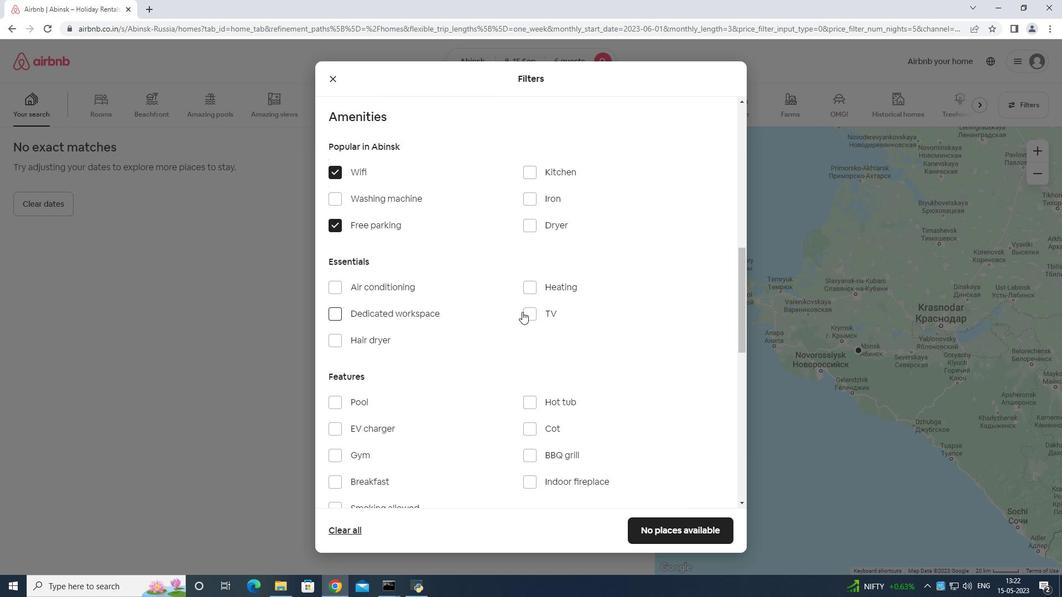 
Action: Mouse moved to (367, 430)
Screenshot: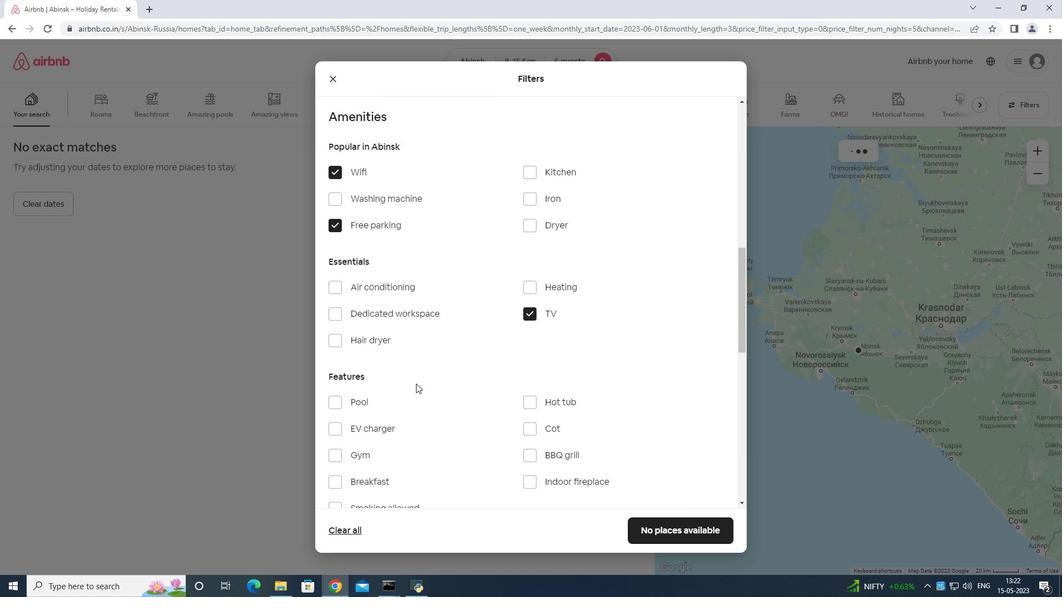 
Action: Mouse scrolled (367, 430) with delta (0, 0)
Screenshot: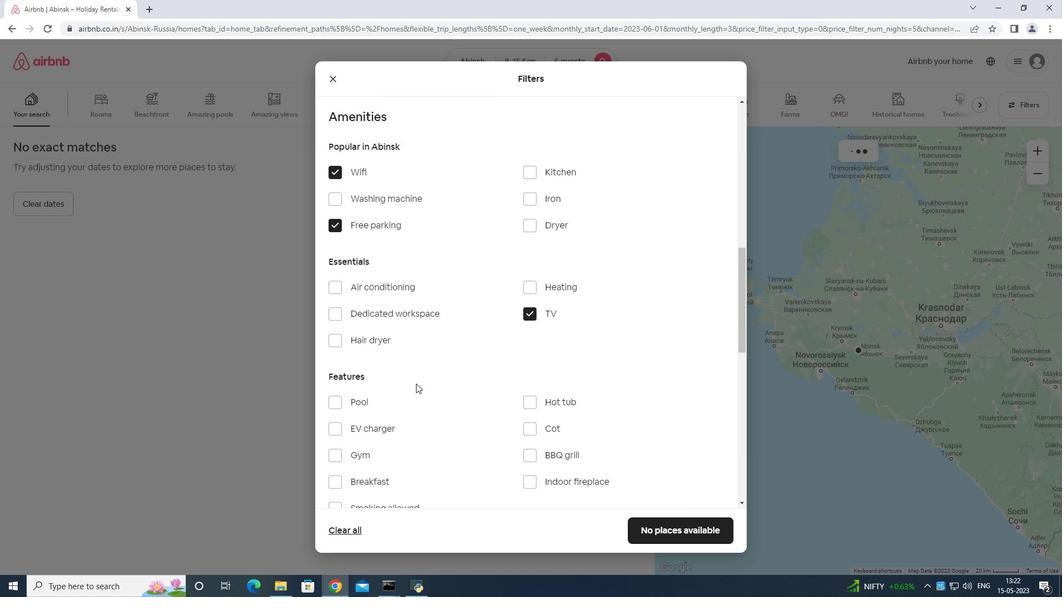 
Action: Mouse moved to (360, 433)
Screenshot: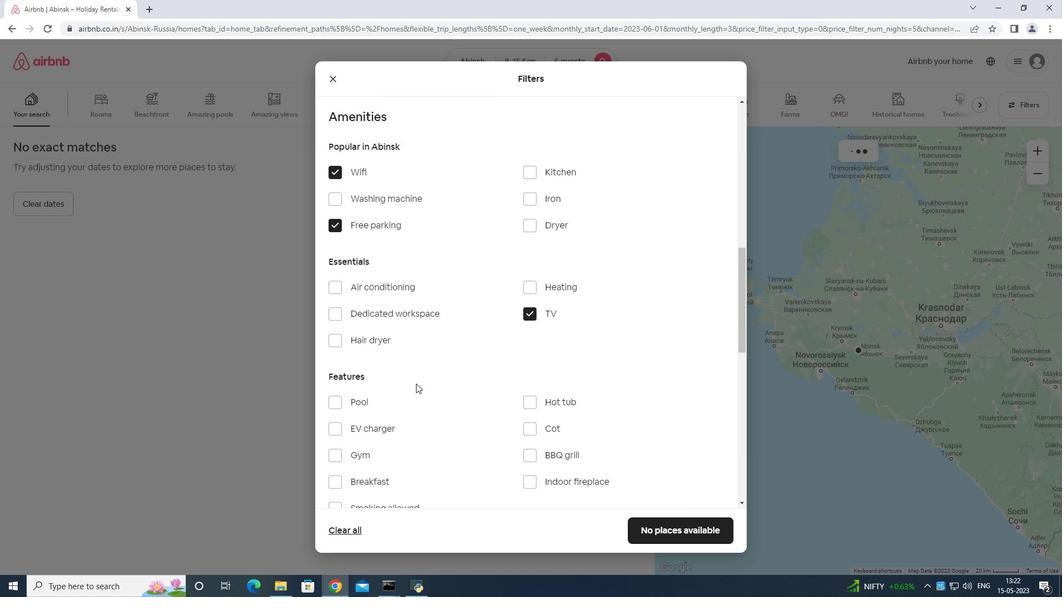 
Action: Mouse scrolled (360, 432) with delta (0, 0)
Screenshot: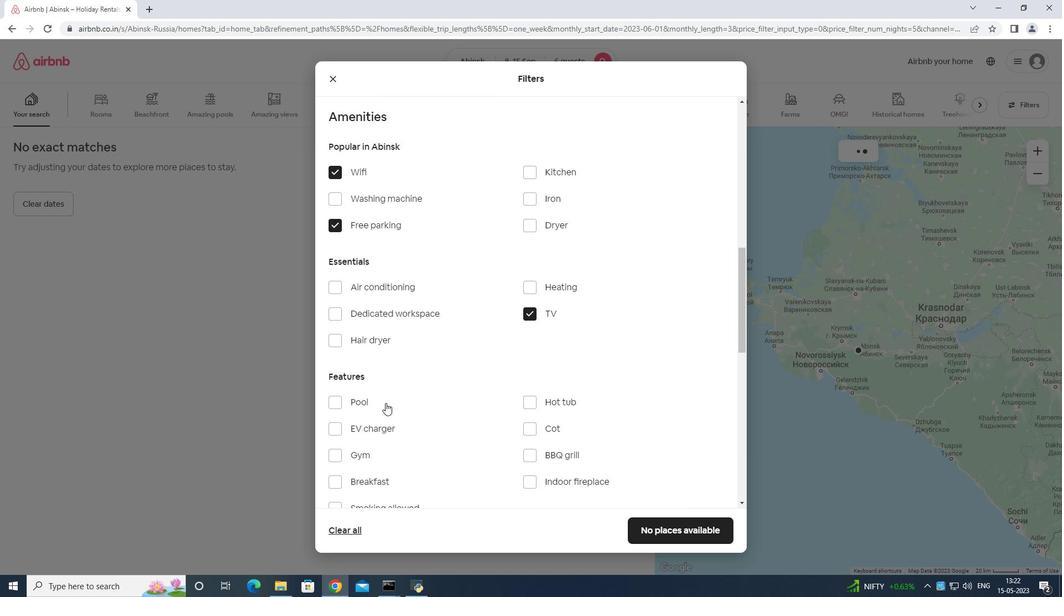 
Action: Mouse moved to (367, 346)
Screenshot: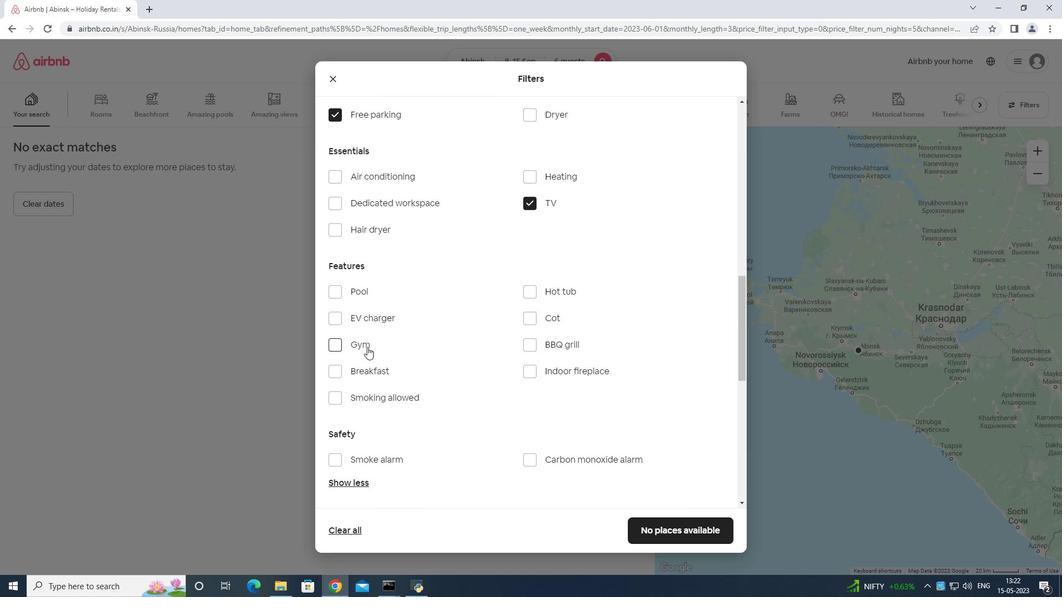 
Action: Mouse pressed left at (367, 346)
Screenshot: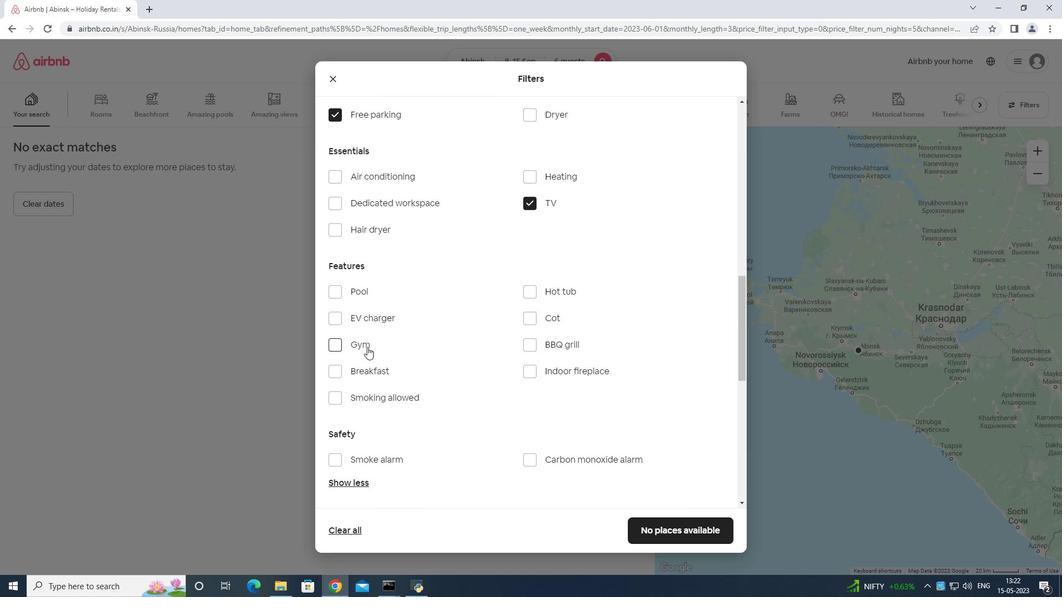 
Action: Mouse moved to (372, 369)
Screenshot: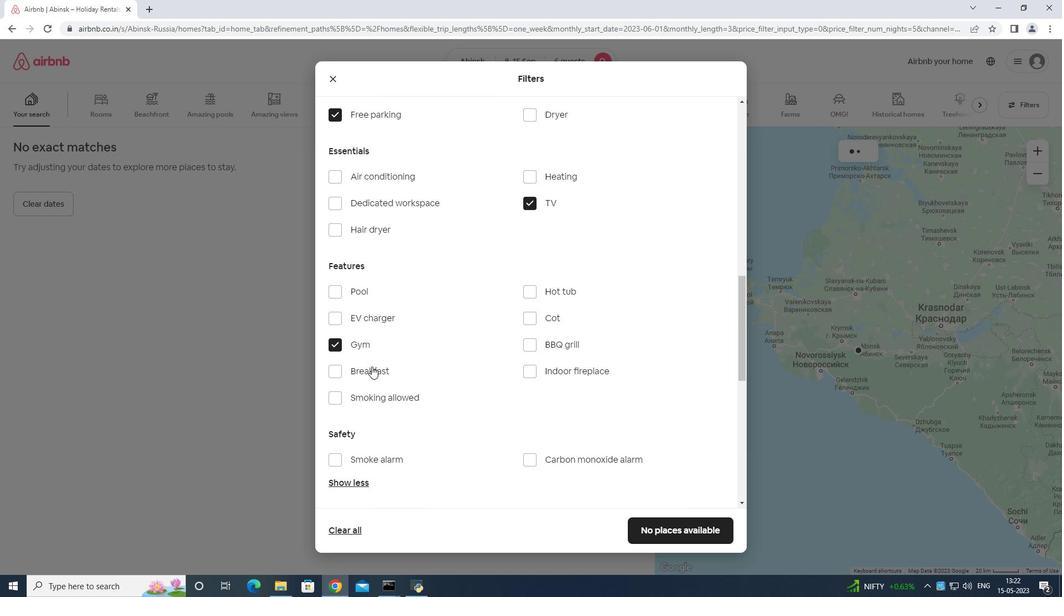 
Action: Mouse pressed left at (372, 369)
Screenshot: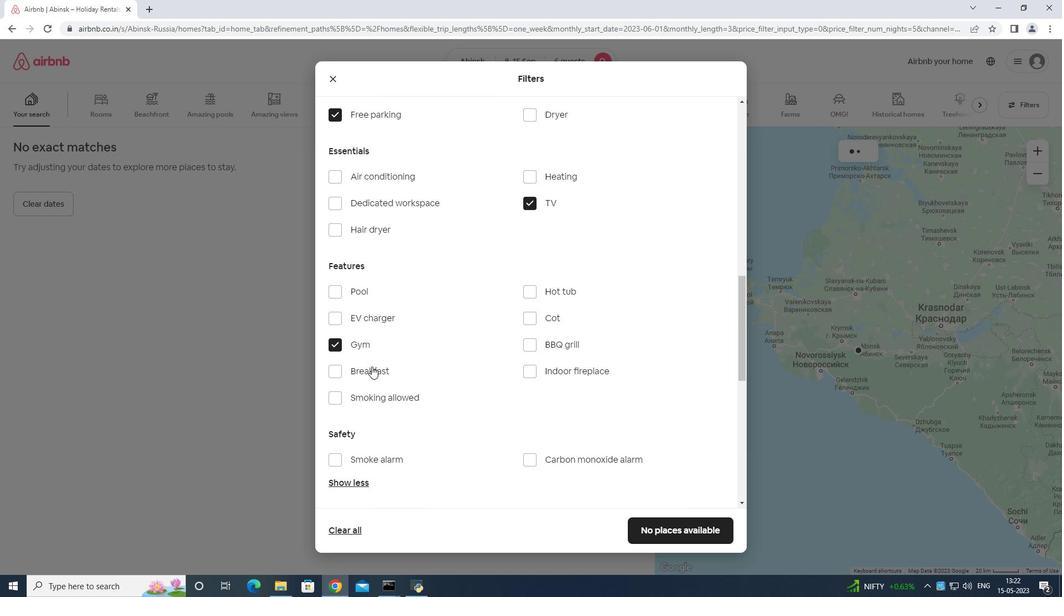 
Action: Mouse moved to (372, 377)
Screenshot: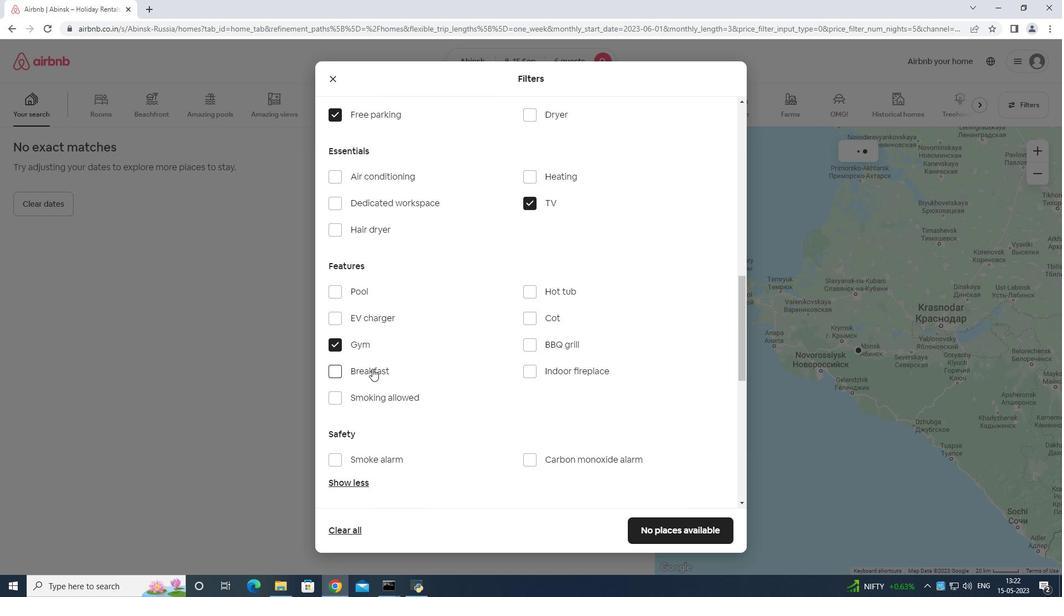 
Action: Mouse scrolled (372, 377) with delta (0, 0)
Screenshot: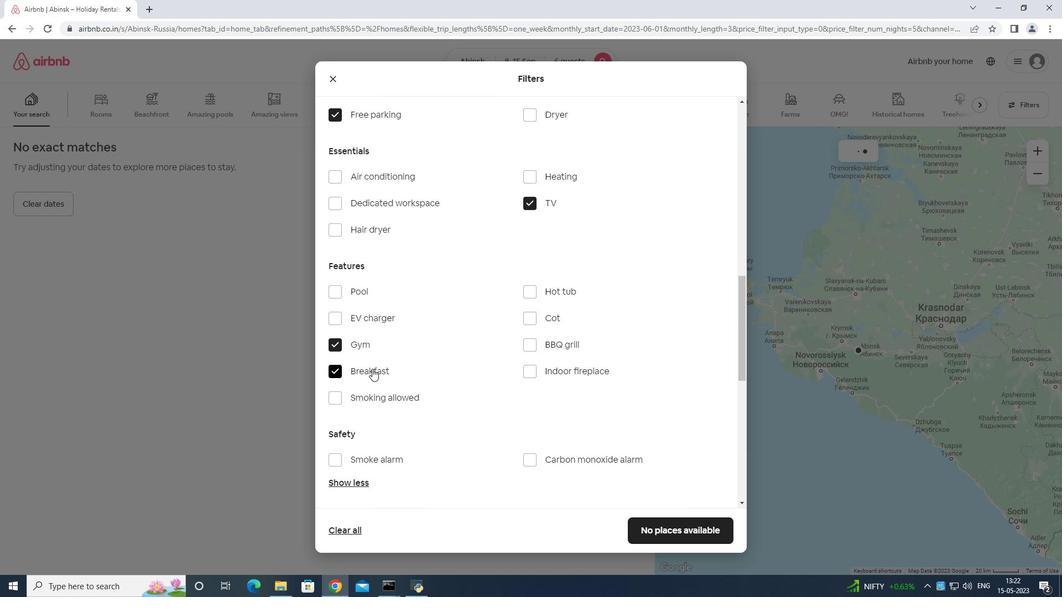 
Action: Mouse moved to (372, 380)
Screenshot: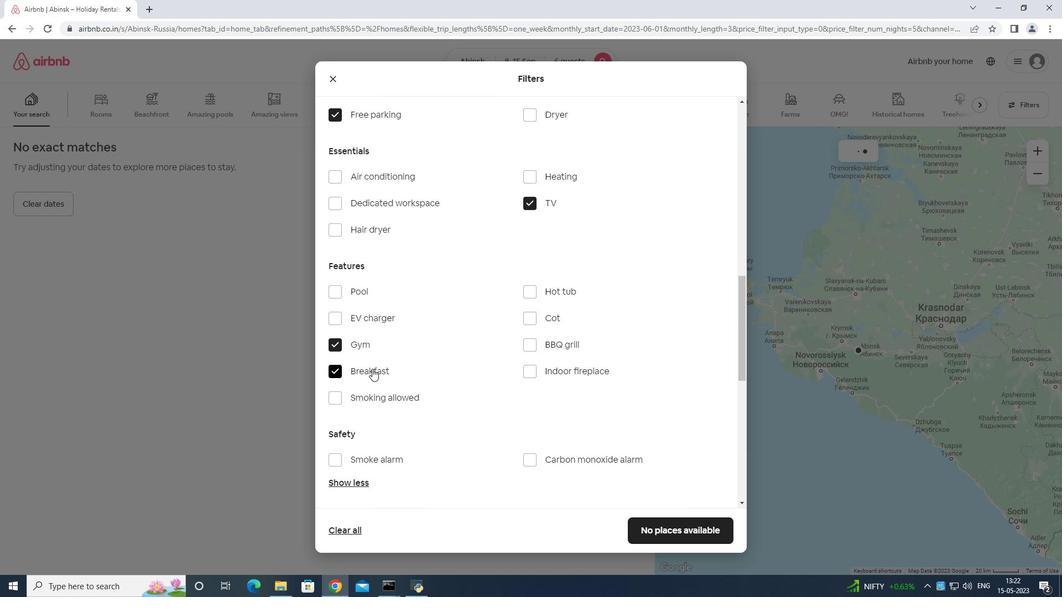 
Action: Mouse scrolled (372, 379) with delta (0, 0)
Screenshot: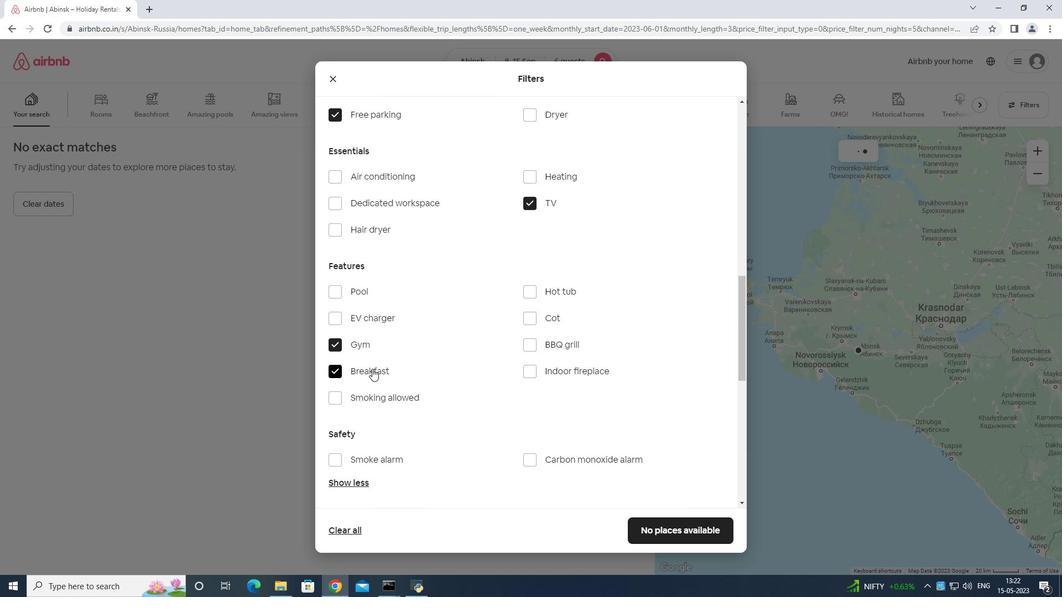 
Action: Mouse moved to (371, 381)
Screenshot: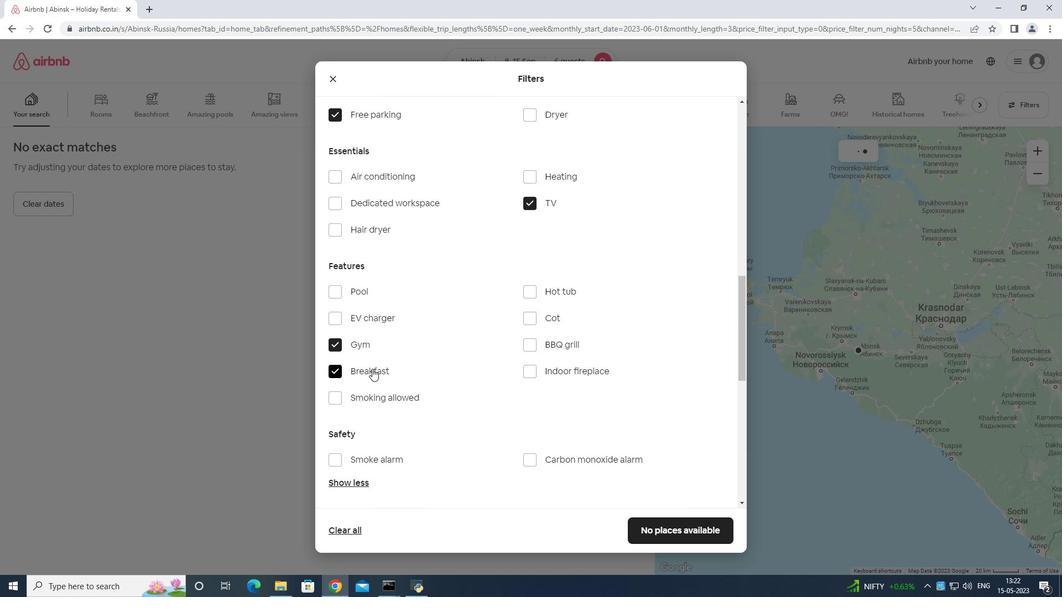 
Action: Mouse scrolled (371, 380) with delta (0, 0)
Screenshot: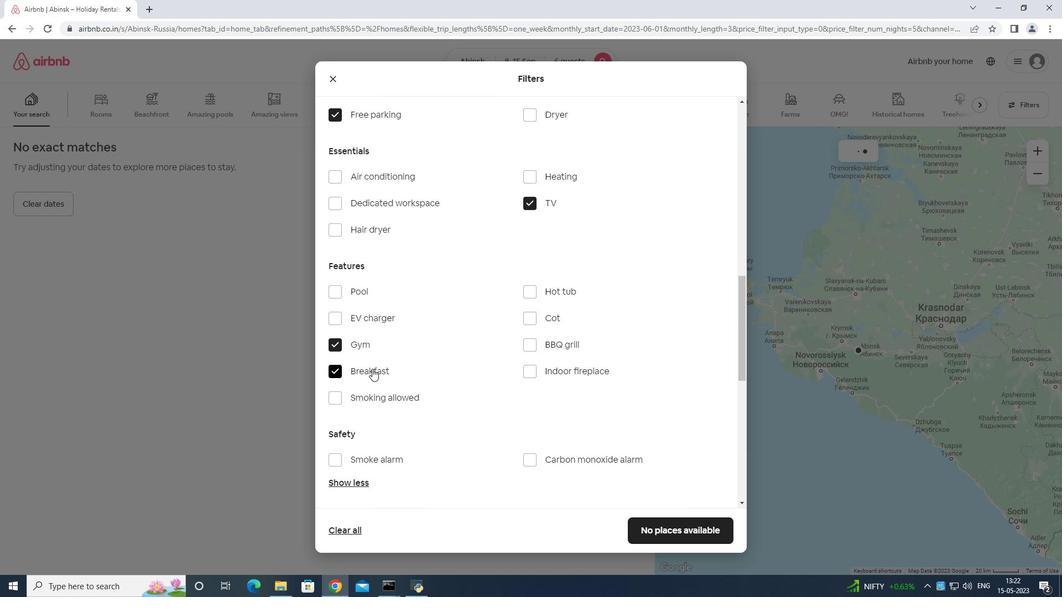 
Action: Mouse moved to (371, 383)
Screenshot: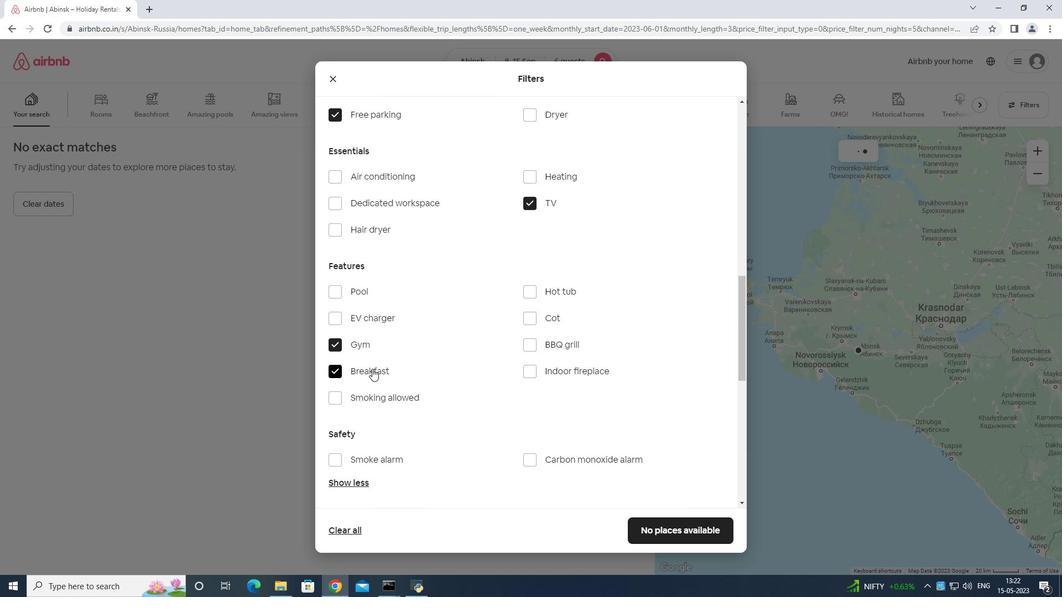 
Action: Mouse scrolled (371, 382) with delta (0, 0)
Screenshot: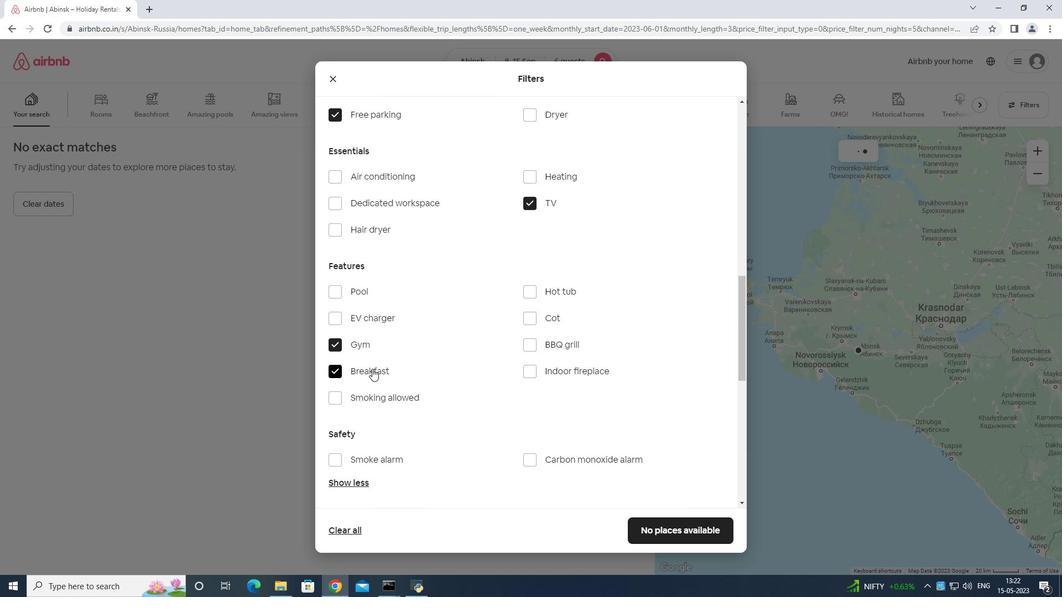
Action: Mouse moved to (372, 384)
Screenshot: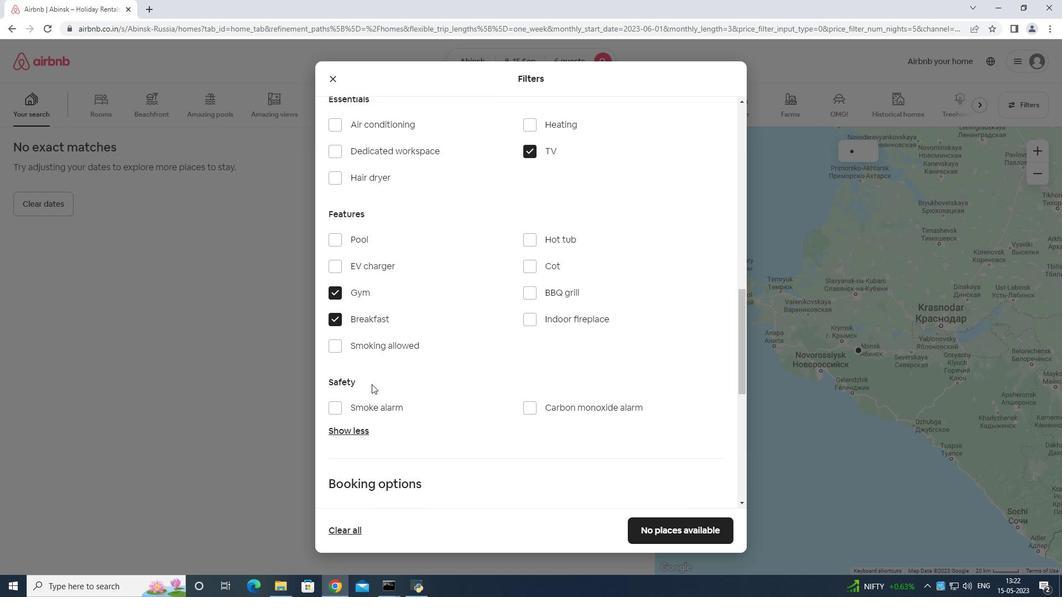 
Action: Mouse scrolled (372, 384) with delta (0, 0)
Screenshot: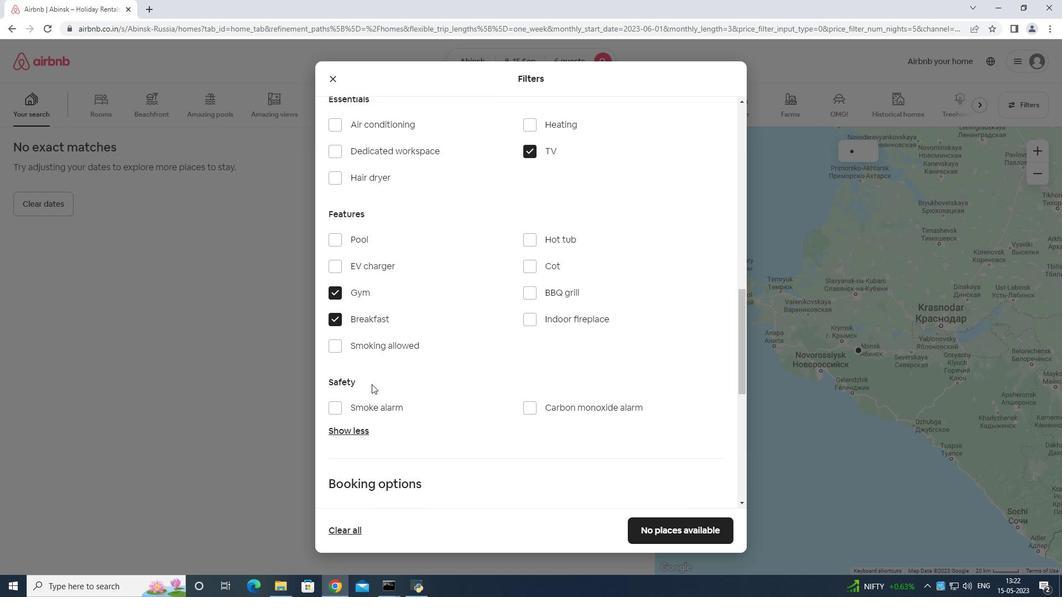 
Action: Mouse moved to (372, 385)
Screenshot: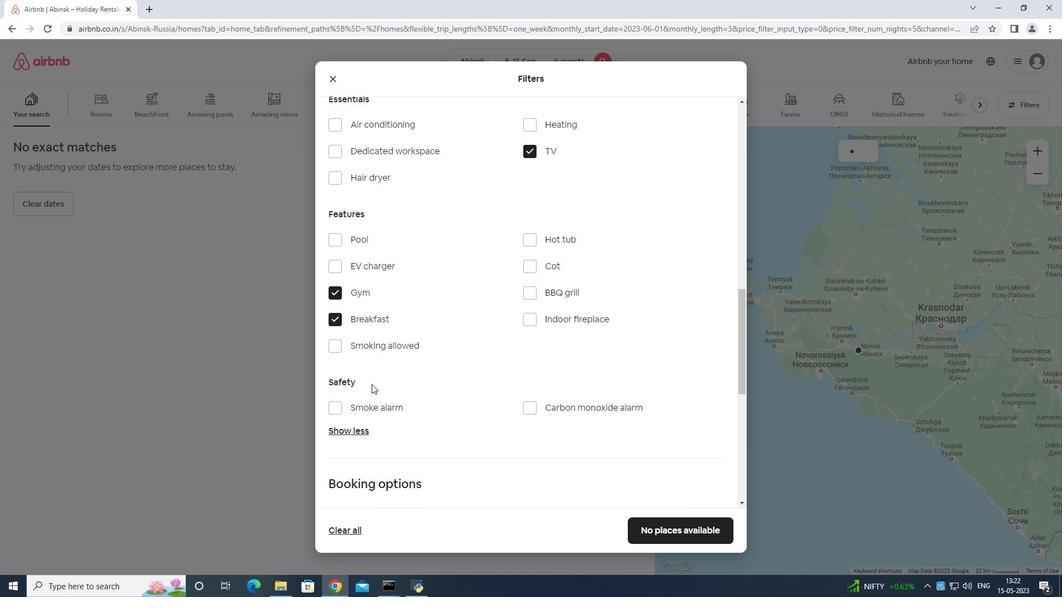 
Action: Mouse scrolled (372, 384) with delta (0, 0)
Screenshot: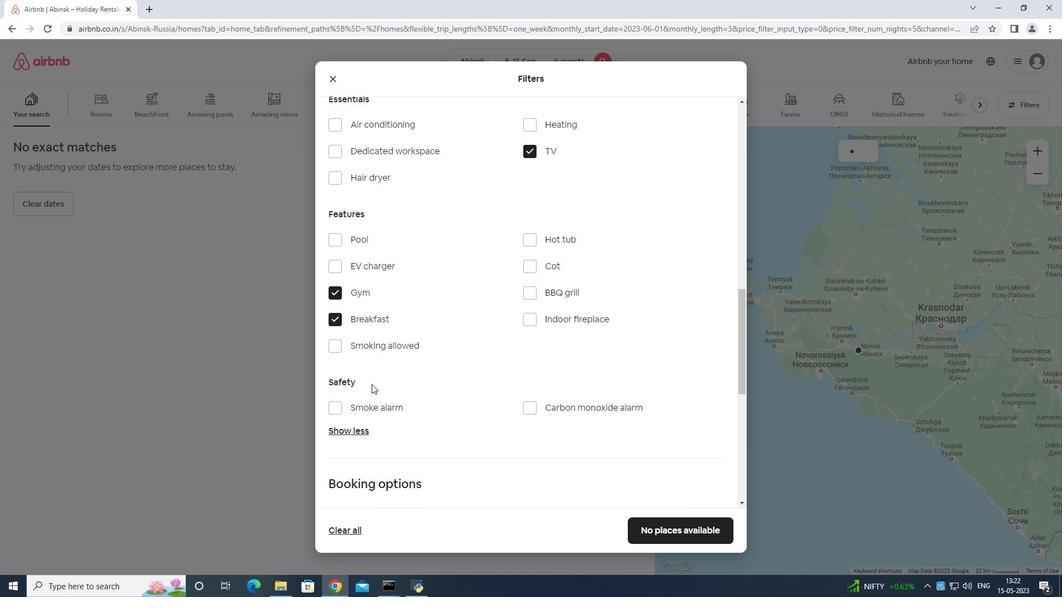 
Action: Mouse moved to (685, 276)
Screenshot: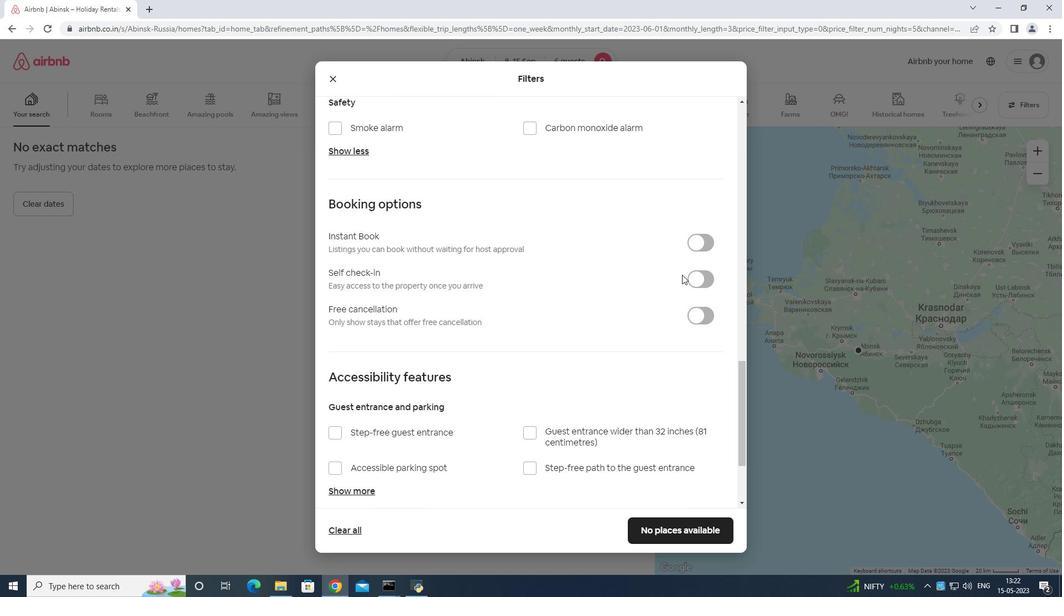 
Action: Mouse pressed left at (685, 276)
Screenshot: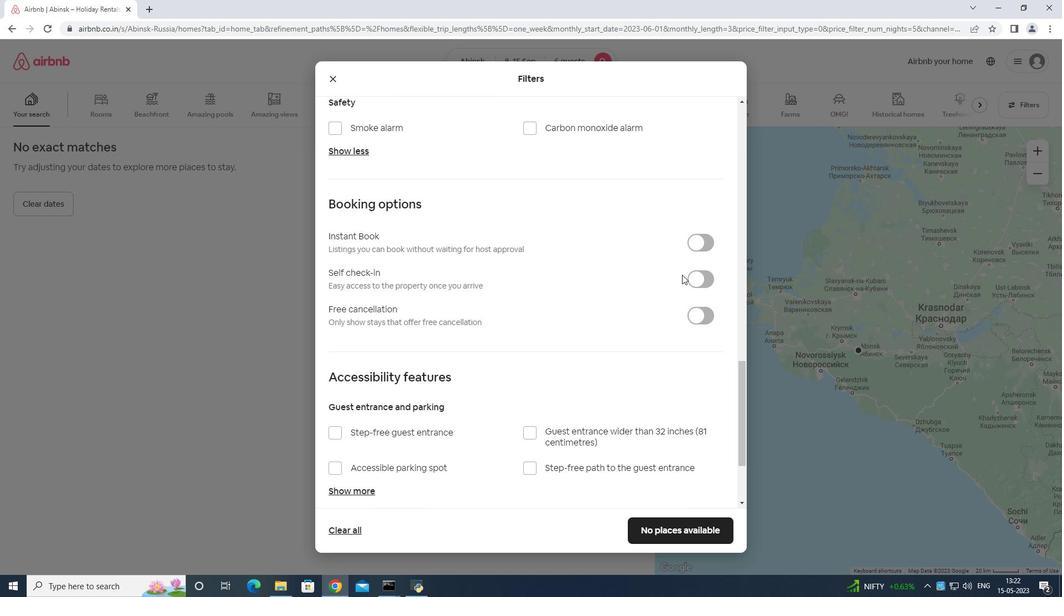 
Action: Mouse moved to (694, 281)
Screenshot: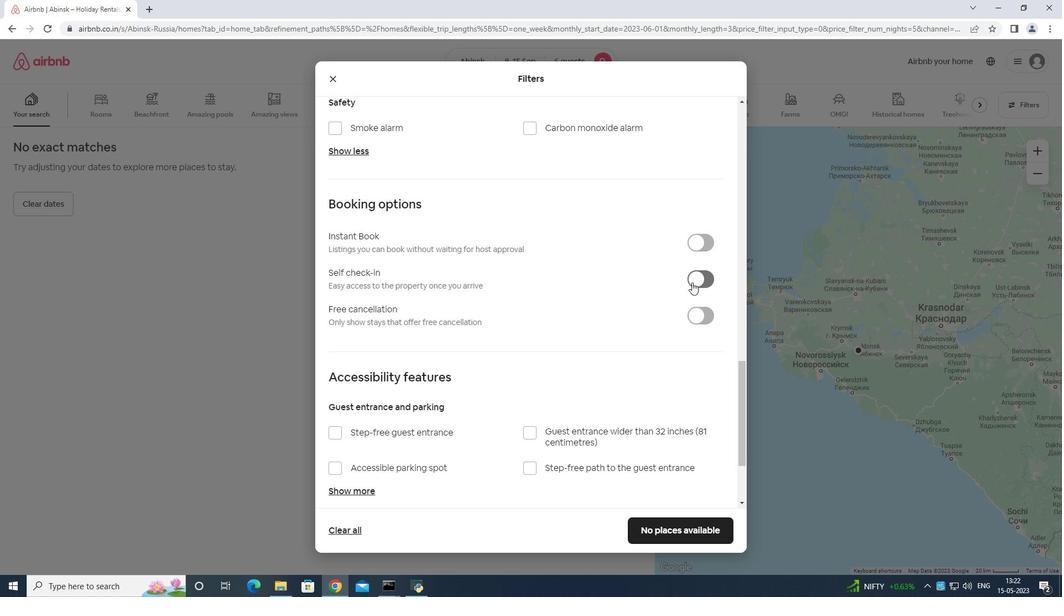 
Action: Mouse pressed left at (694, 281)
Screenshot: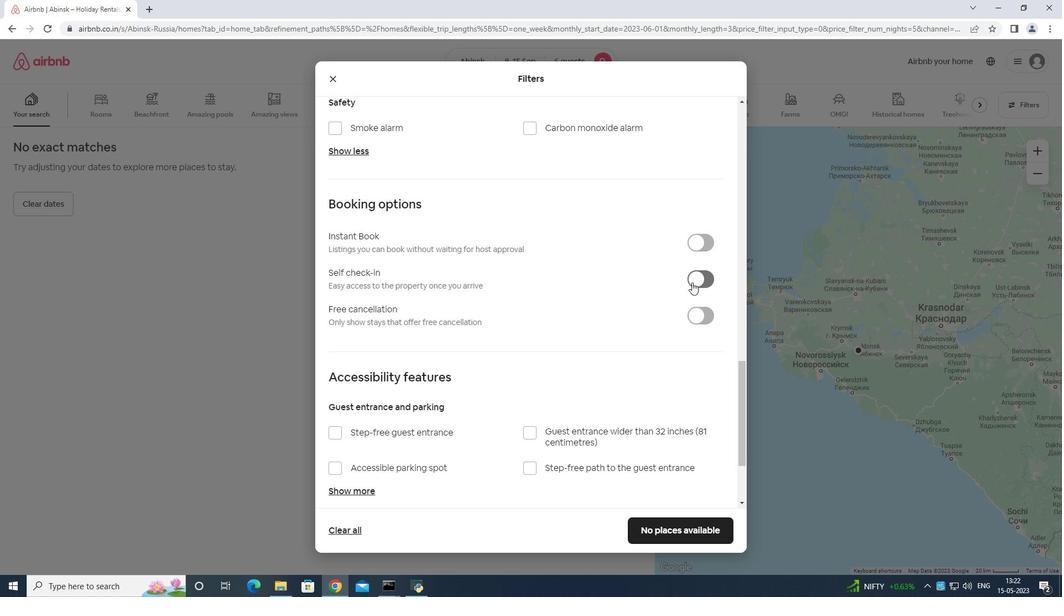 
Action: Mouse moved to (596, 376)
Screenshot: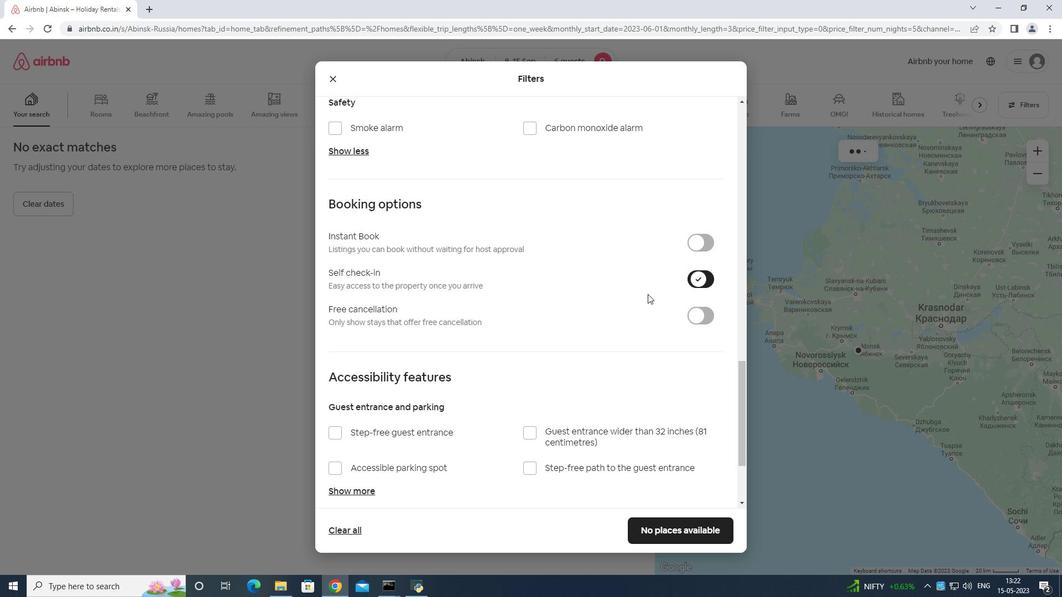 
Action: Mouse scrolled (596, 376) with delta (0, 0)
Screenshot: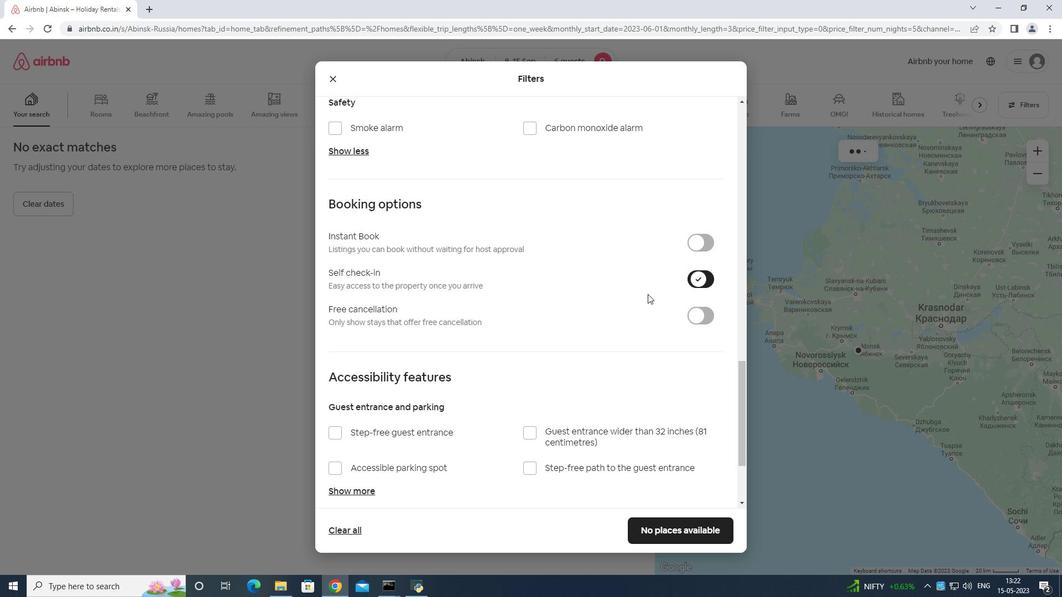 
Action: Mouse moved to (589, 383)
Screenshot: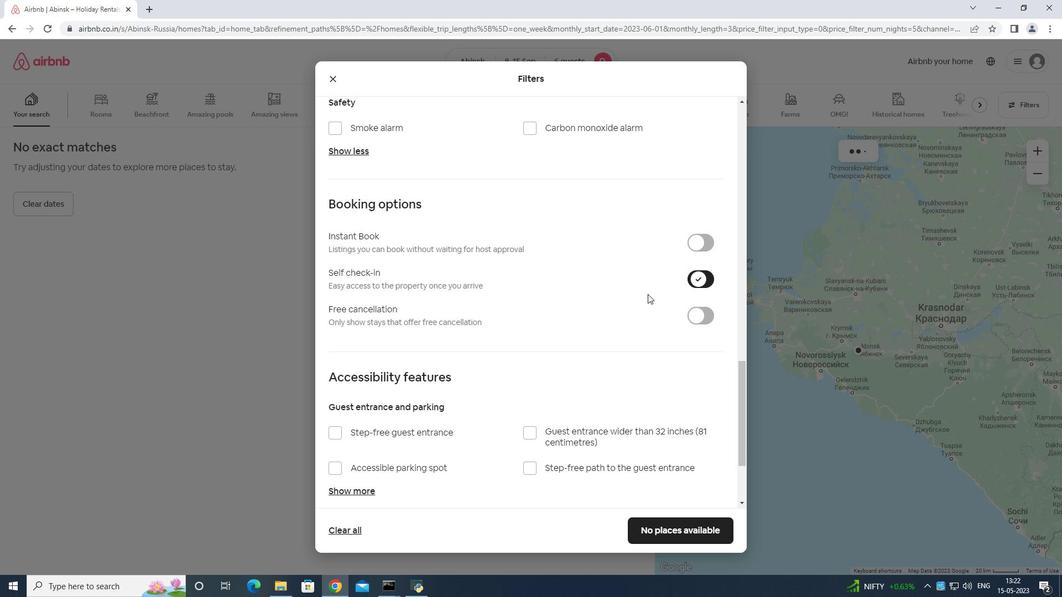 
Action: Mouse scrolled (589, 382) with delta (0, 0)
Screenshot: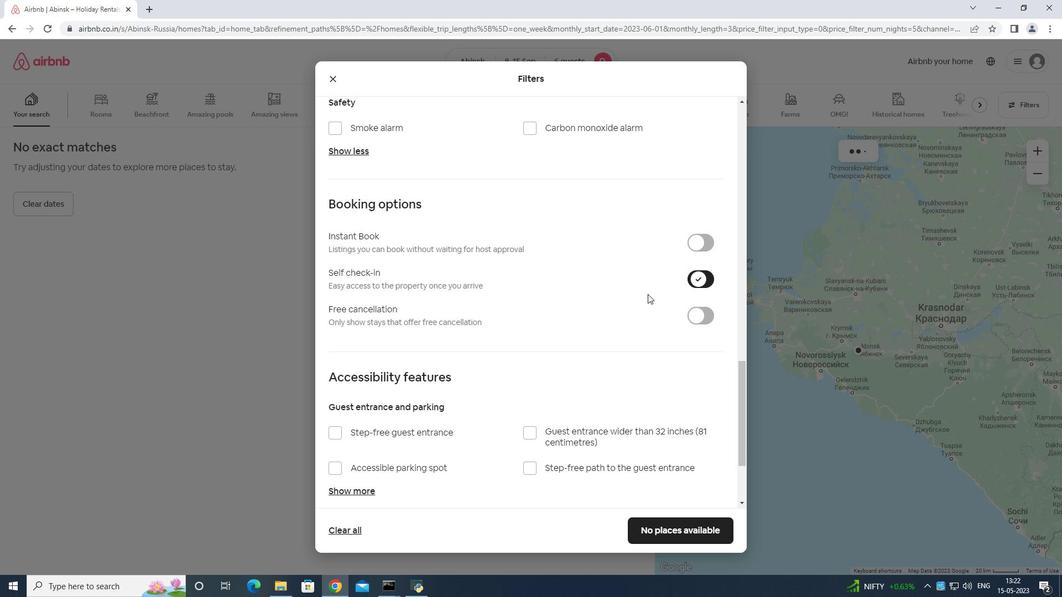 
Action: Mouse moved to (581, 387)
Screenshot: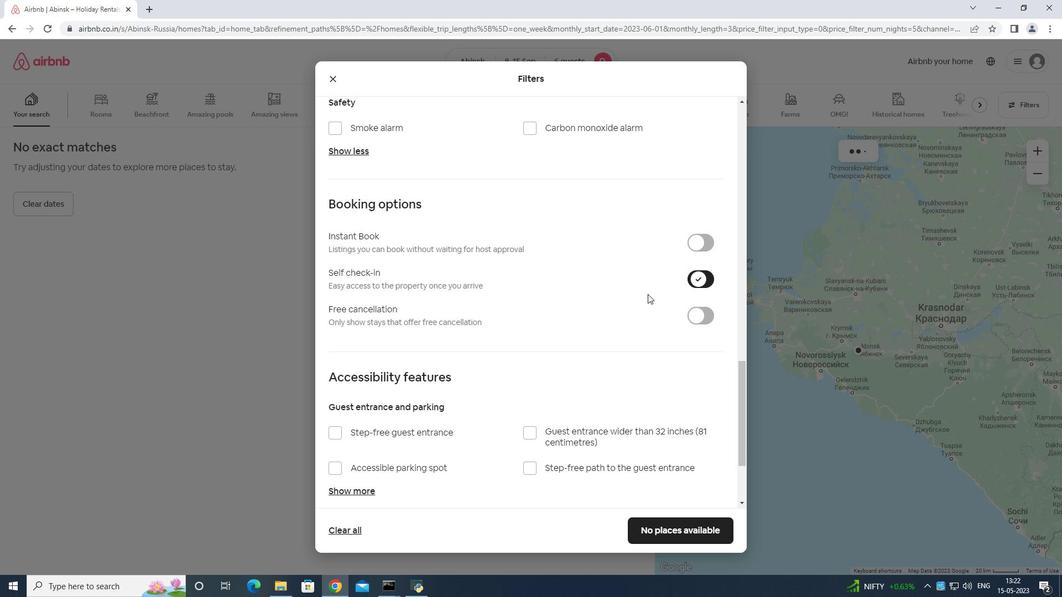 
Action: Mouse scrolled (585, 385) with delta (0, 0)
Screenshot: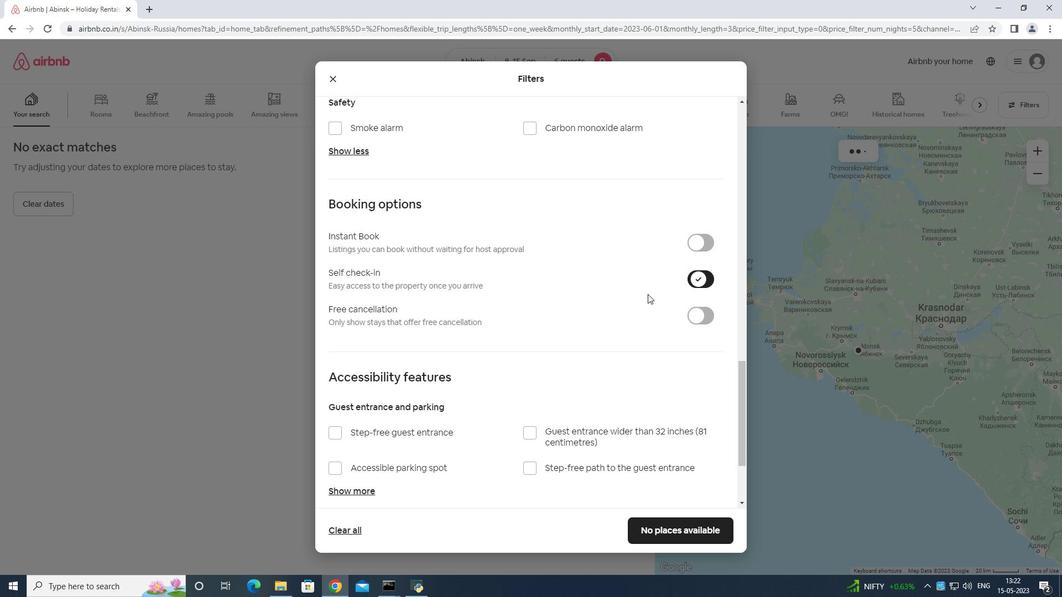 
Action: Mouse moved to (572, 395)
Screenshot: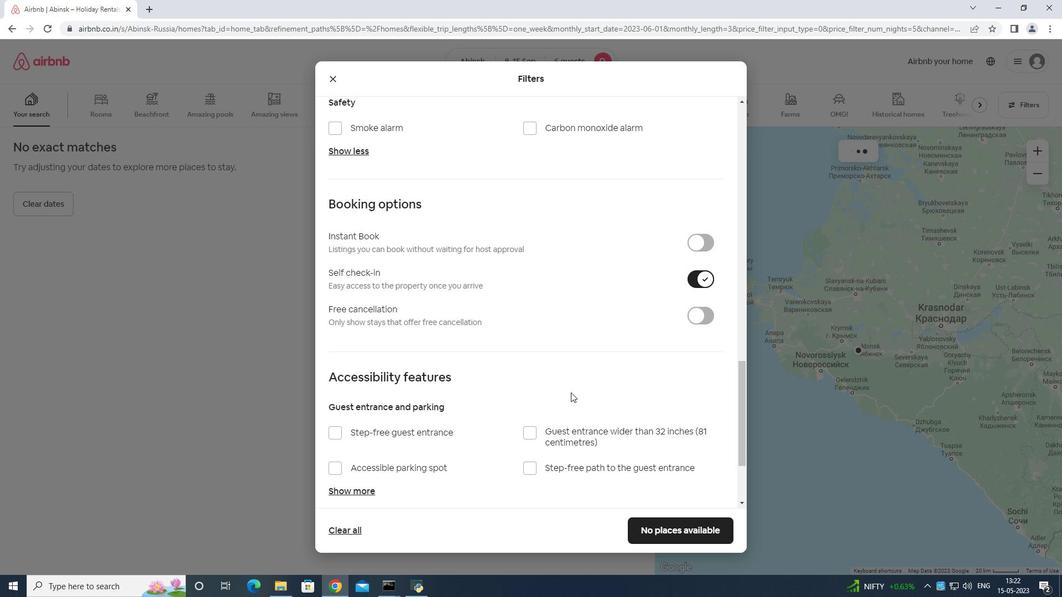 
Action: Mouse scrolled (572, 394) with delta (0, 0)
Screenshot: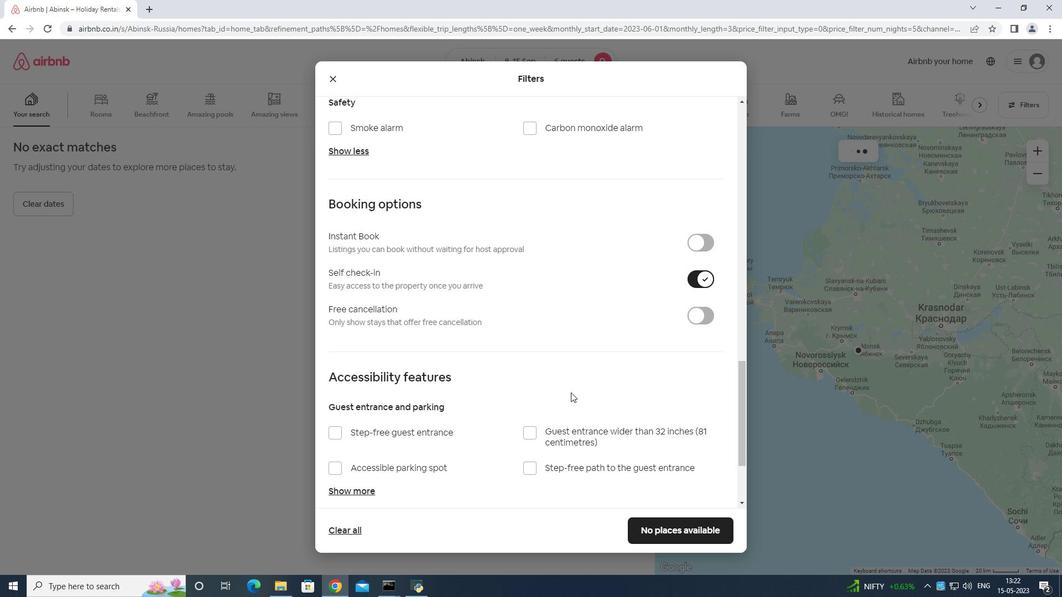 
Action: Mouse moved to (568, 397)
Screenshot: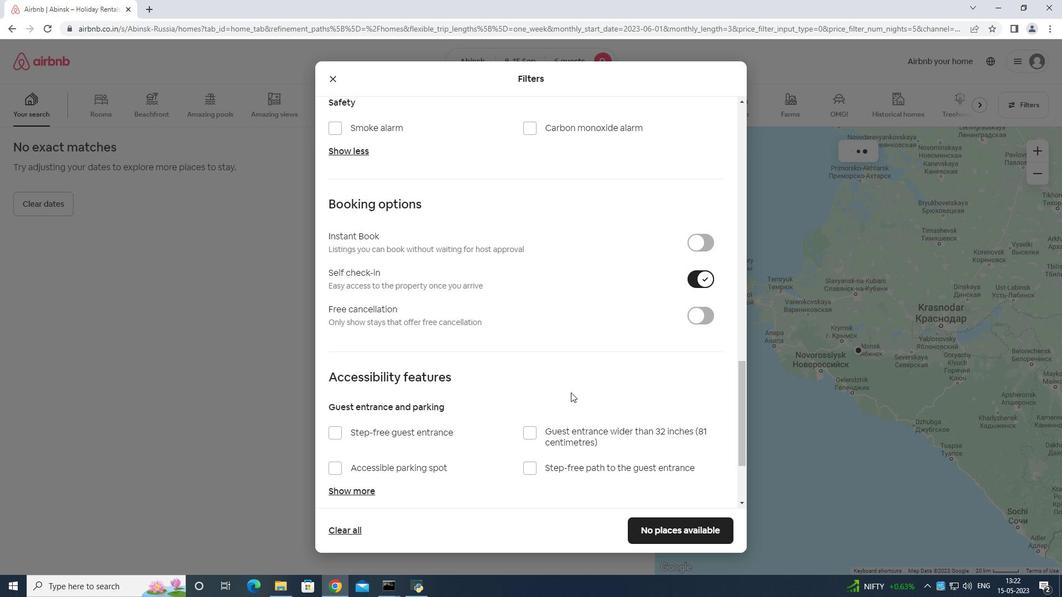 
Action: Mouse scrolled (568, 396) with delta (0, 0)
Screenshot: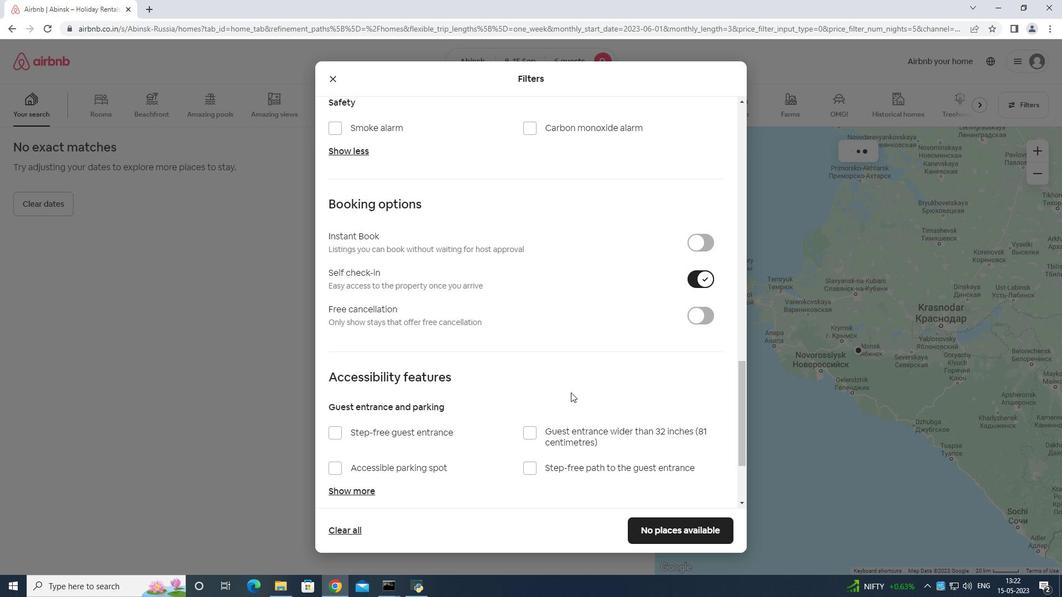 
Action: Mouse moved to (565, 398)
Screenshot: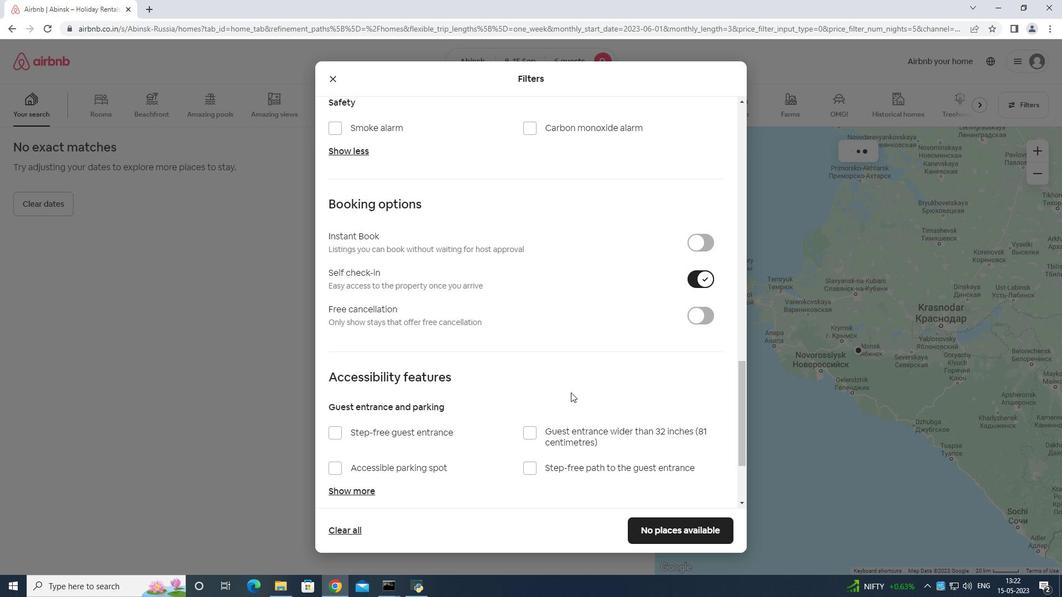 
Action: Mouse scrolled (566, 397) with delta (0, 0)
Screenshot: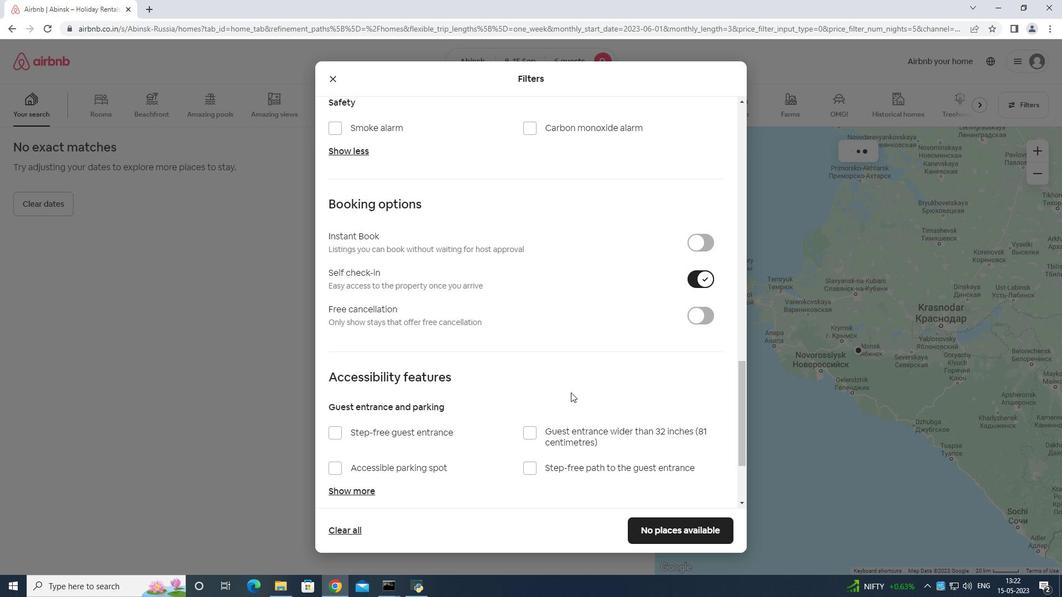 
Action: Mouse moved to (557, 400)
Screenshot: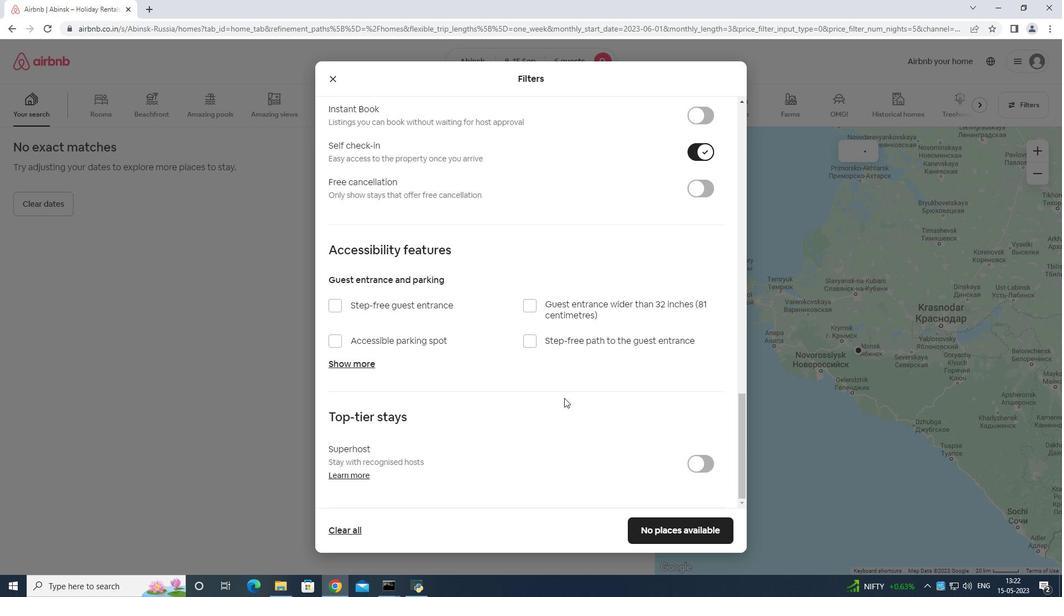 
Action: Mouse scrolled (557, 400) with delta (0, 0)
Screenshot: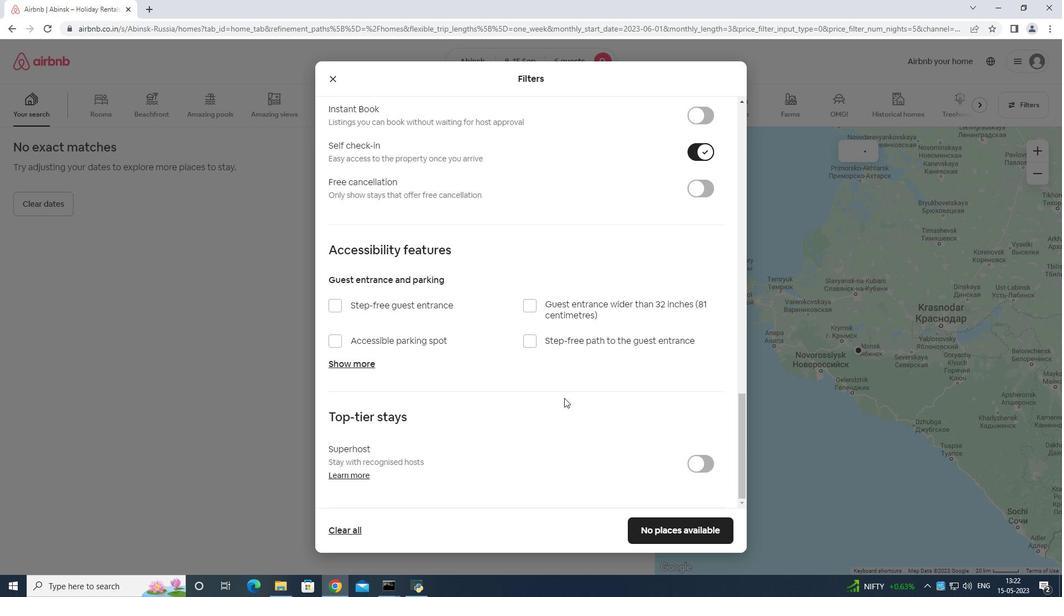 
Action: Mouse moved to (552, 401)
Screenshot: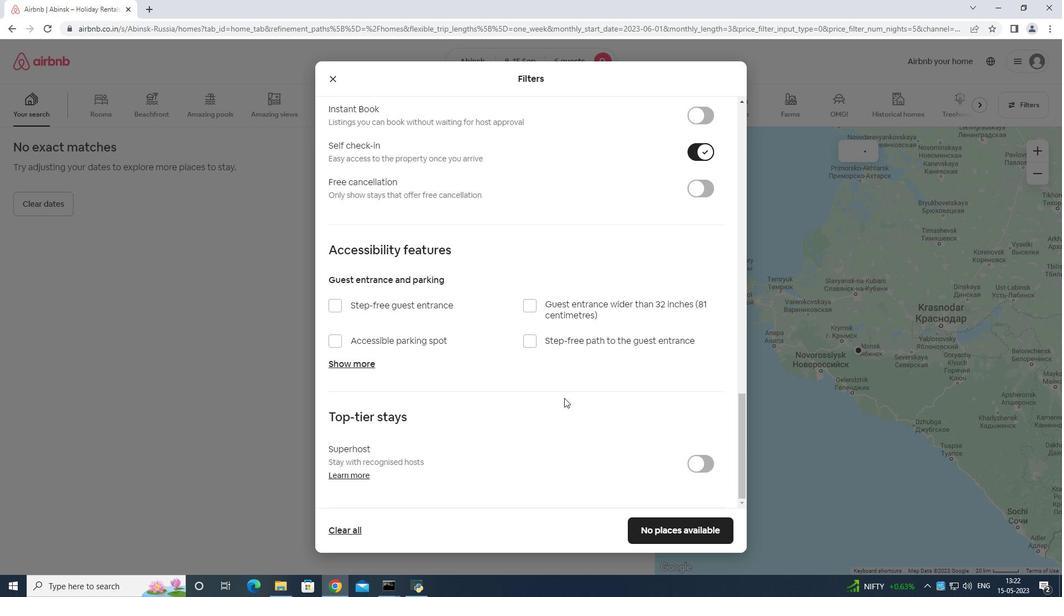 
Action: Mouse scrolled (555, 400) with delta (0, 0)
Screenshot: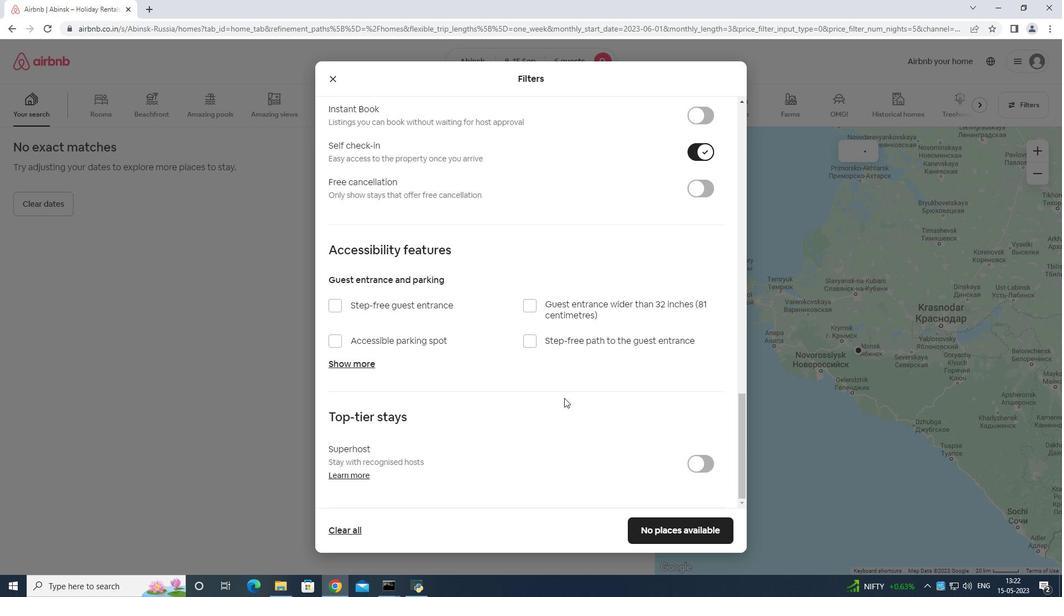 
Action: Mouse moved to (550, 402)
Screenshot: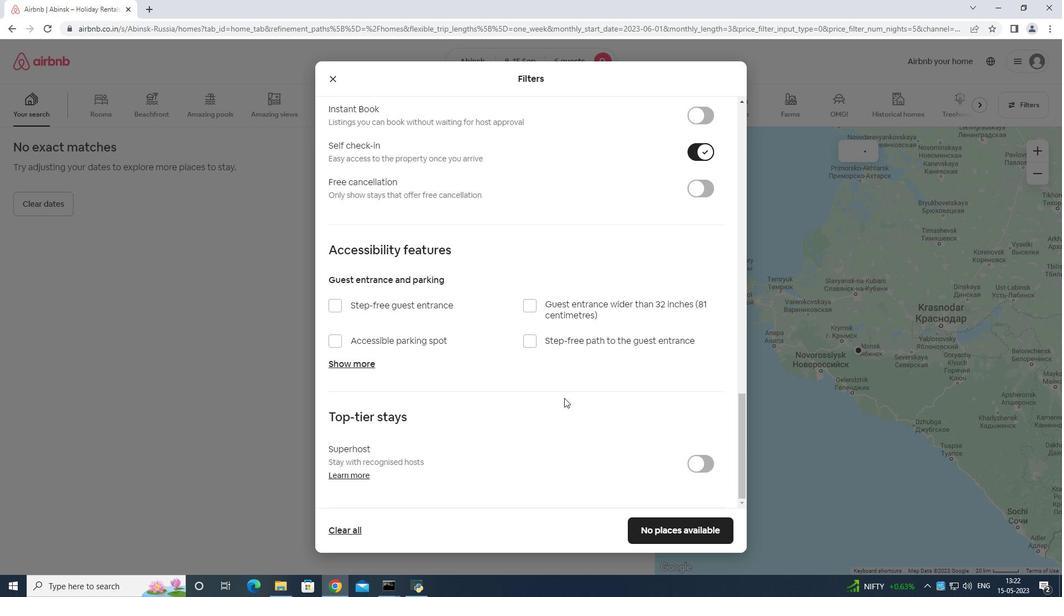 
Action: Mouse scrolled (550, 401) with delta (0, 0)
Screenshot: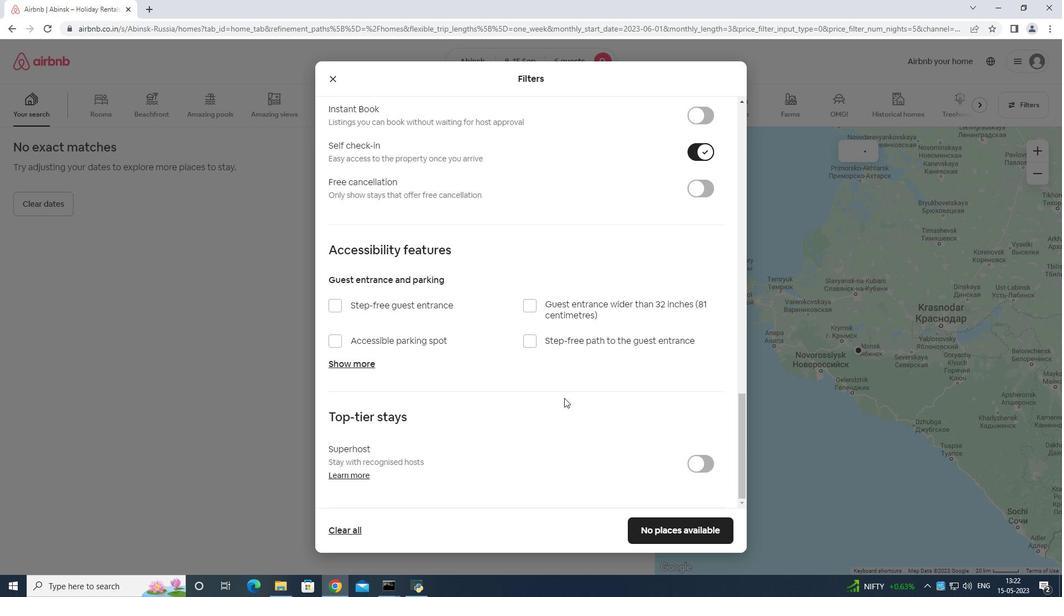 
Action: Mouse moved to (535, 416)
Screenshot: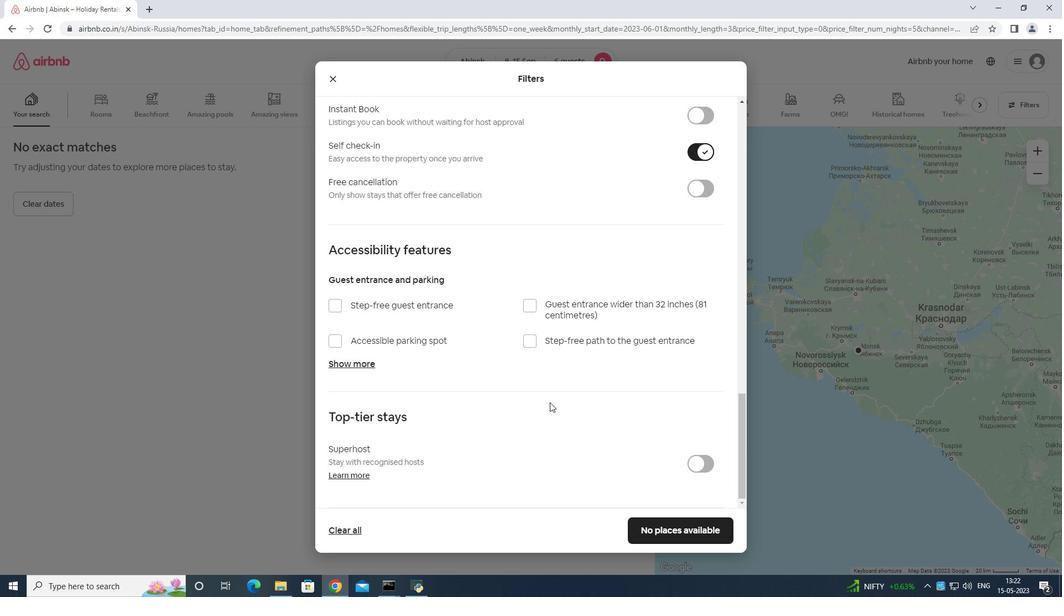 
Action: Mouse scrolled (535, 416) with delta (0, 0)
Screenshot: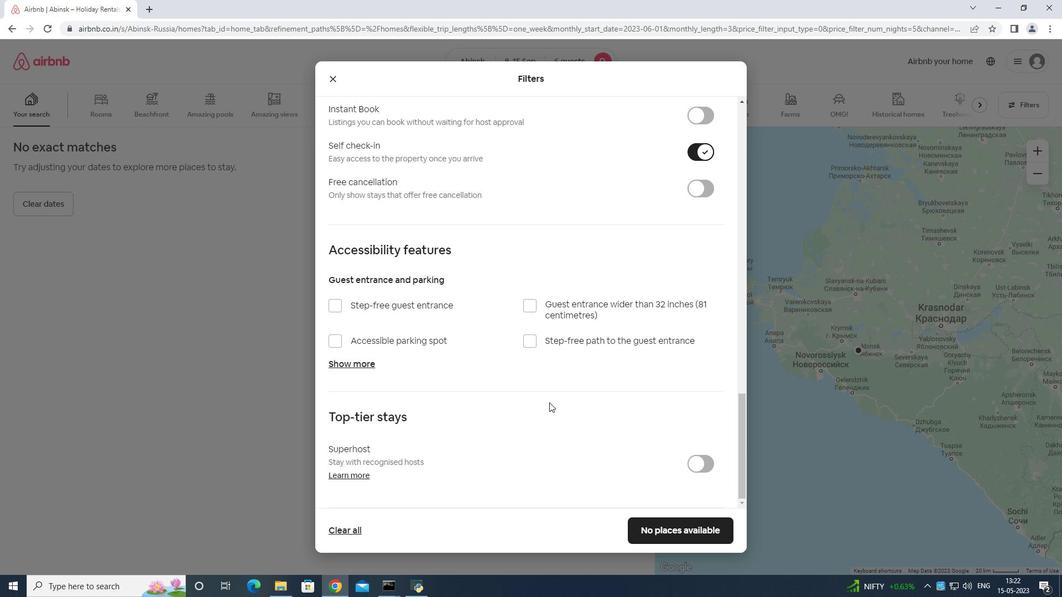 
Action: Mouse moved to (529, 426)
Screenshot: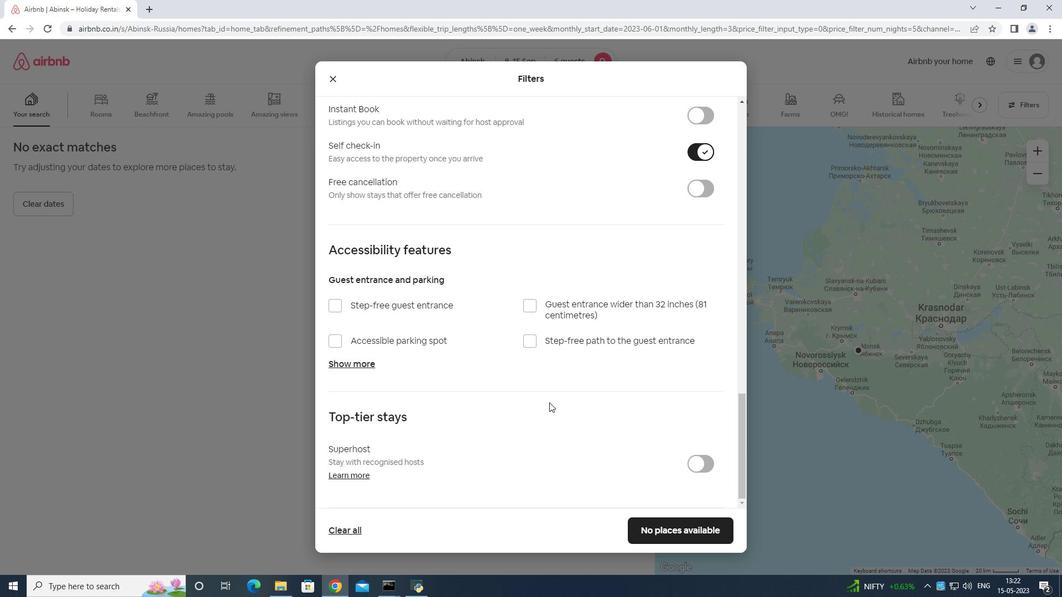 
Action: Mouse scrolled (529, 425) with delta (0, 0)
Screenshot: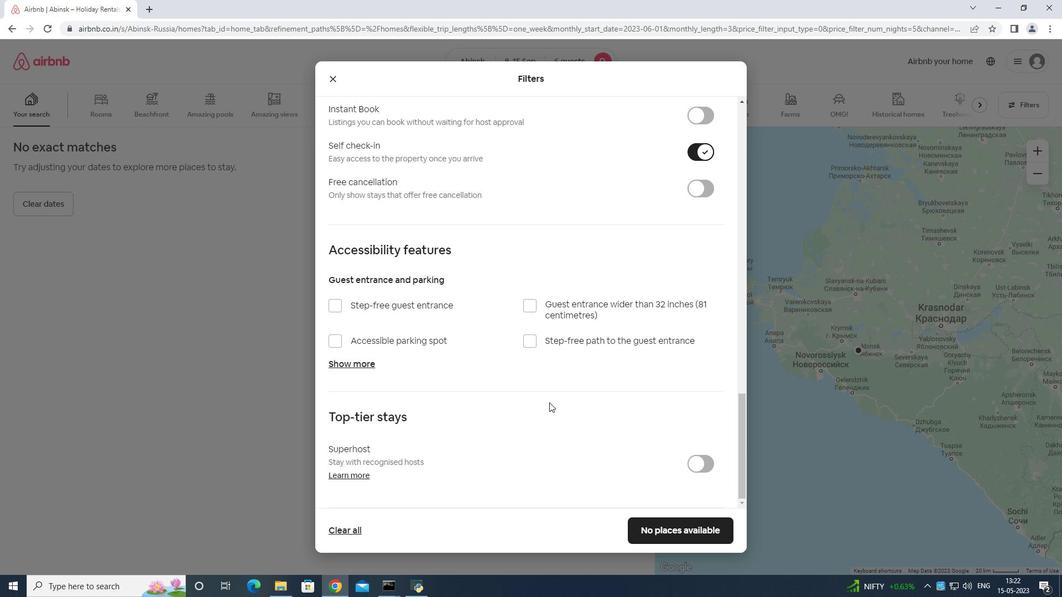 
Action: Mouse moved to (527, 431)
Screenshot: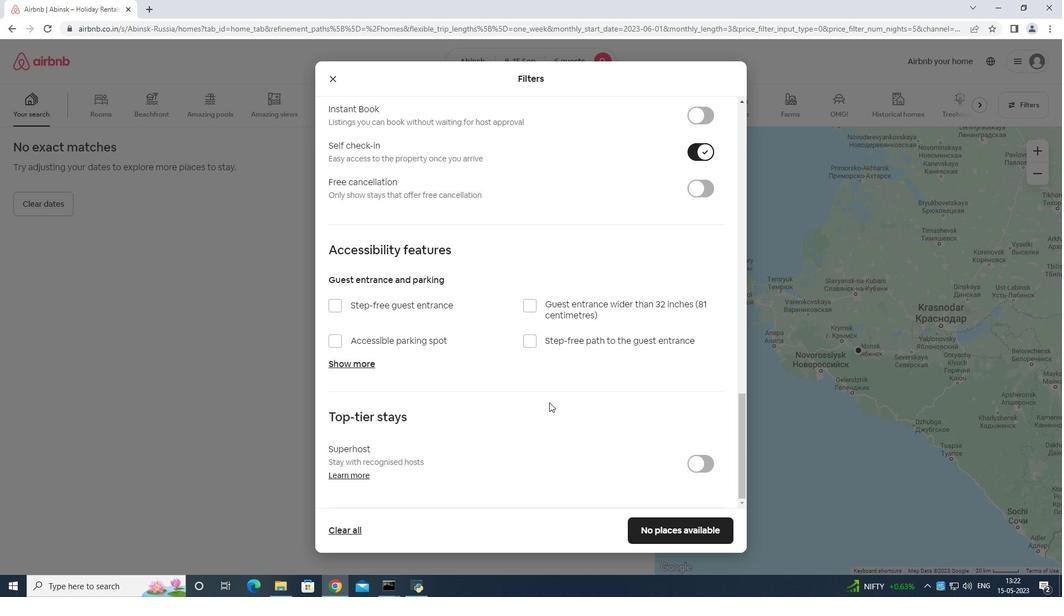
Action: Mouse scrolled (527, 431) with delta (0, 0)
Screenshot: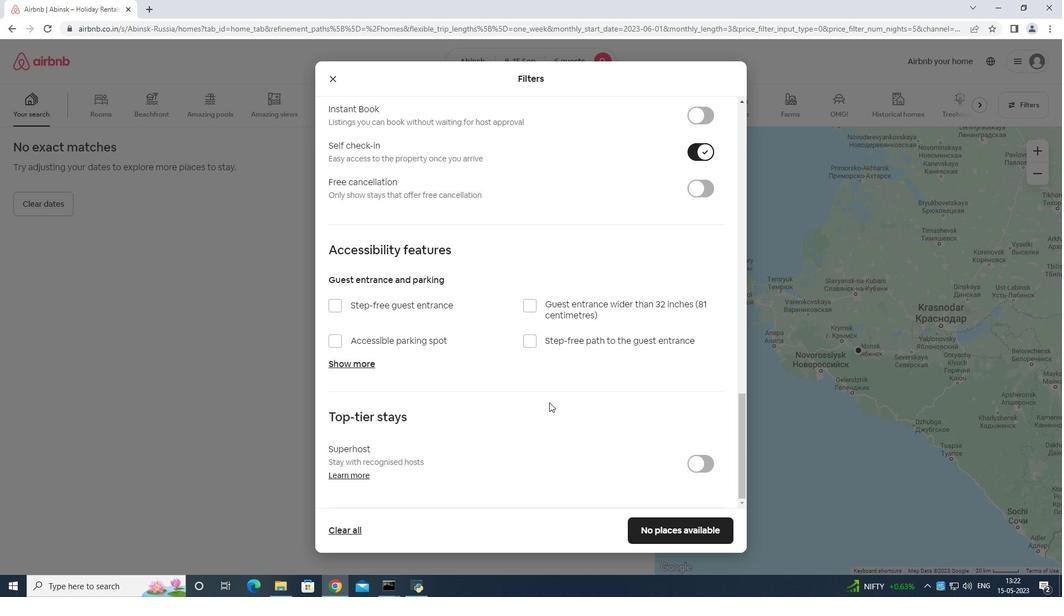 
Action: Mouse moved to (519, 446)
Screenshot: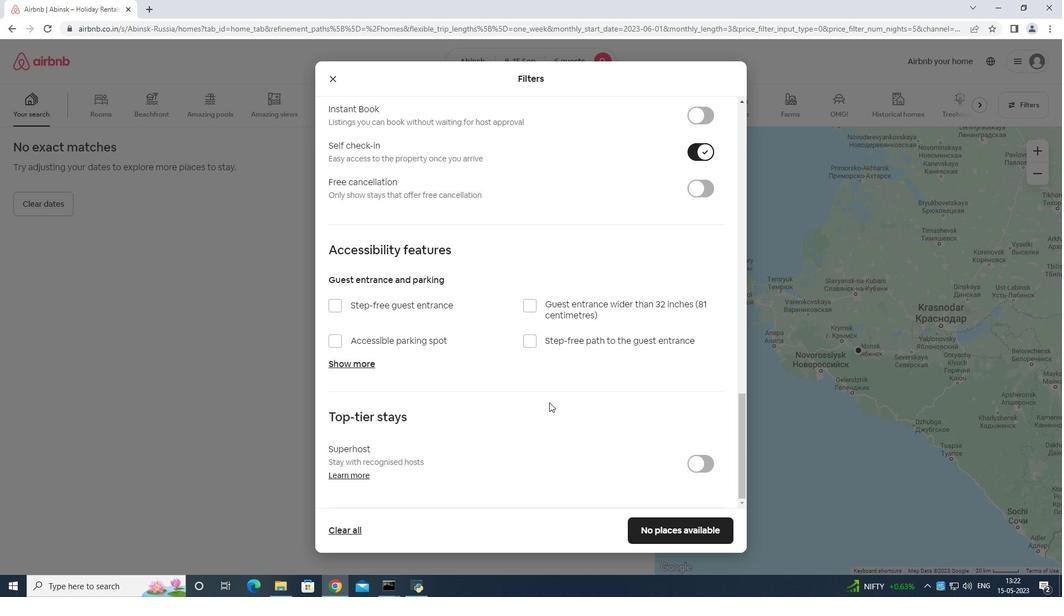 
Action: Mouse scrolled (519, 446) with delta (0, 0)
Screenshot: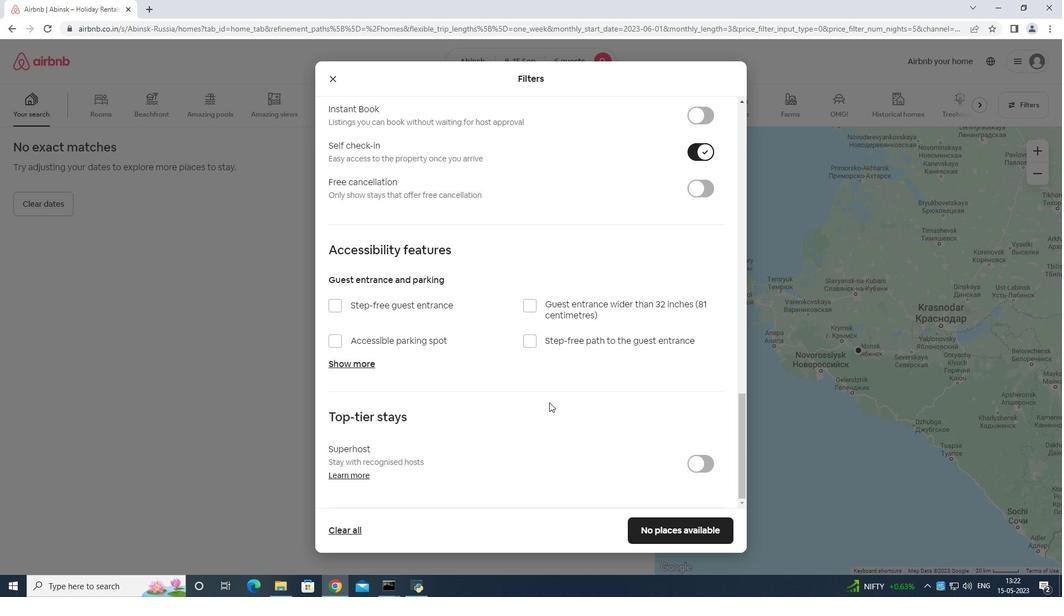
Action: Mouse moved to (699, 526)
Screenshot: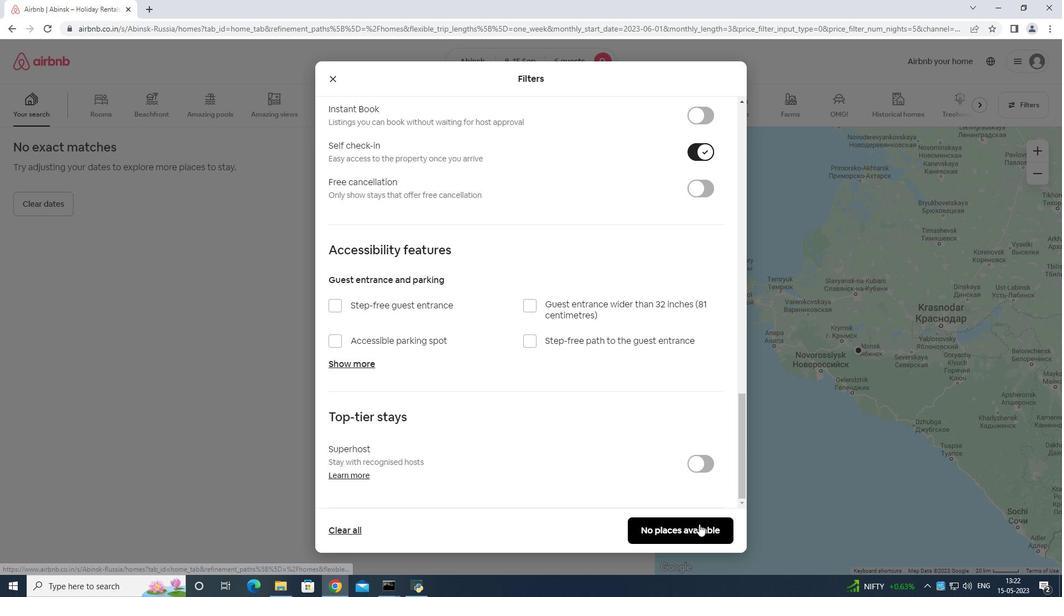 
Action: Mouse pressed left at (699, 526)
Screenshot: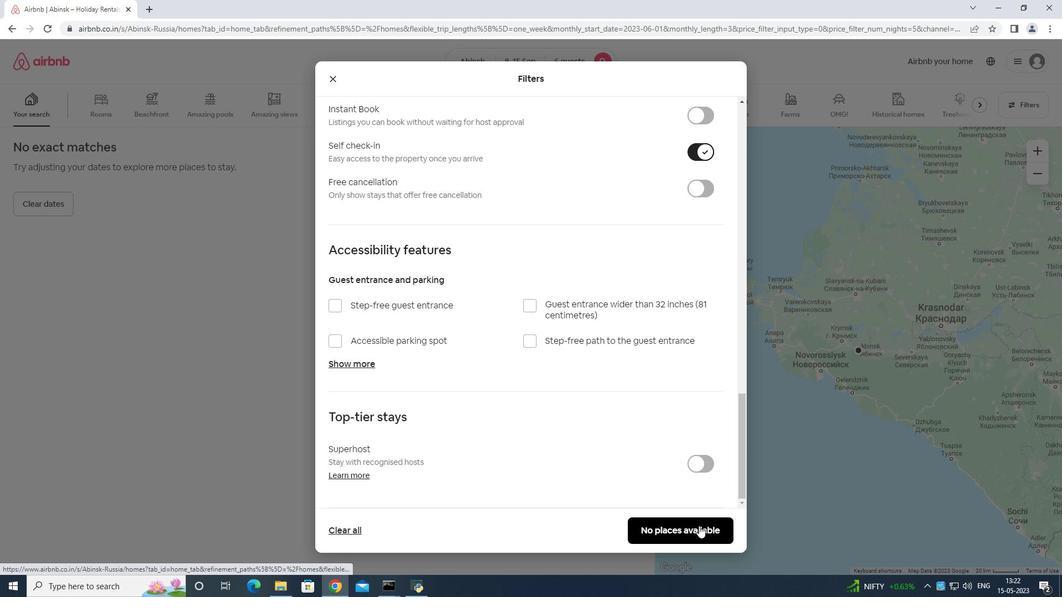 
